 Task: Search one way flight ticket for 3 adults, 3 children in premium economy from Lincoln: Lincoln Airport (was Lincoln Municipal) to Greenville: Pitt-greenville Airport on 5-2-2023. Choice of flights is United. Number of bags: 9 checked bags. Outbound departure time preference is 5:45.
Action: Mouse moved to (375, 319)
Screenshot: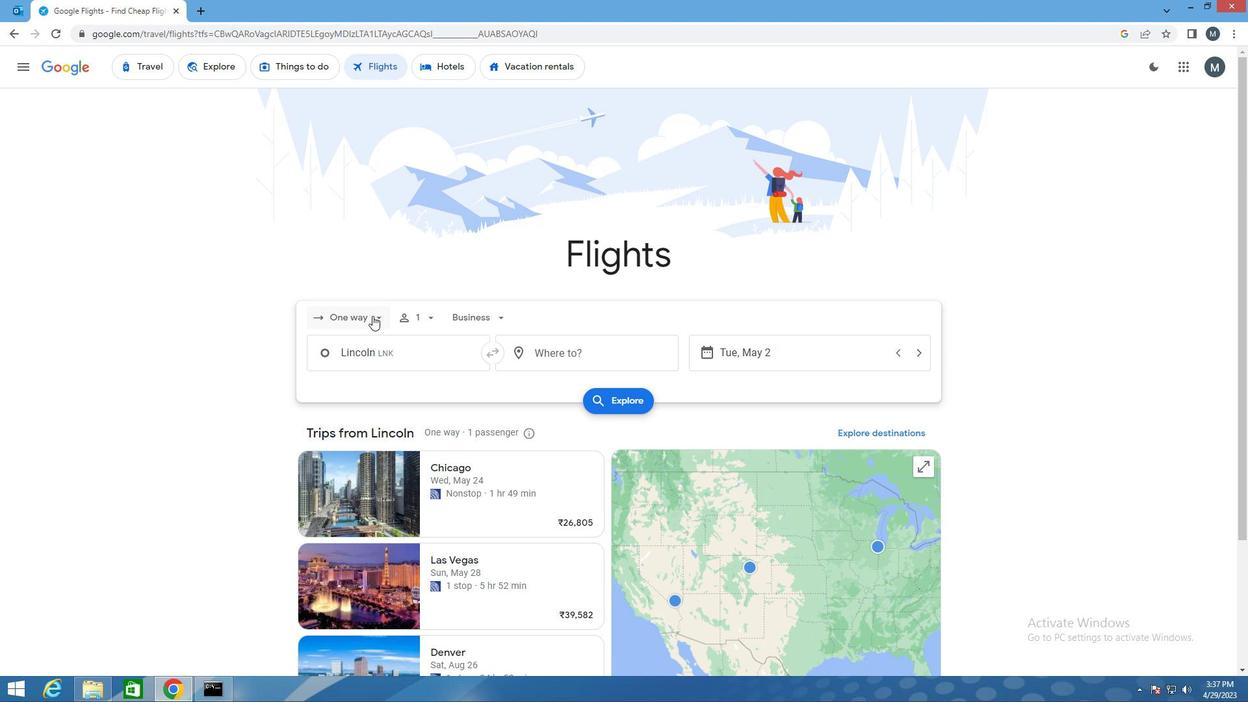 
Action: Mouse pressed left at (375, 319)
Screenshot: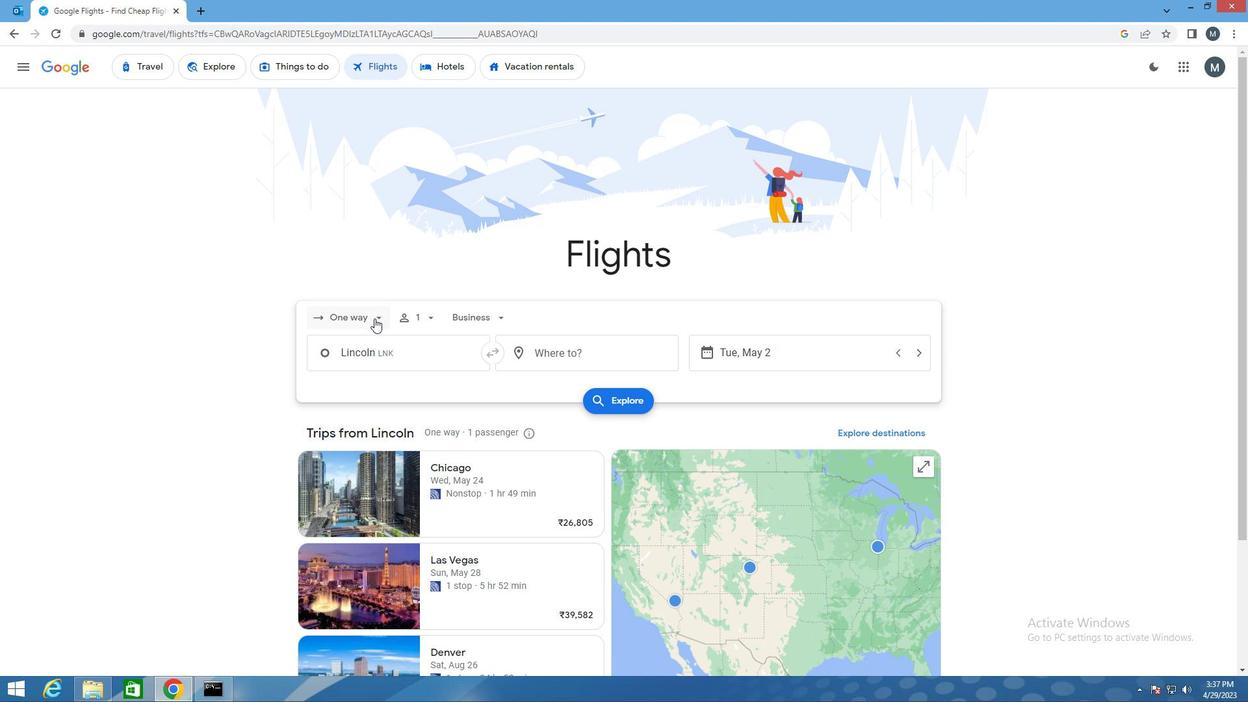 
Action: Mouse moved to (386, 375)
Screenshot: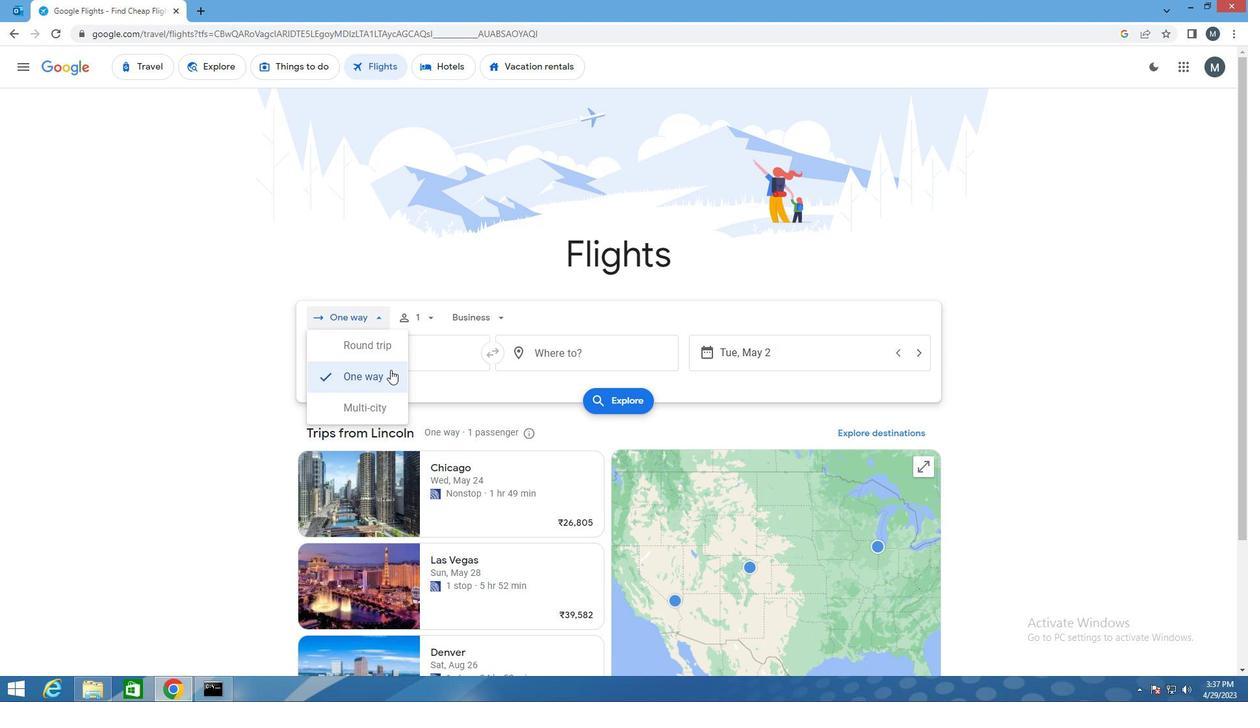 
Action: Mouse pressed left at (386, 375)
Screenshot: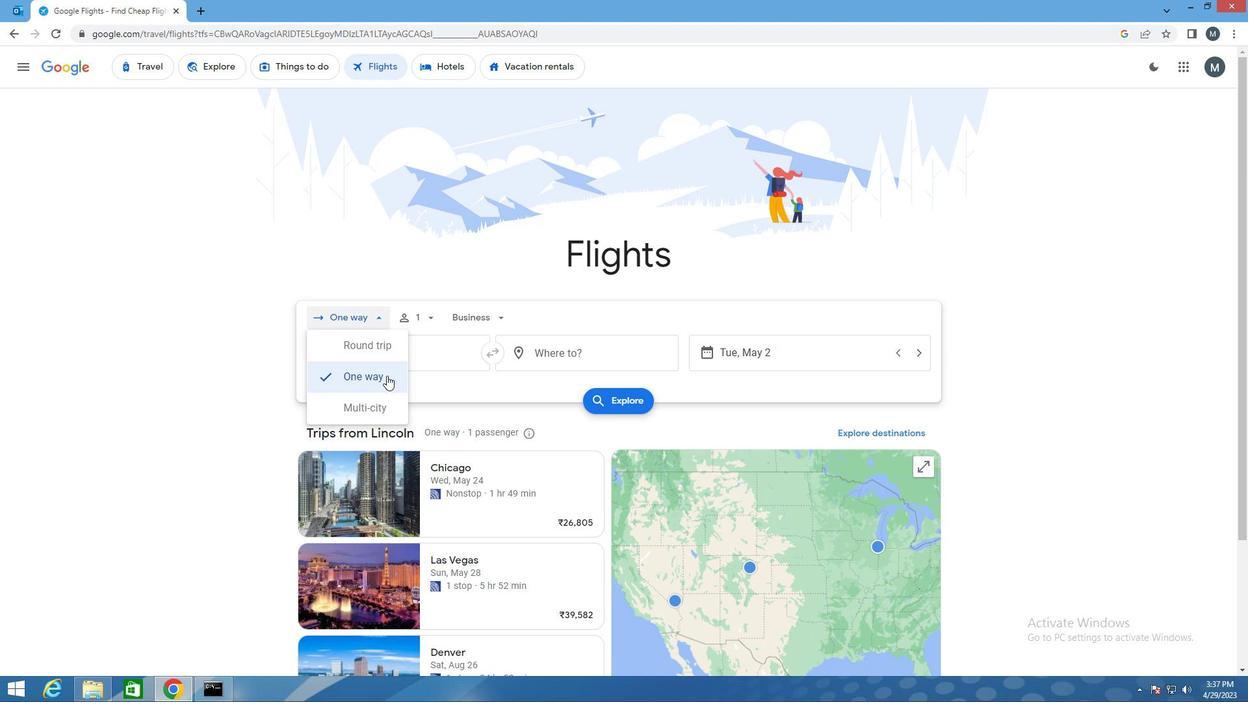 
Action: Mouse moved to (421, 318)
Screenshot: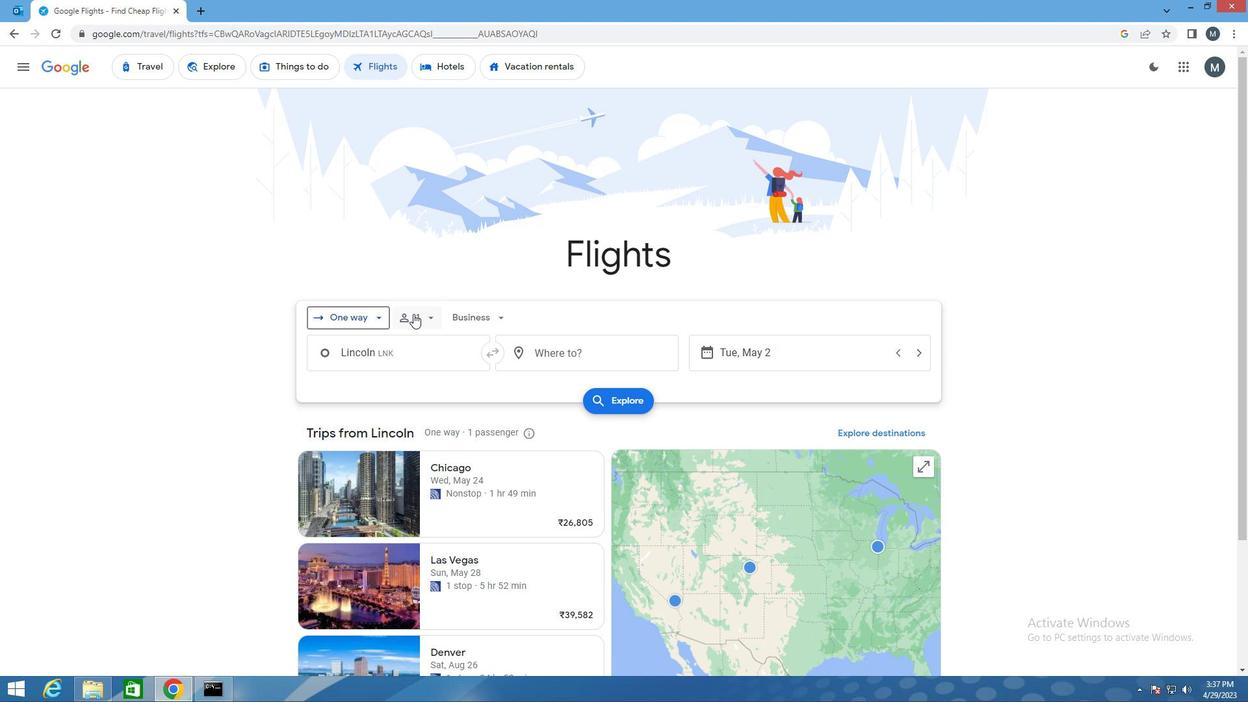 
Action: Mouse pressed left at (421, 318)
Screenshot: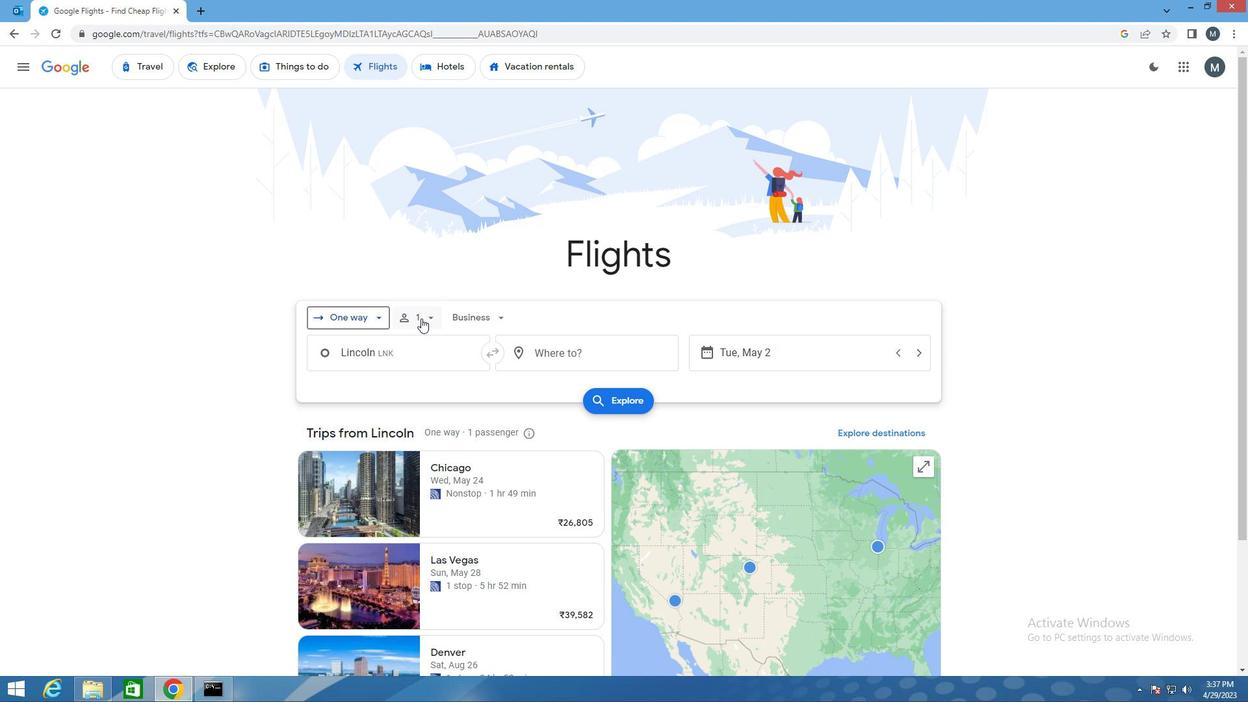 
Action: Mouse moved to (532, 353)
Screenshot: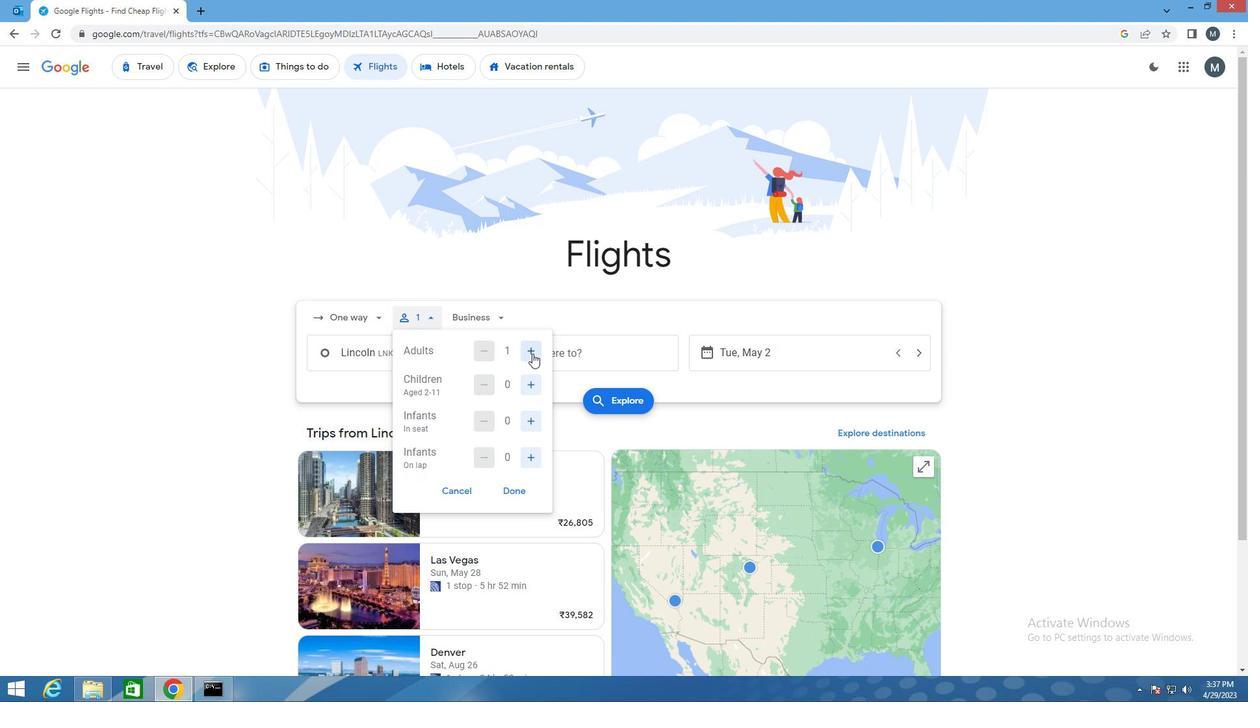 
Action: Mouse pressed left at (532, 353)
Screenshot: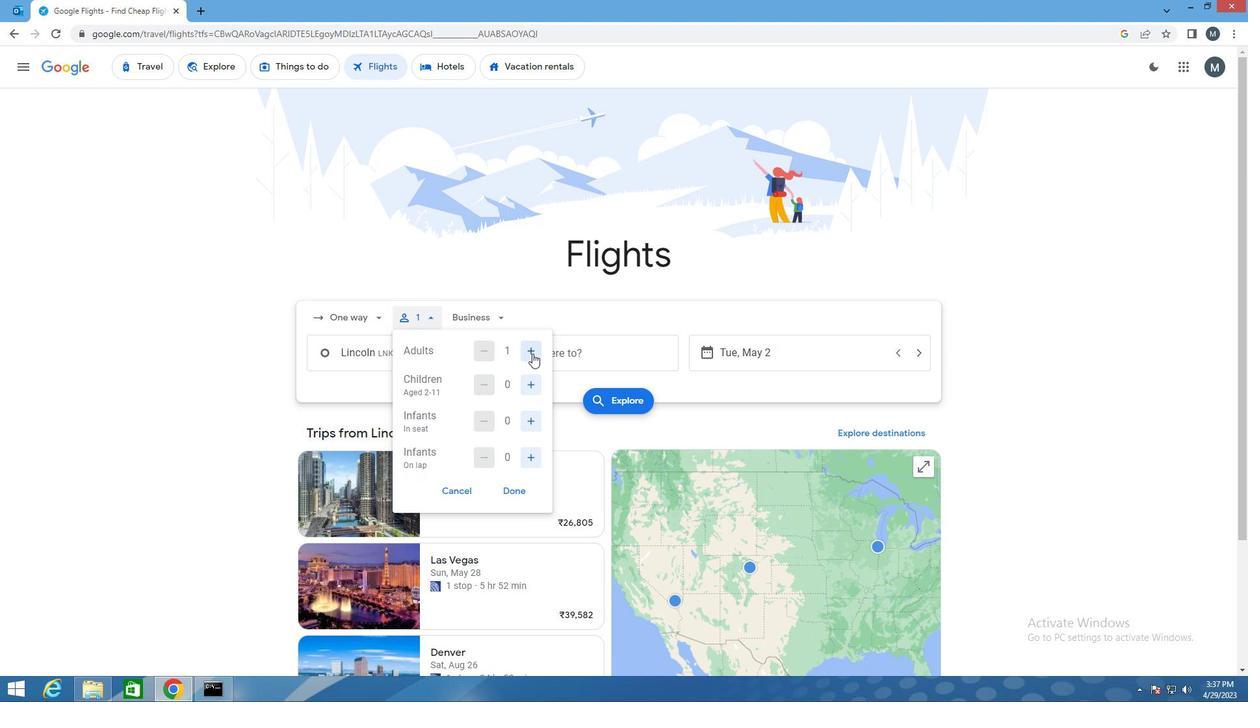 
Action: Mouse pressed left at (532, 353)
Screenshot: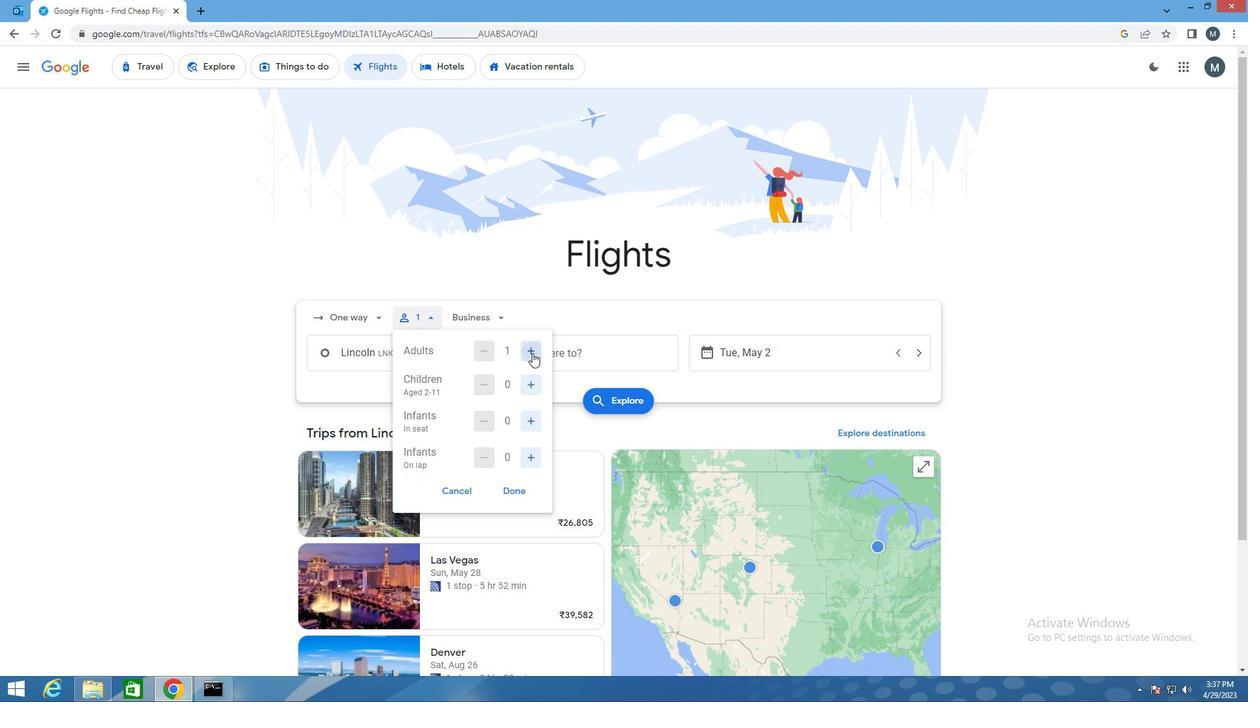 
Action: Mouse moved to (534, 384)
Screenshot: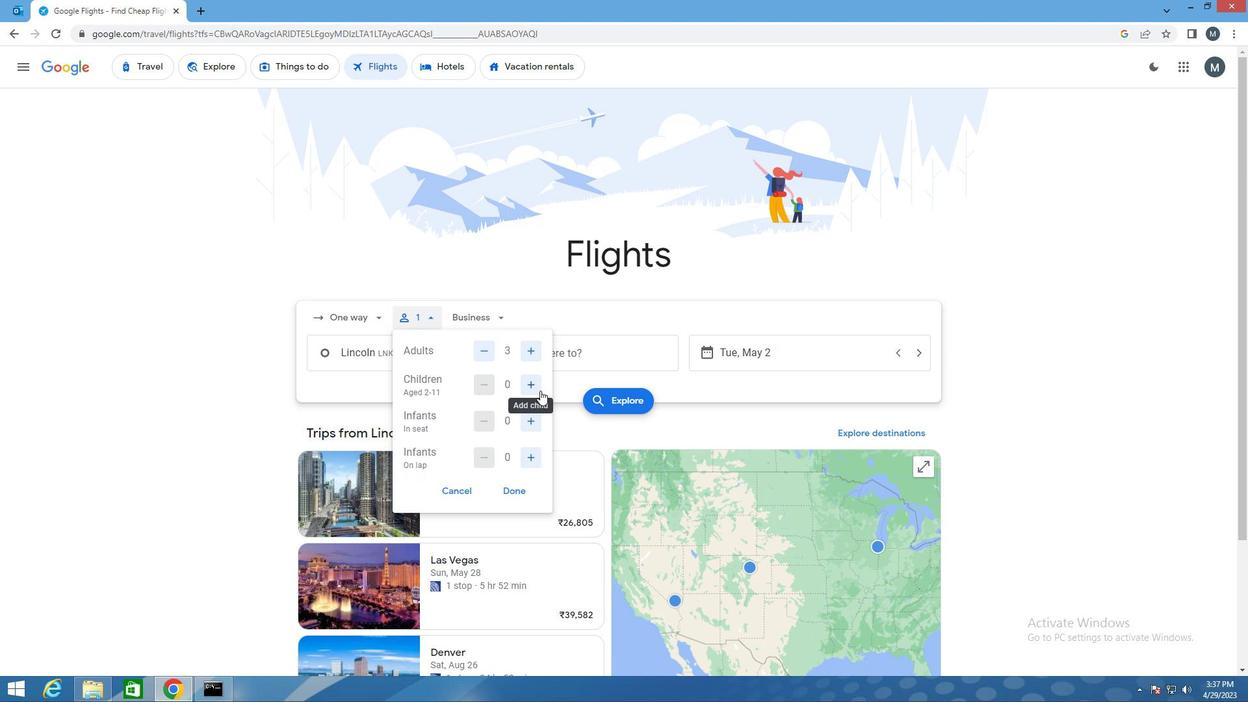 
Action: Mouse pressed left at (534, 384)
Screenshot: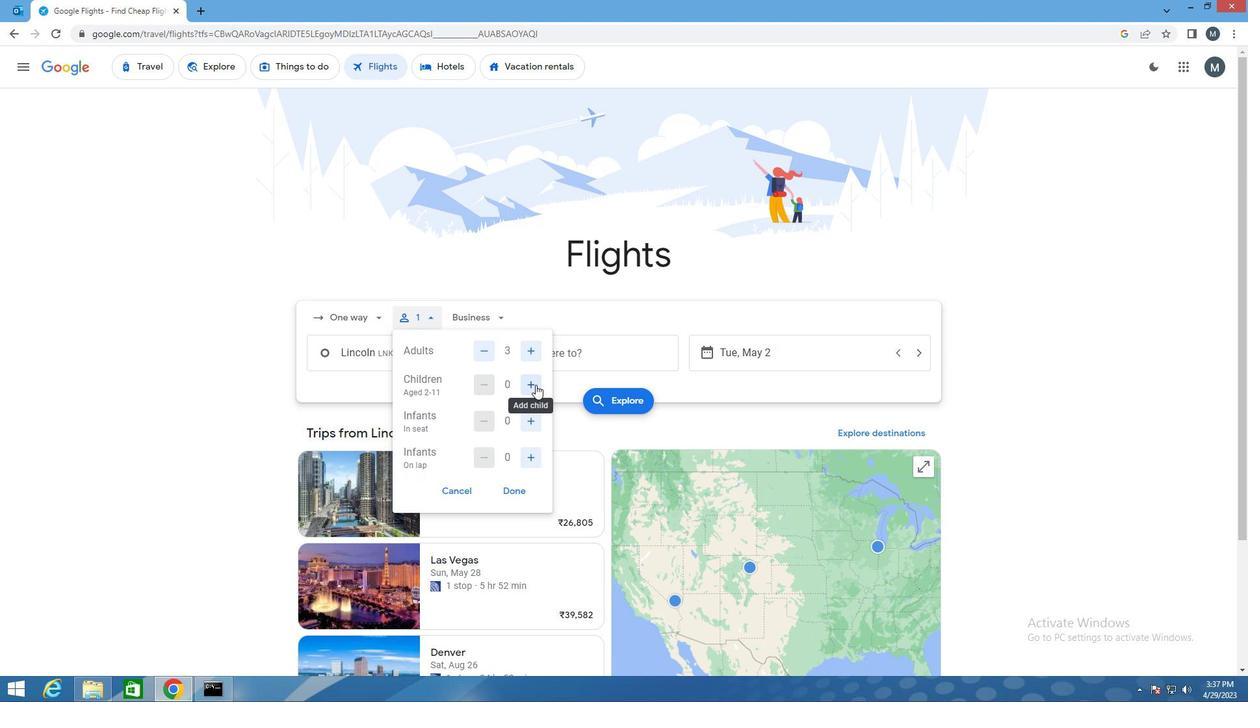 
Action: Mouse pressed left at (534, 384)
Screenshot: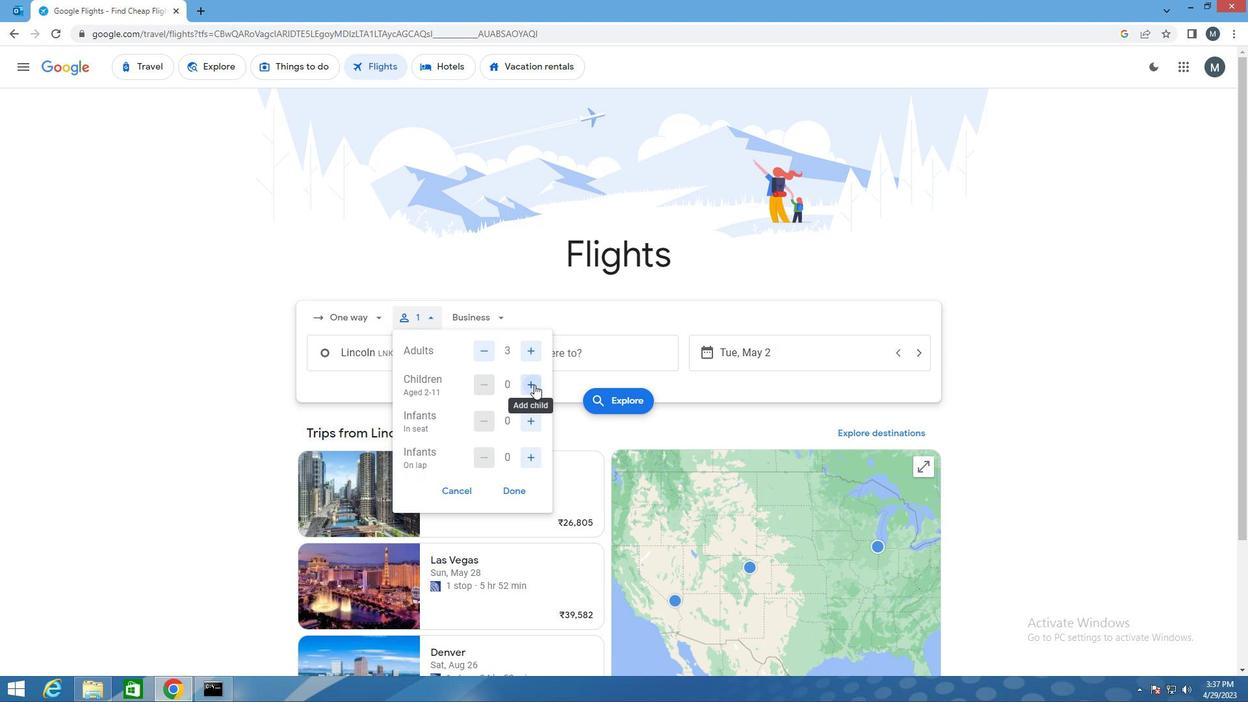 
Action: Mouse pressed left at (534, 384)
Screenshot: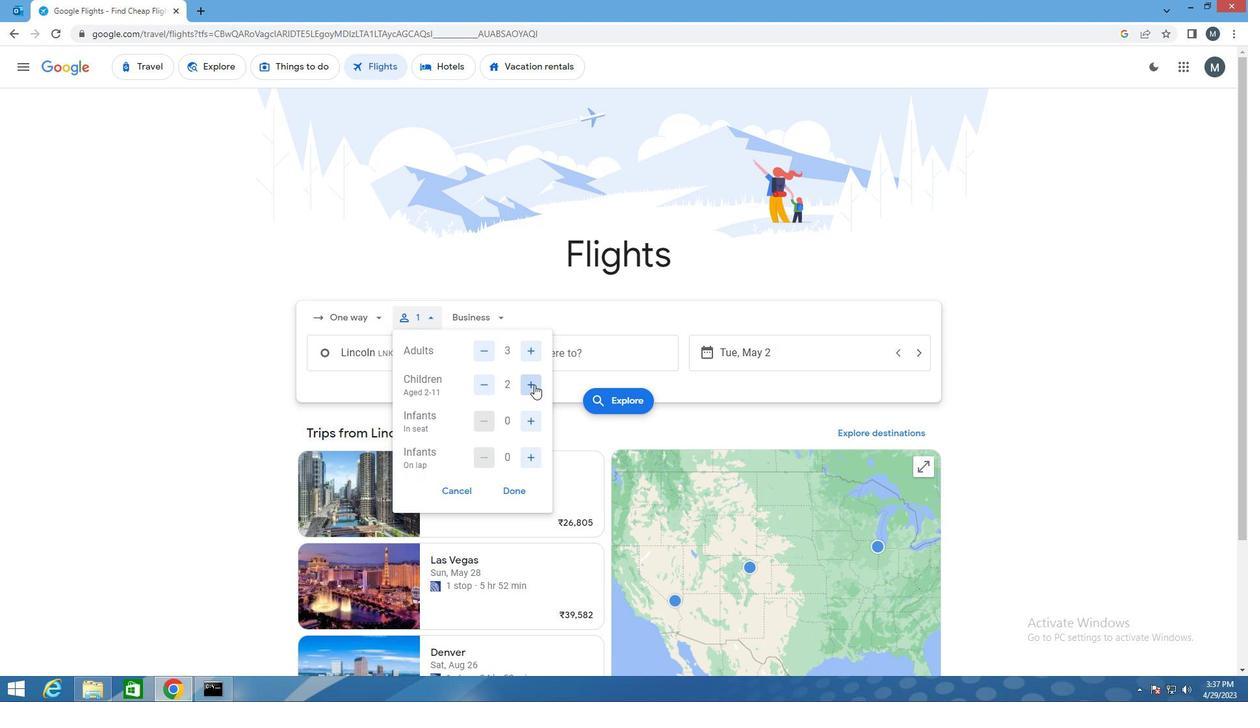 
Action: Mouse moved to (511, 485)
Screenshot: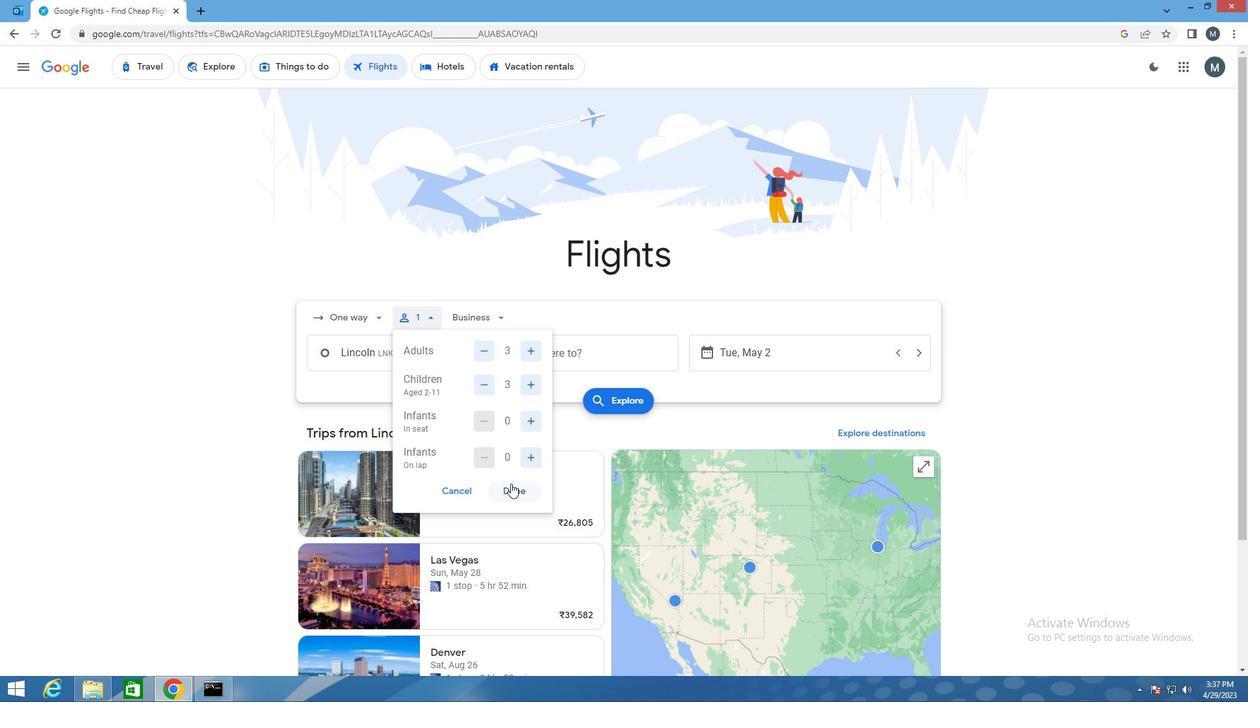 
Action: Mouse pressed left at (511, 485)
Screenshot: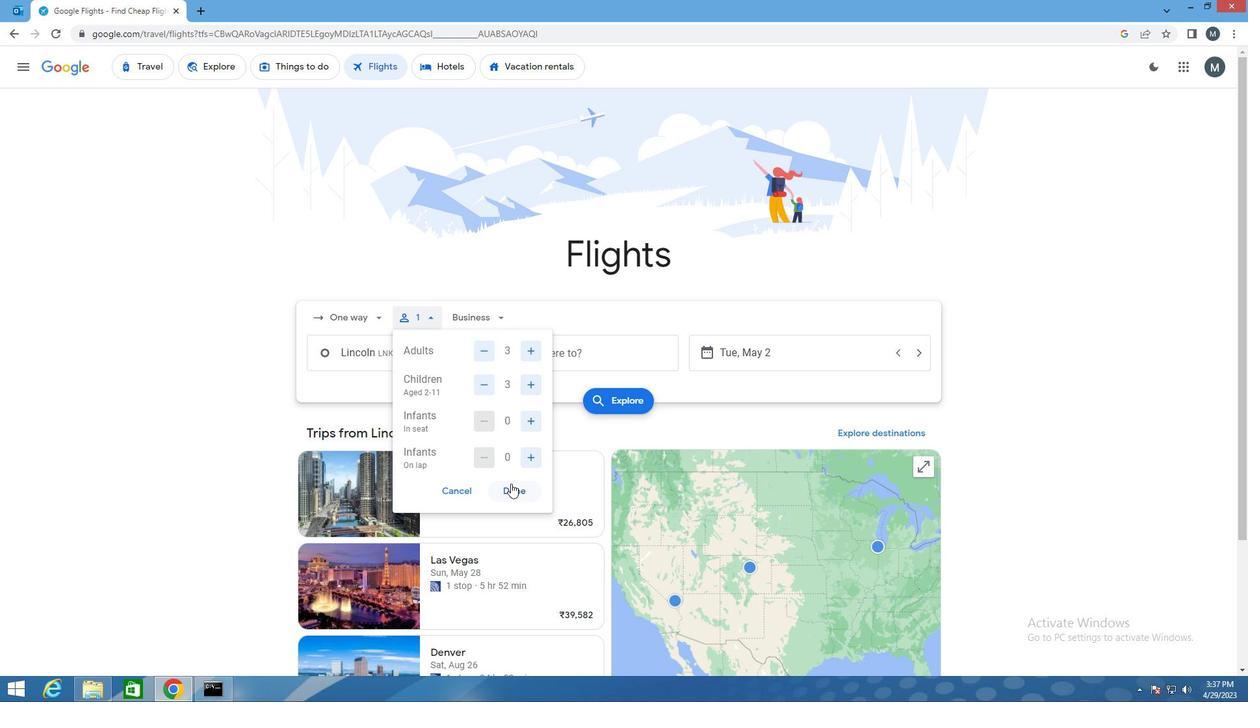 
Action: Mouse moved to (481, 310)
Screenshot: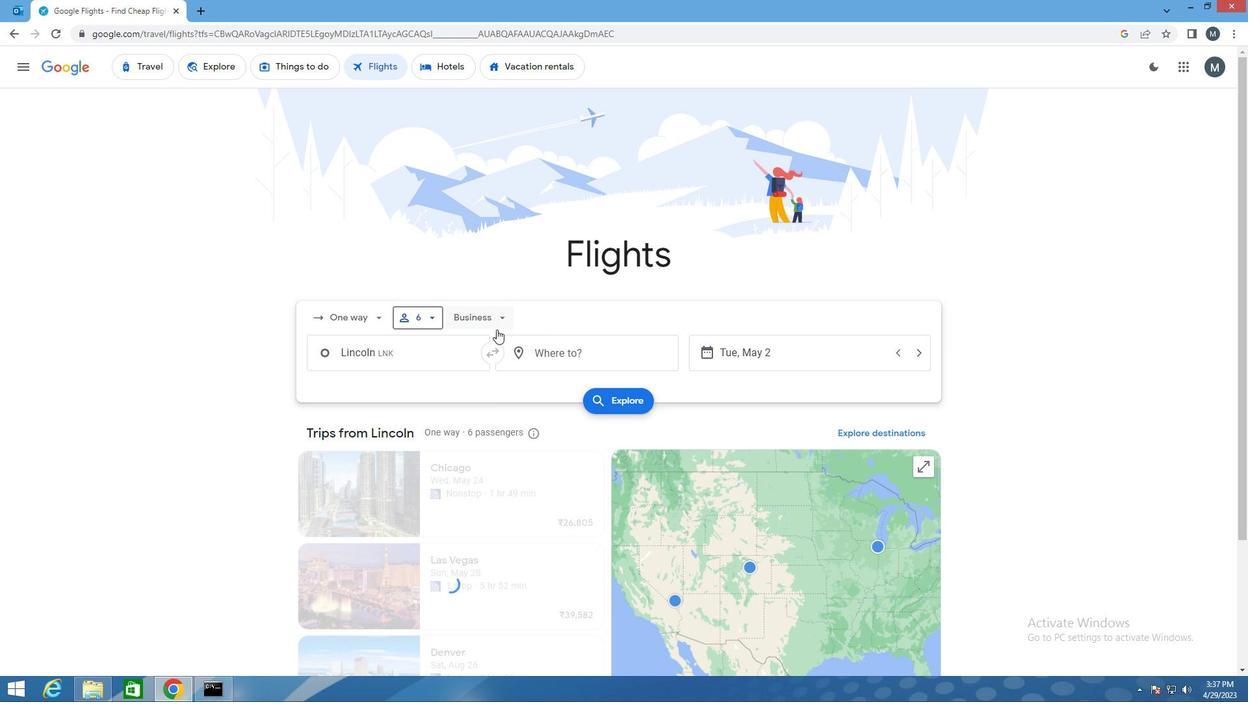 
Action: Mouse pressed left at (481, 310)
Screenshot: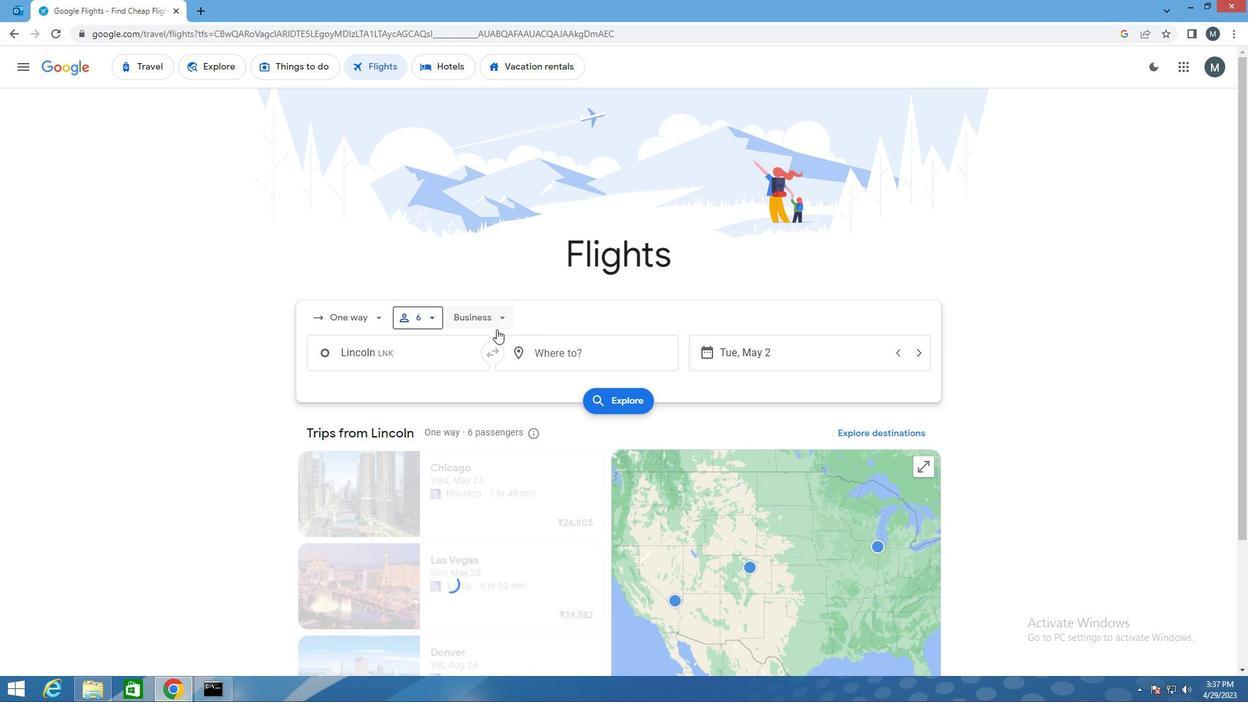
Action: Mouse moved to (504, 383)
Screenshot: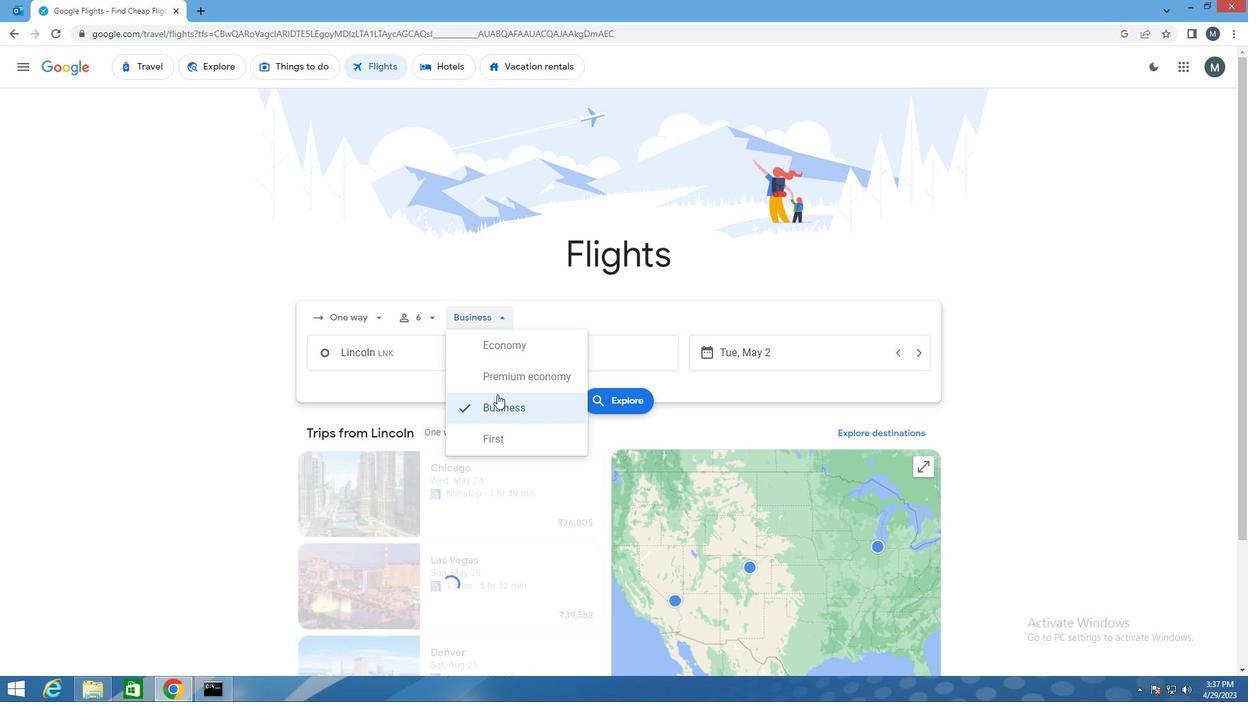 
Action: Mouse pressed left at (504, 383)
Screenshot: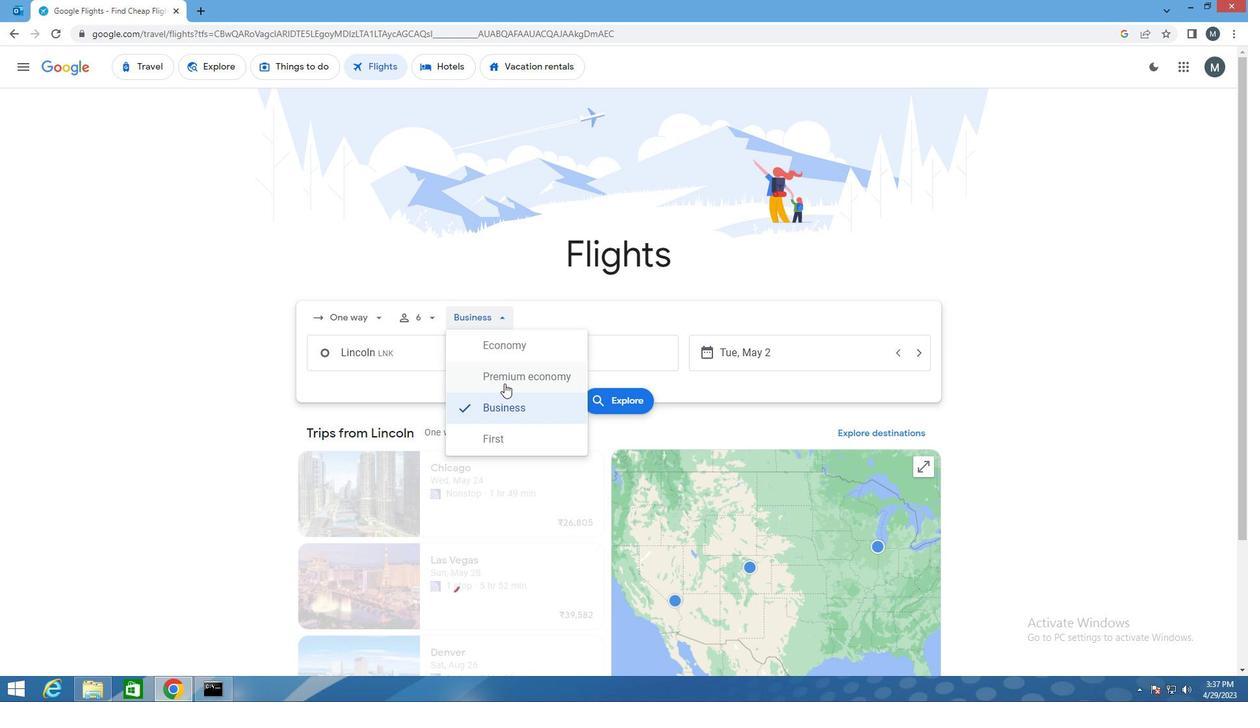
Action: Mouse moved to (403, 353)
Screenshot: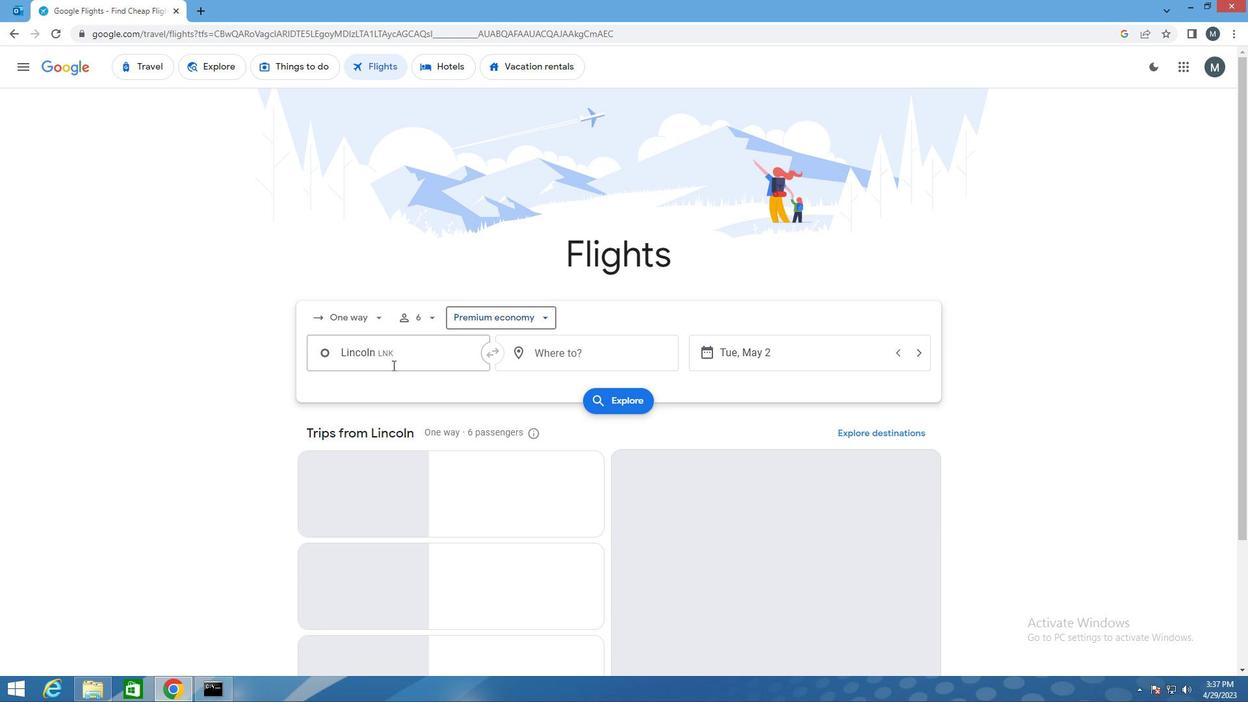 
Action: Mouse pressed left at (403, 353)
Screenshot: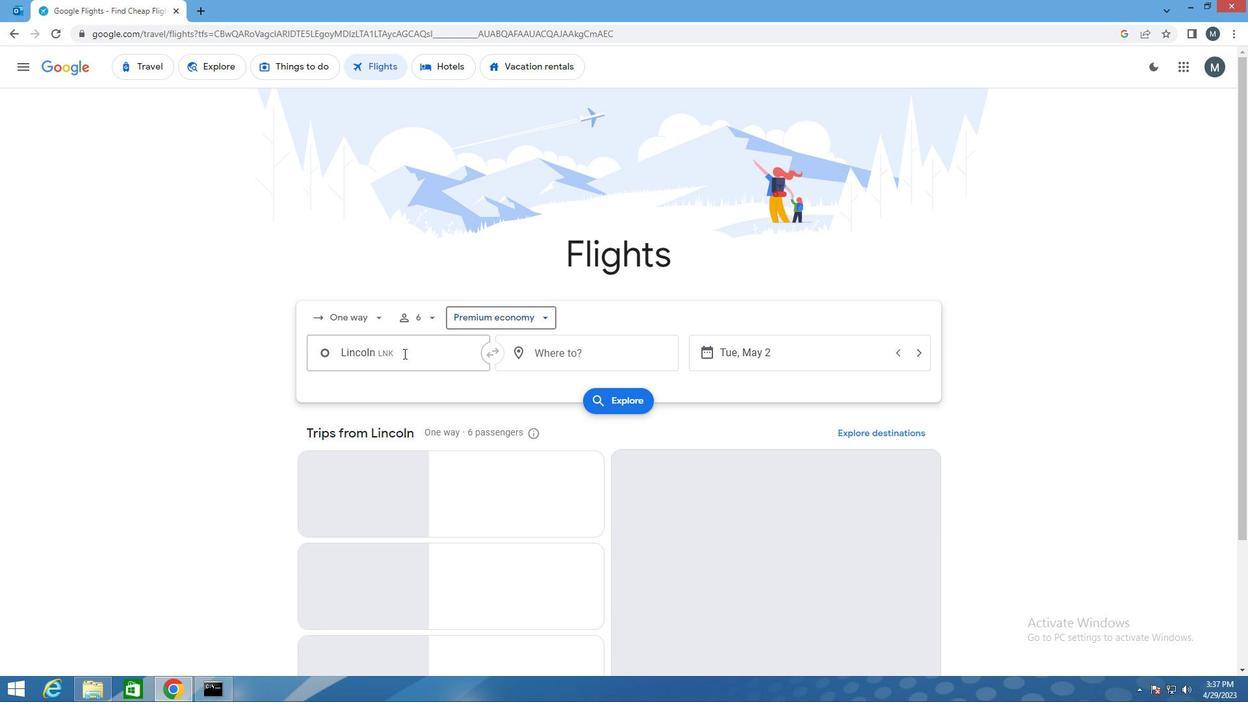 
Action: Key pressed lnk
Screenshot: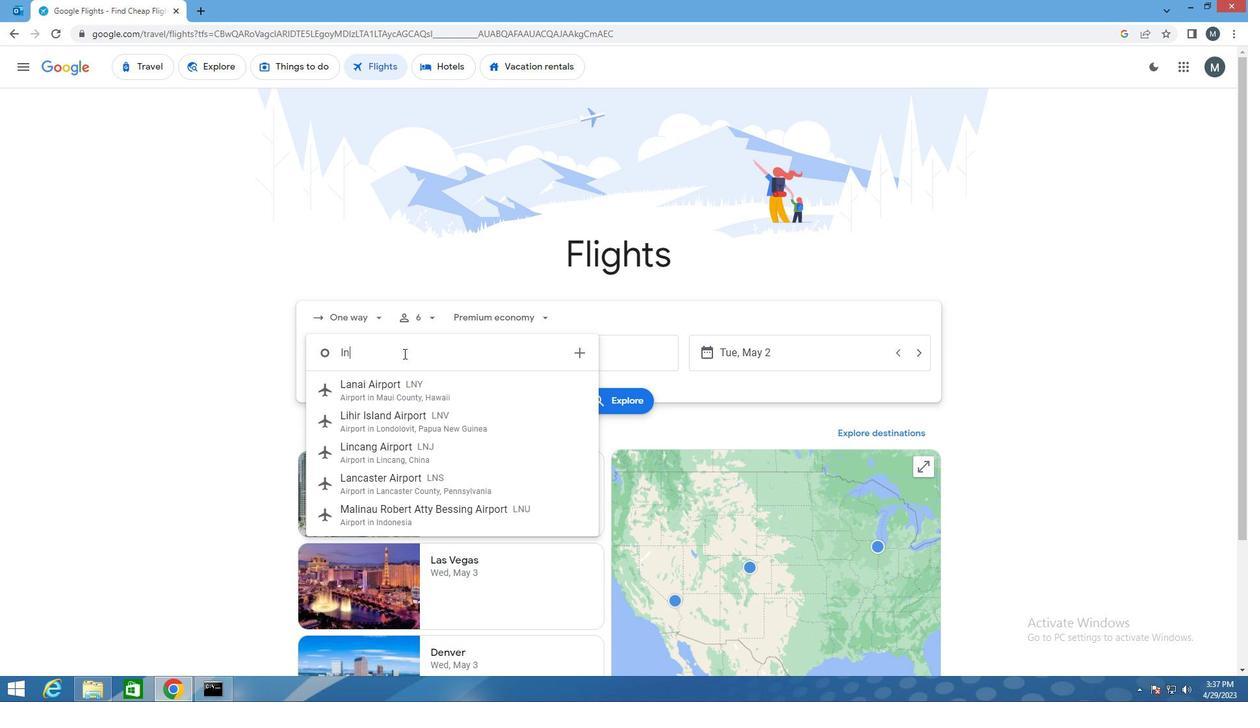 
Action: Mouse moved to (417, 388)
Screenshot: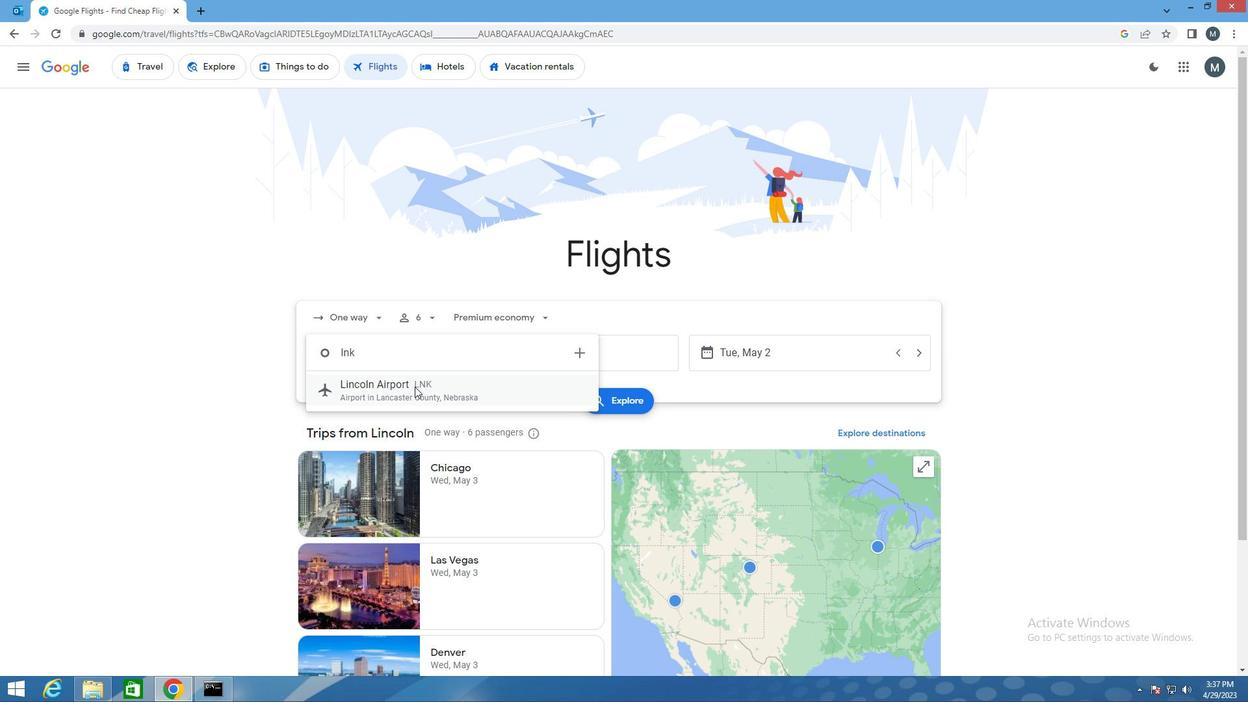 
Action: Mouse pressed left at (417, 388)
Screenshot: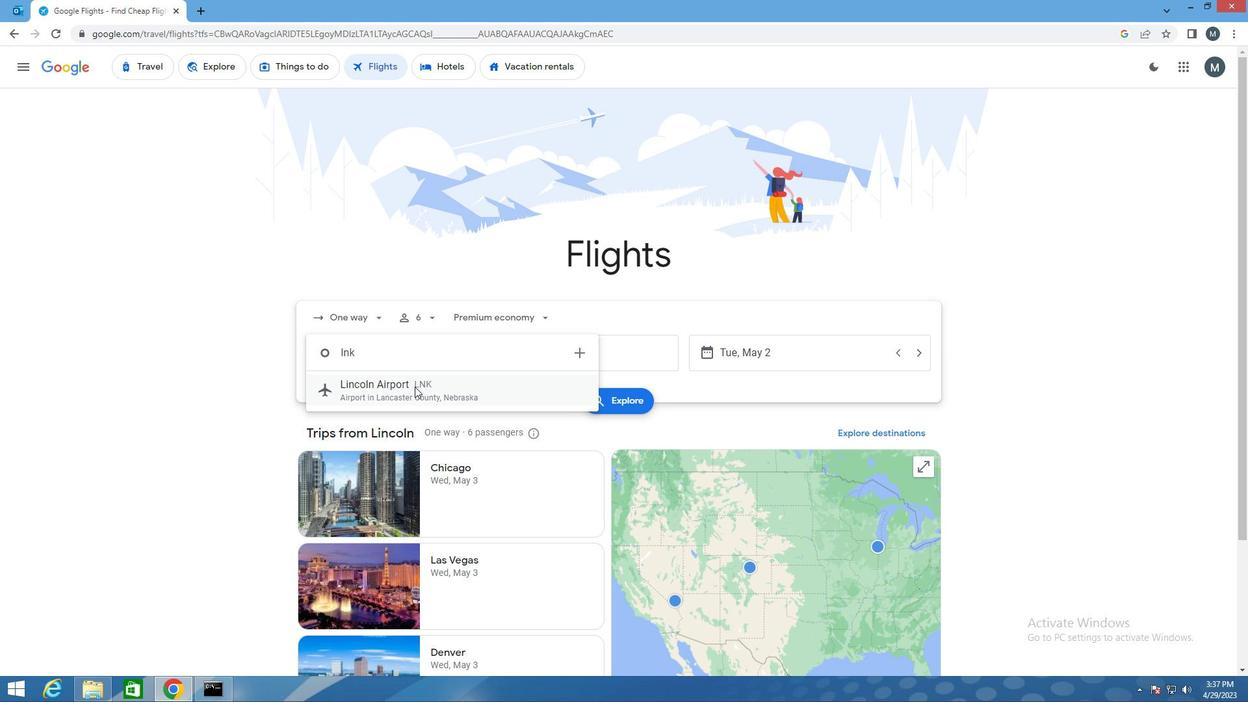 
Action: Mouse moved to (527, 354)
Screenshot: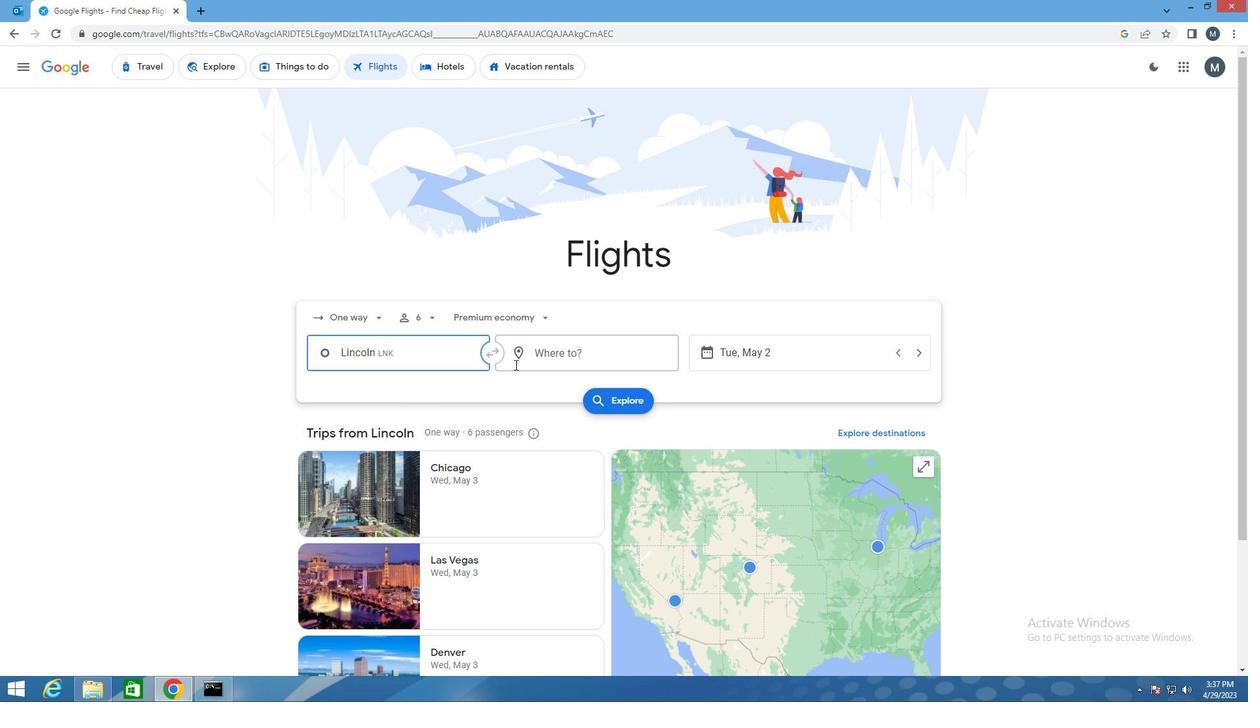 
Action: Mouse pressed left at (527, 354)
Screenshot: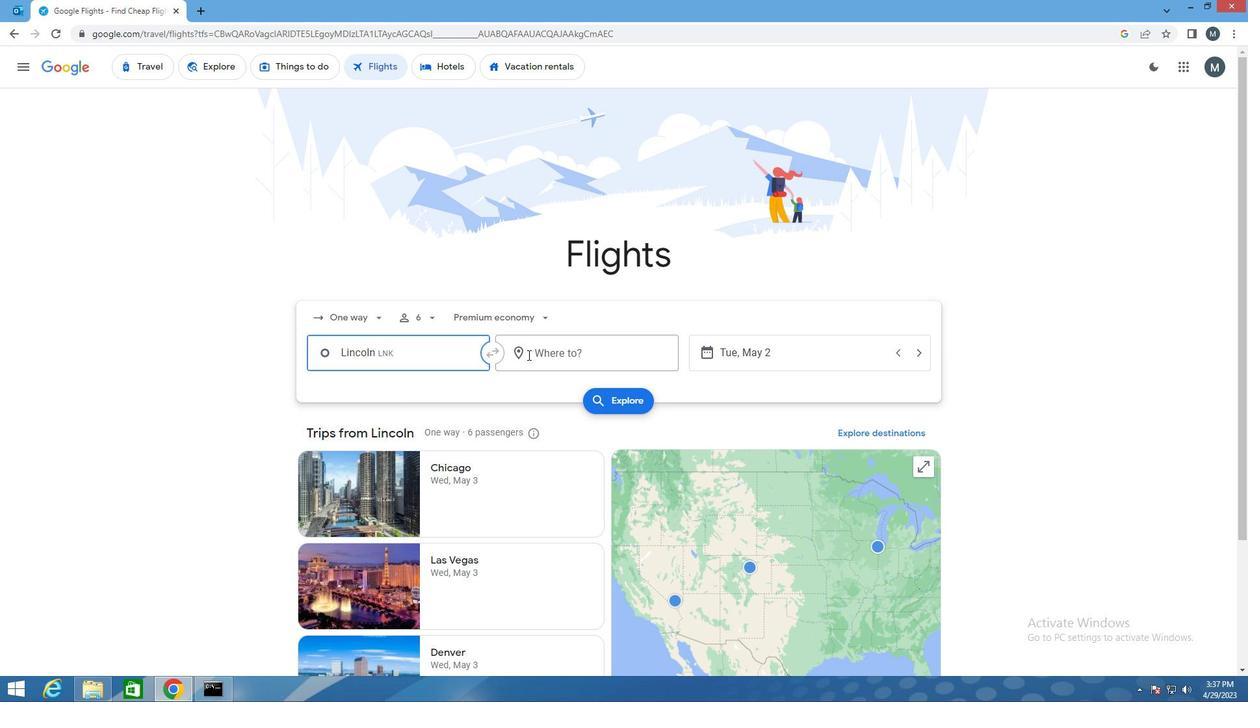 
Action: Key pressed pg
Screenshot: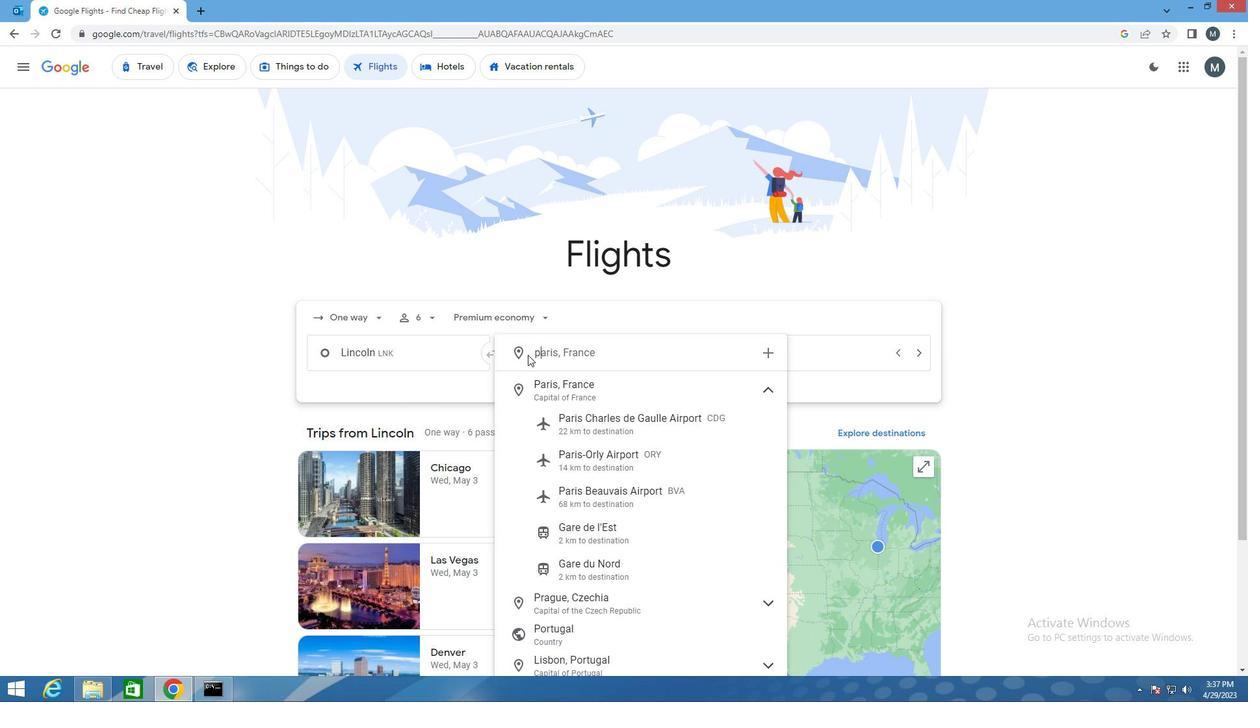 
Action: Mouse moved to (527, 354)
Screenshot: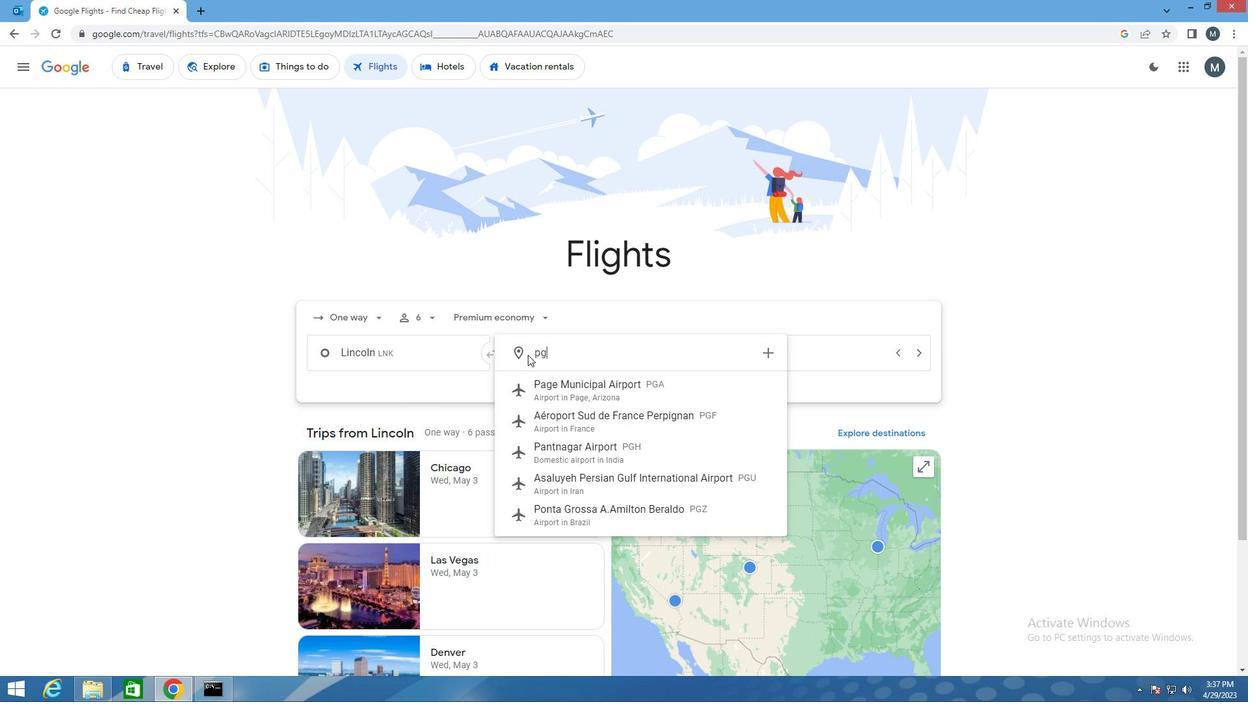
Action: Key pressed v
Screenshot: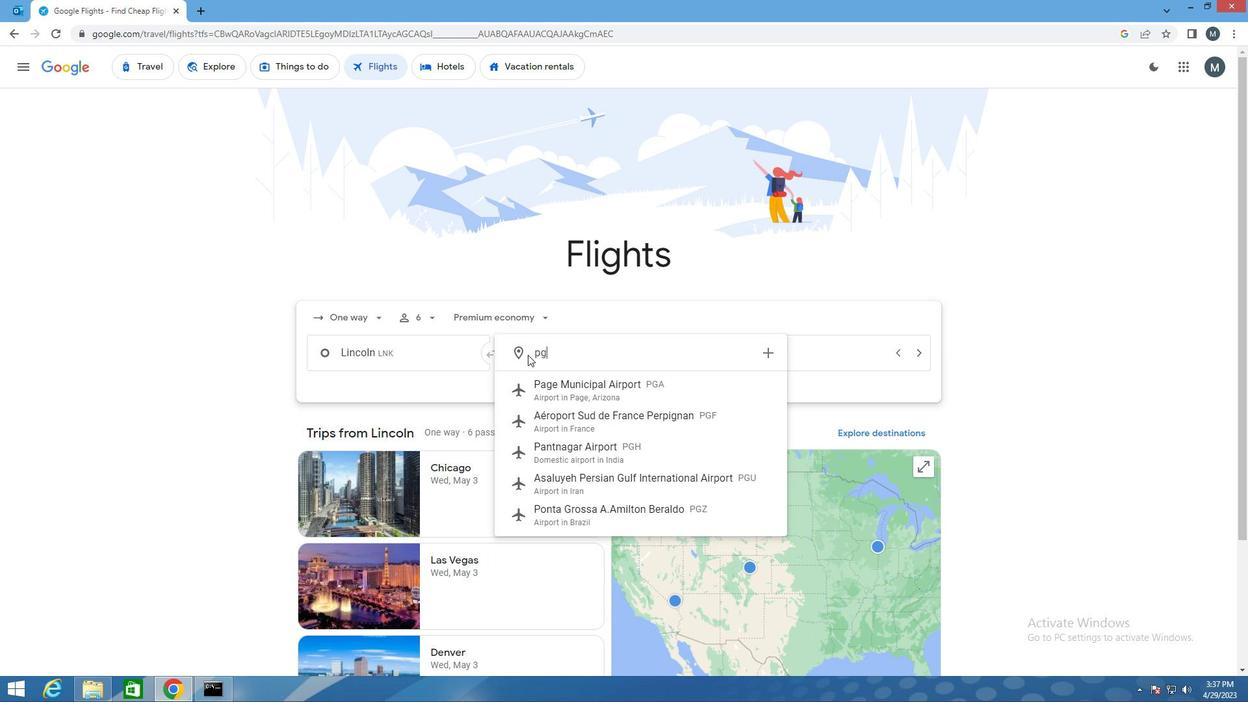 
Action: Mouse moved to (564, 390)
Screenshot: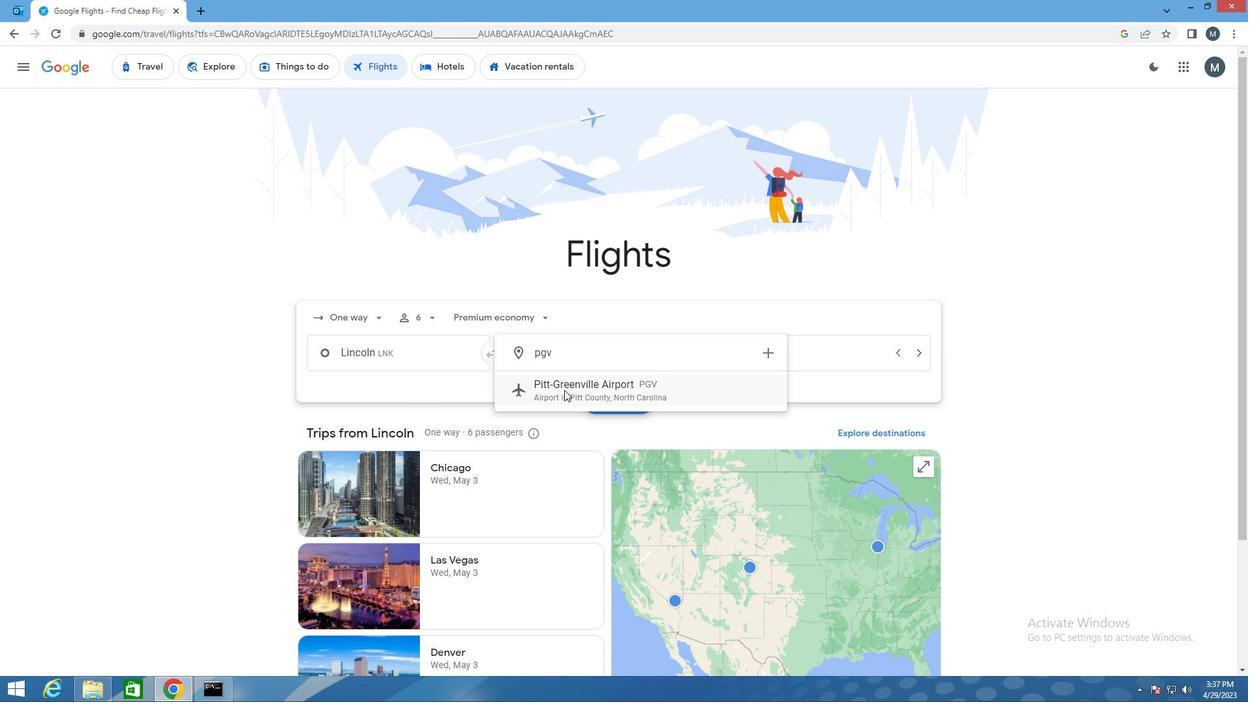 
Action: Mouse pressed left at (564, 390)
Screenshot: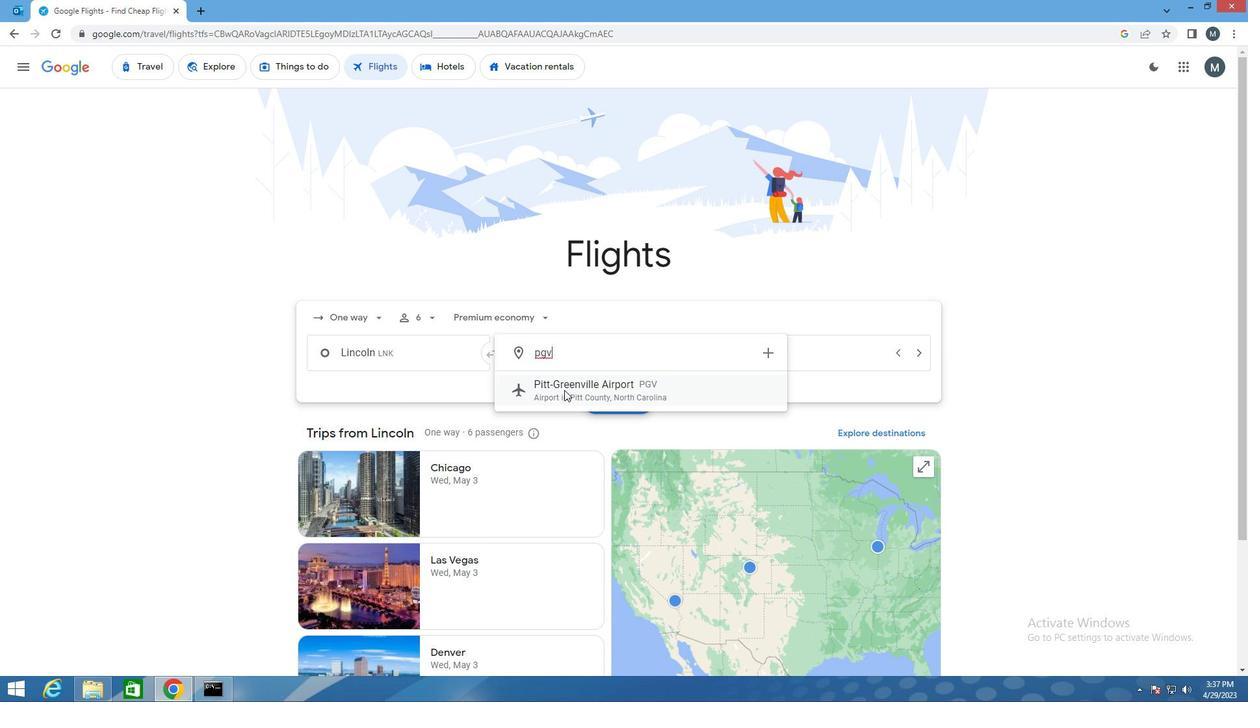 
Action: Mouse moved to (784, 352)
Screenshot: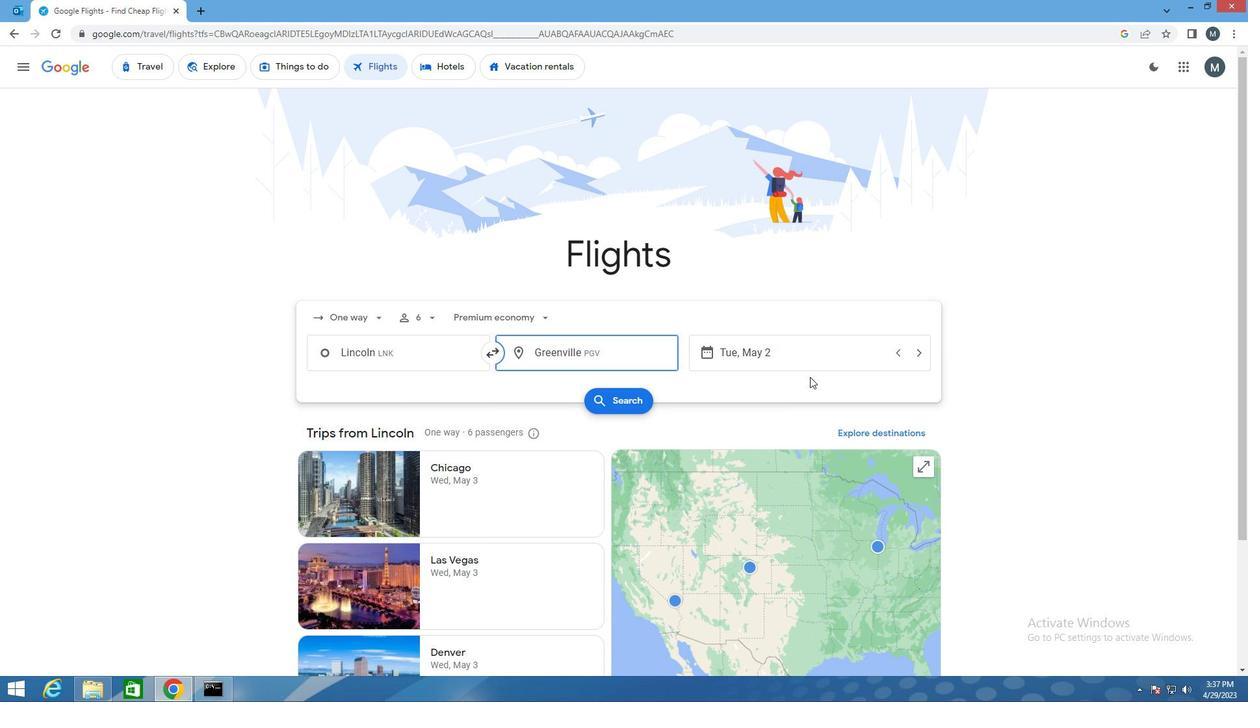 
Action: Mouse pressed left at (784, 352)
Screenshot: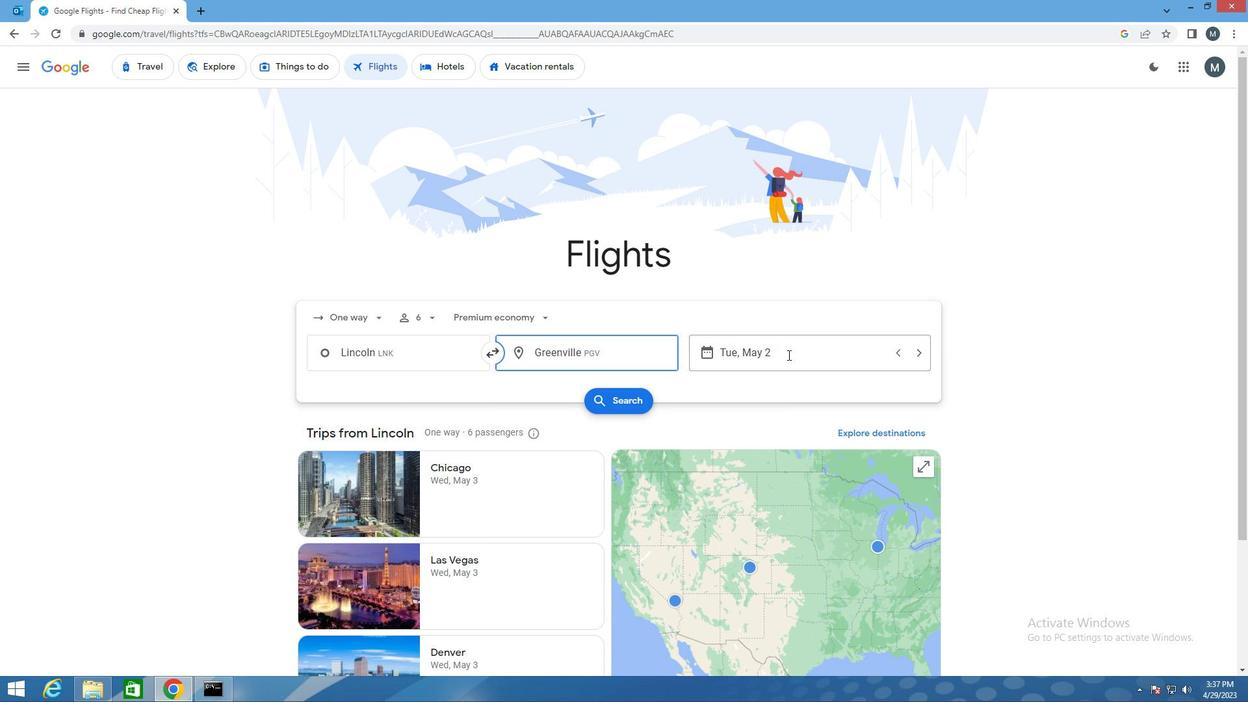 
Action: Mouse moved to (772, 433)
Screenshot: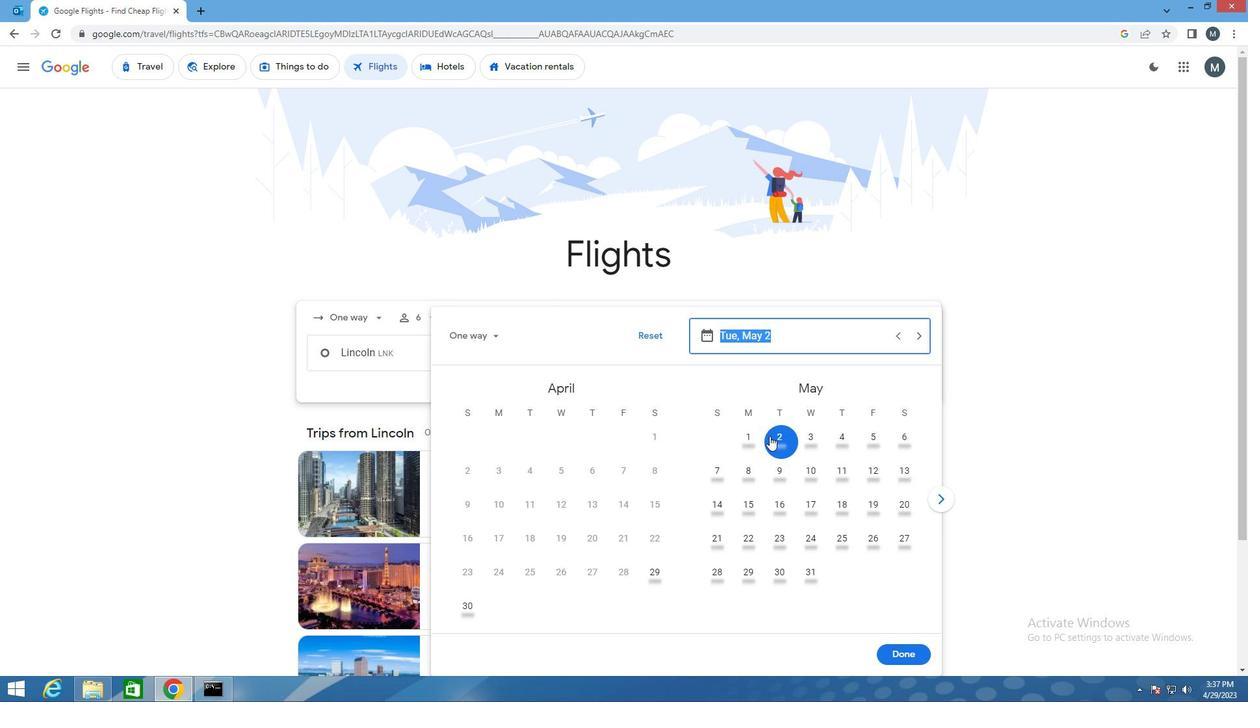 
Action: Mouse pressed left at (772, 433)
Screenshot: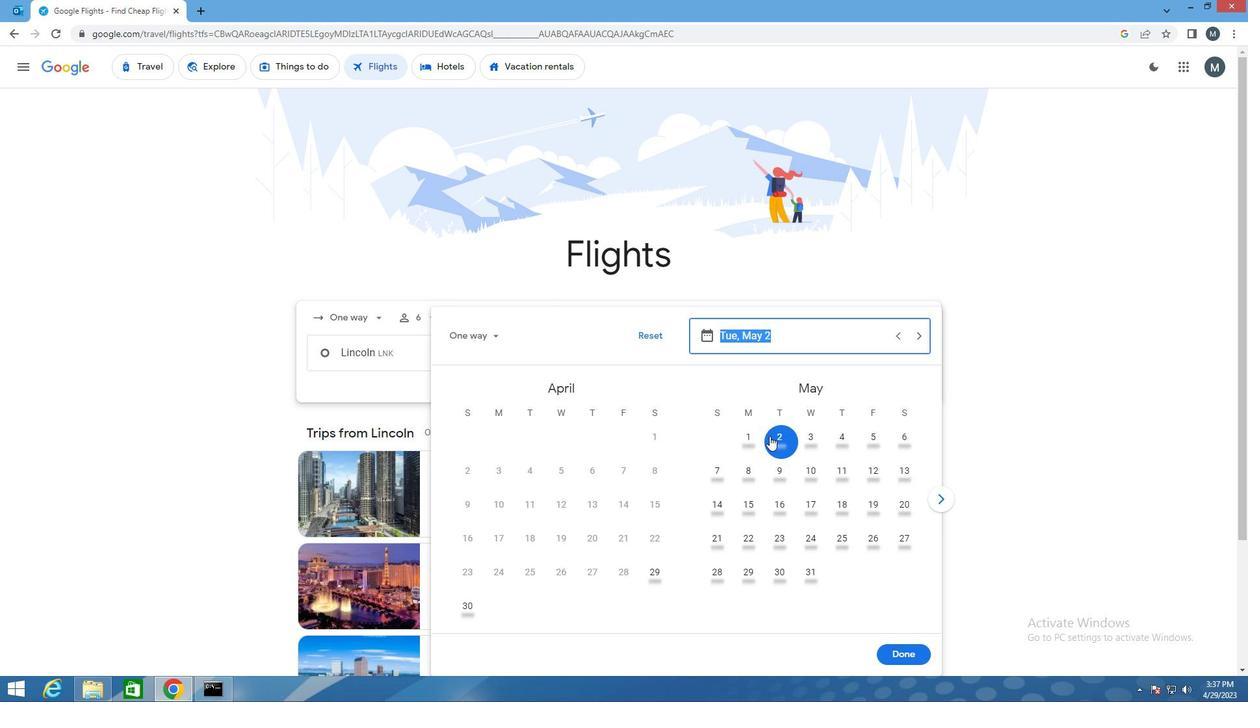 
Action: Mouse moved to (897, 649)
Screenshot: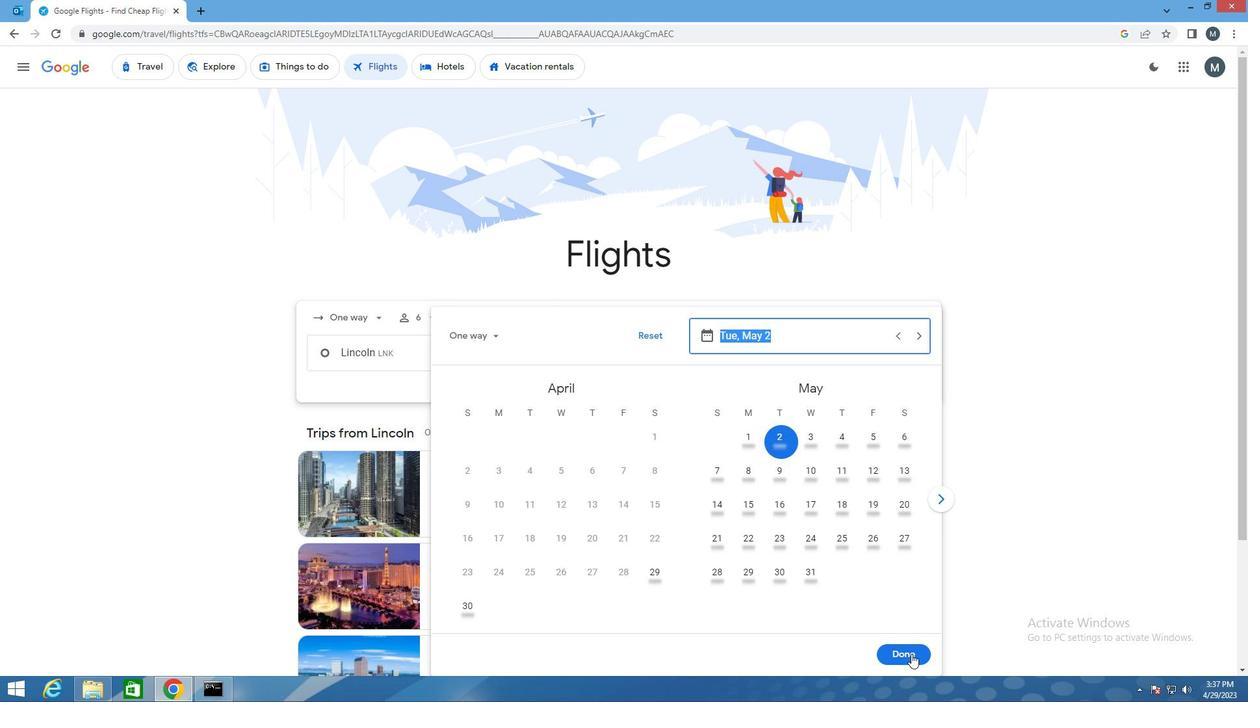 
Action: Mouse pressed left at (897, 649)
Screenshot: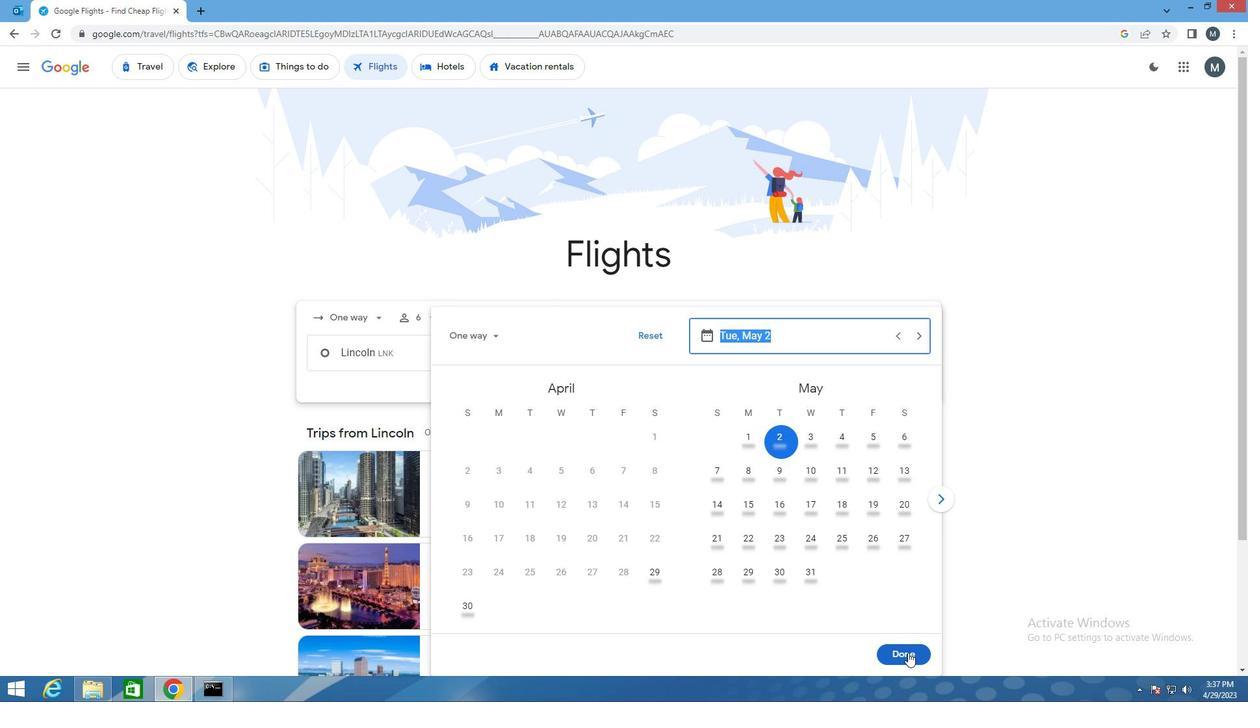 
Action: Mouse moved to (609, 401)
Screenshot: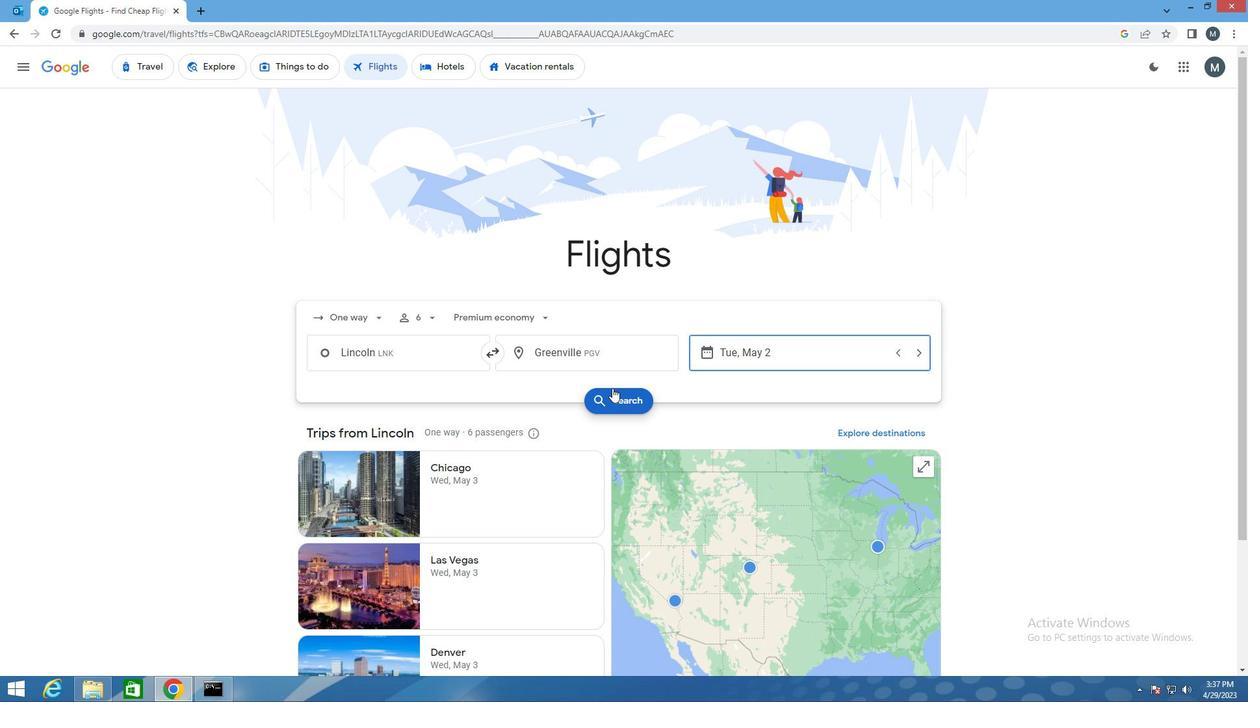 
Action: Mouse pressed left at (609, 401)
Screenshot: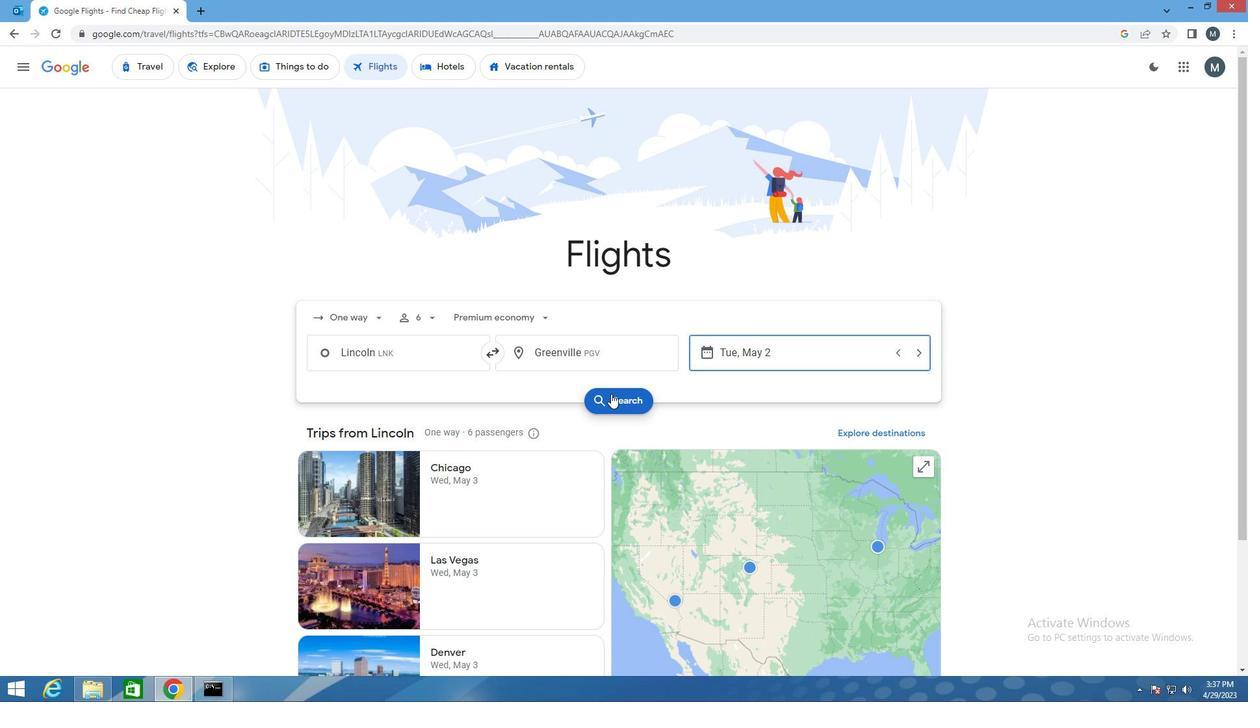 
Action: Mouse moved to (320, 189)
Screenshot: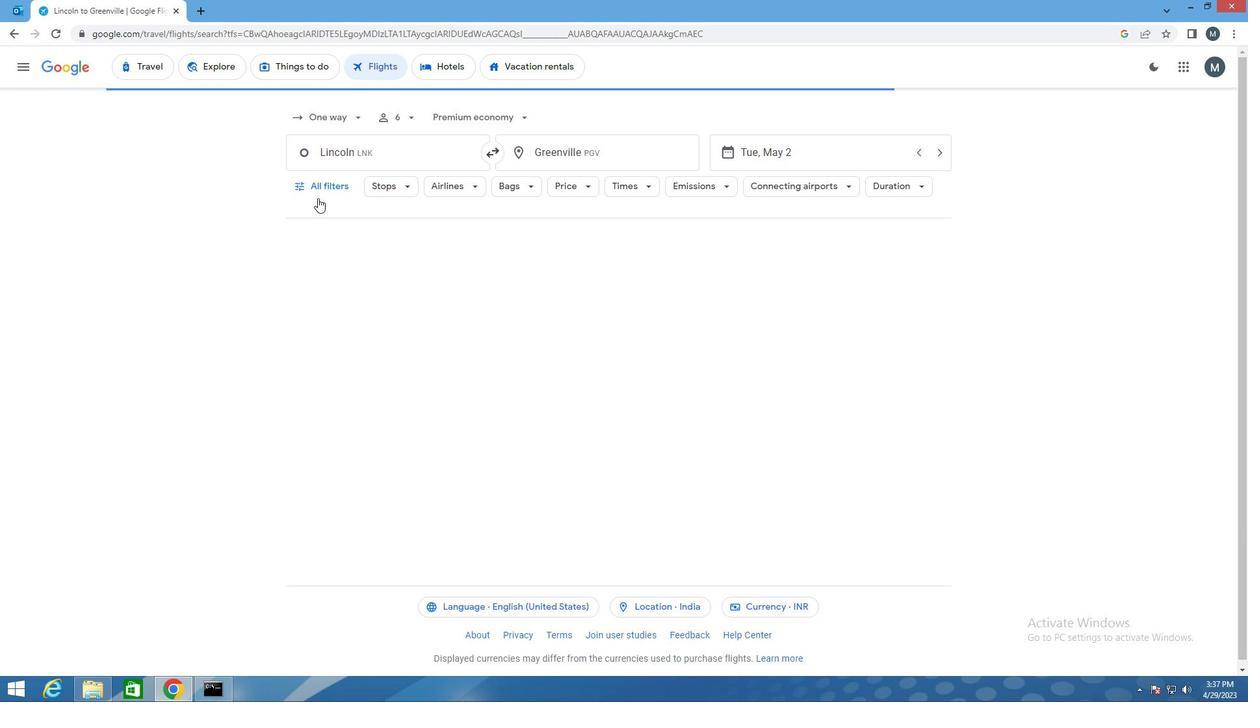 
Action: Mouse pressed left at (320, 189)
Screenshot: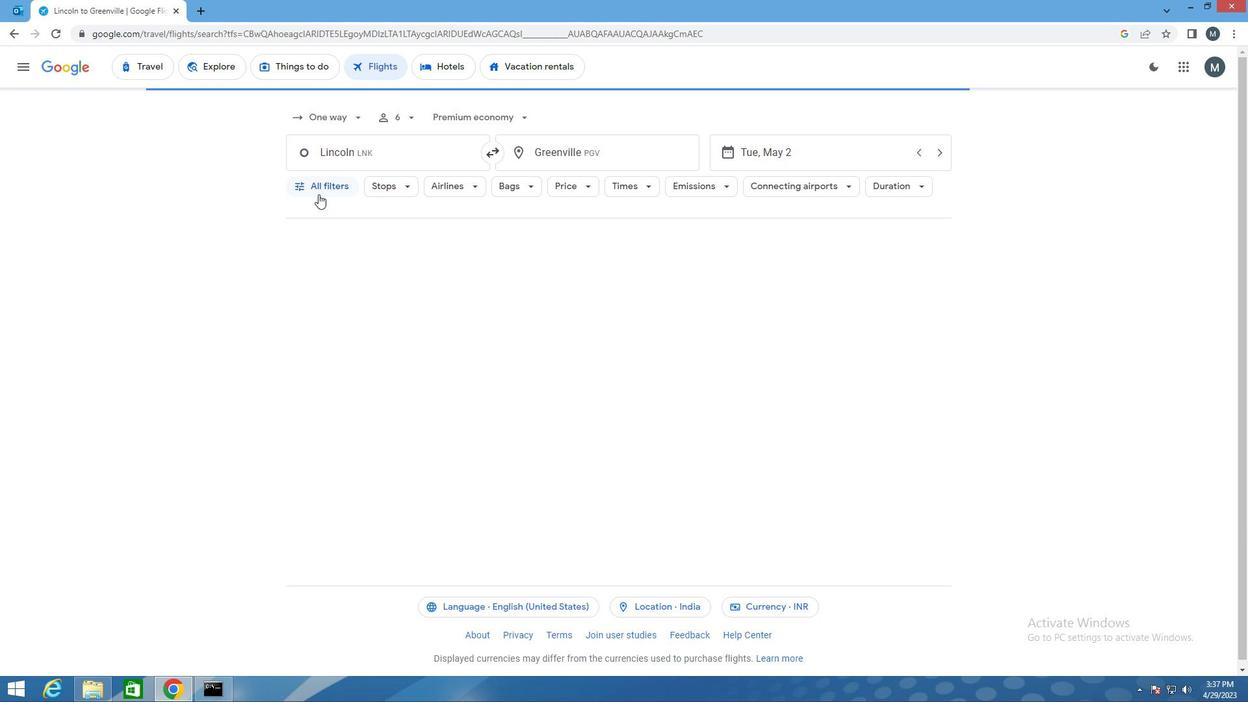 
Action: Mouse moved to (371, 388)
Screenshot: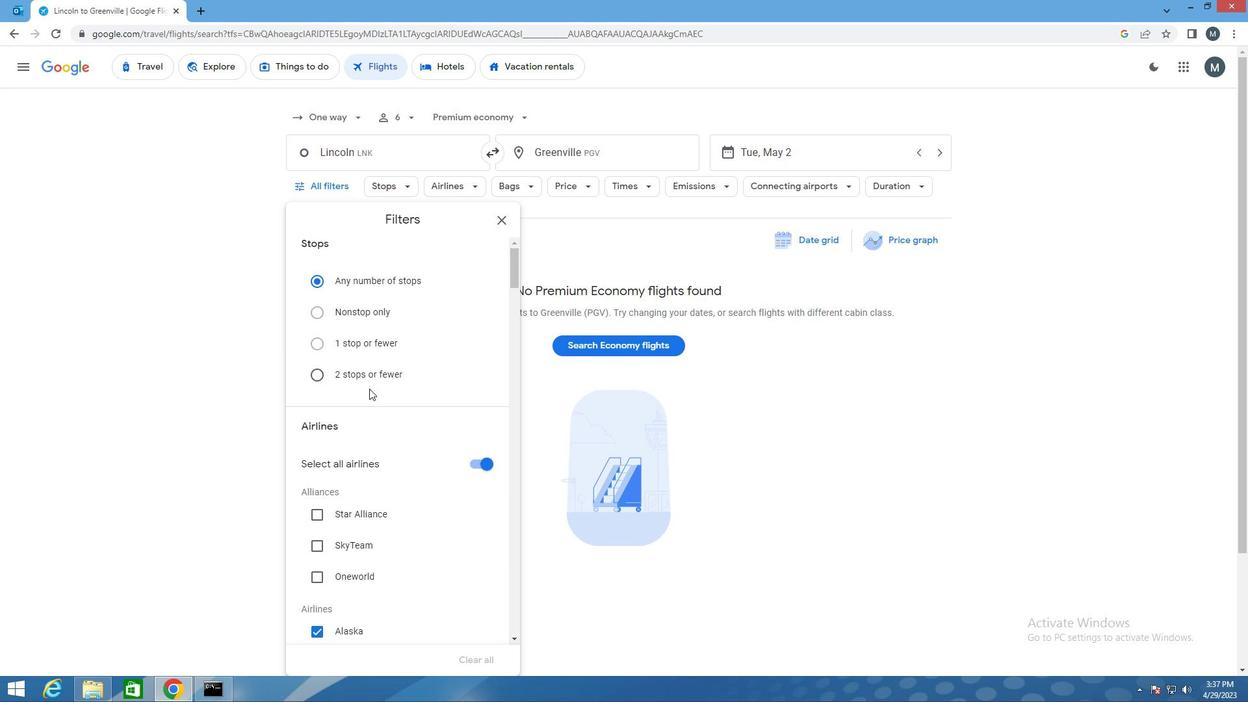 
Action: Mouse scrolled (371, 387) with delta (0, 0)
Screenshot: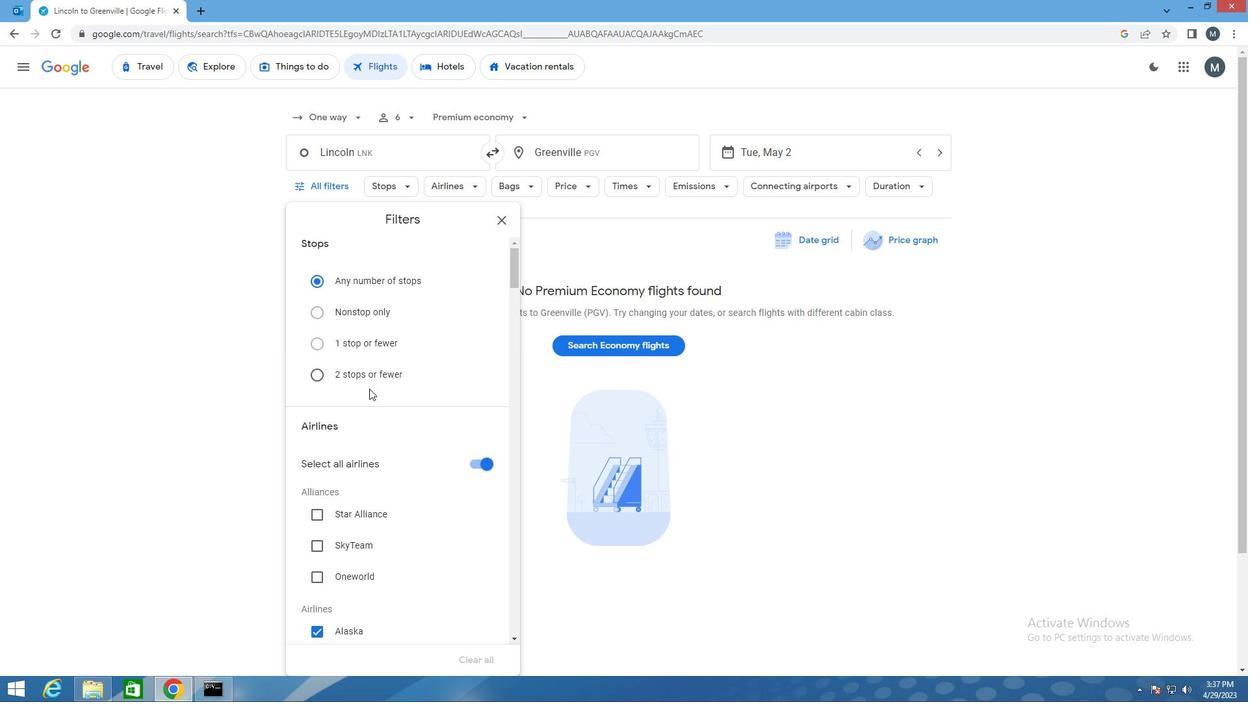 
Action: Mouse moved to (468, 397)
Screenshot: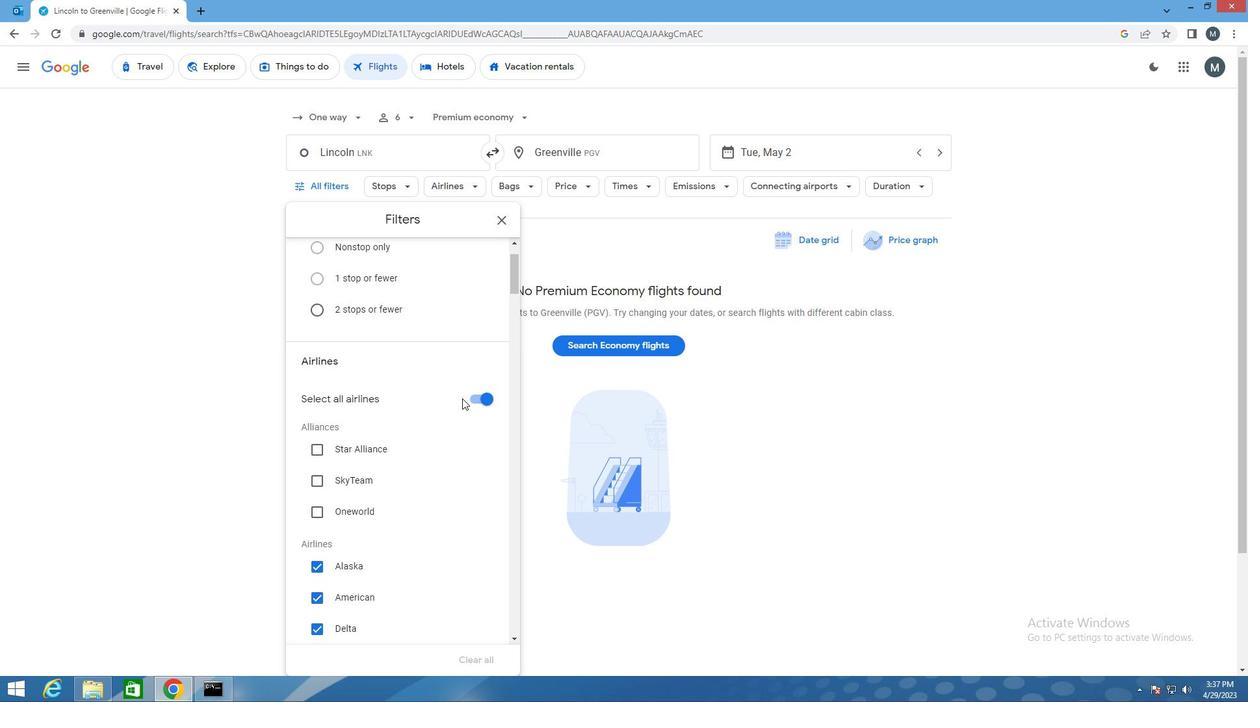
Action: Mouse pressed left at (468, 397)
Screenshot: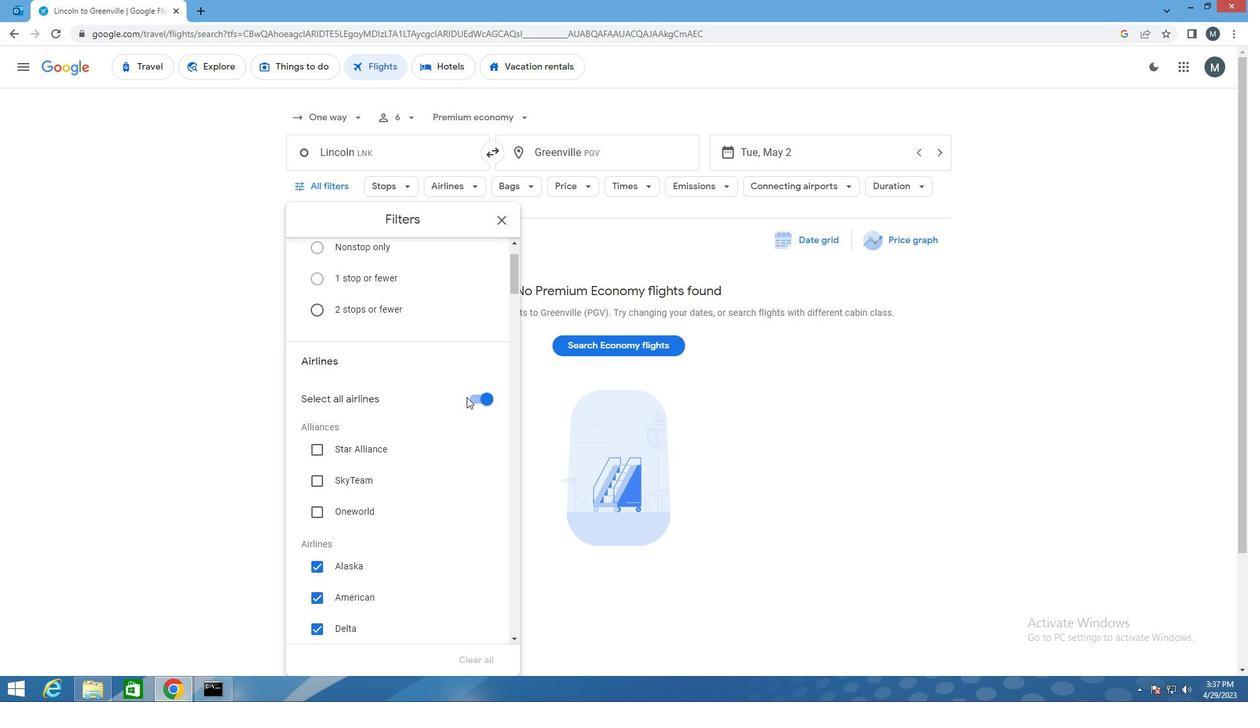 
Action: Mouse moved to (475, 397)
Screenshot: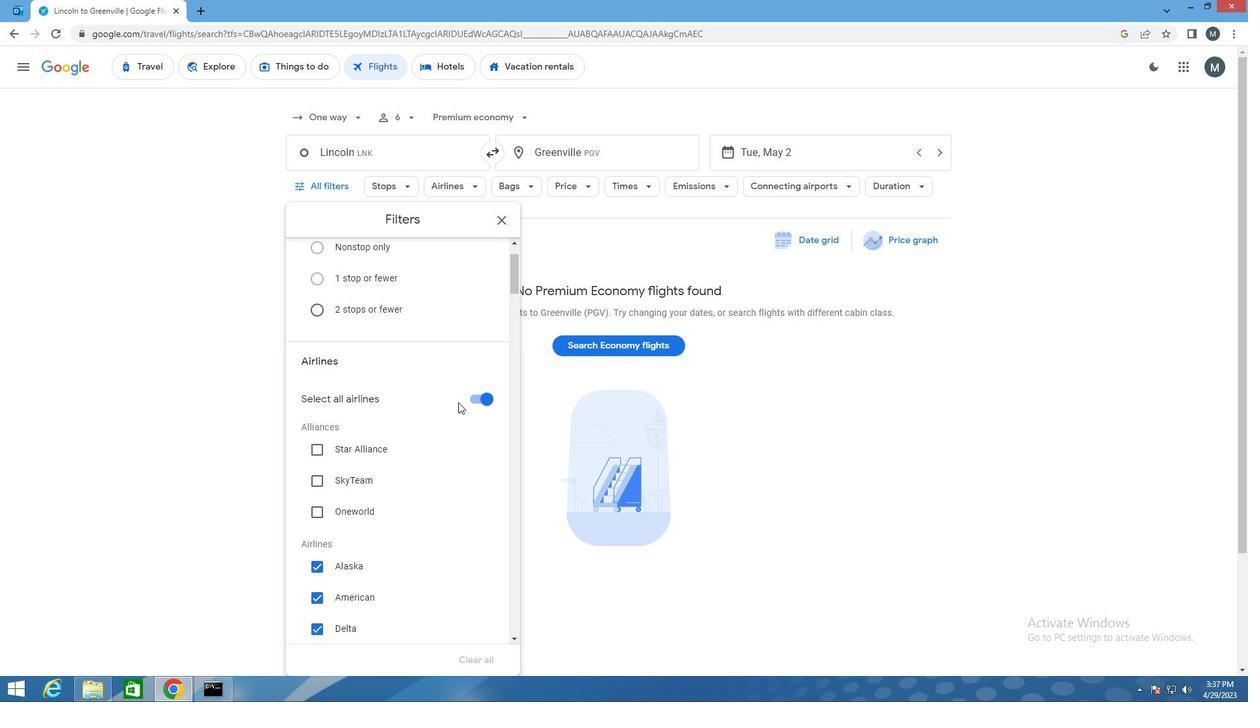 
Action: Mouse pressed left at (475, 397)
Screenshot: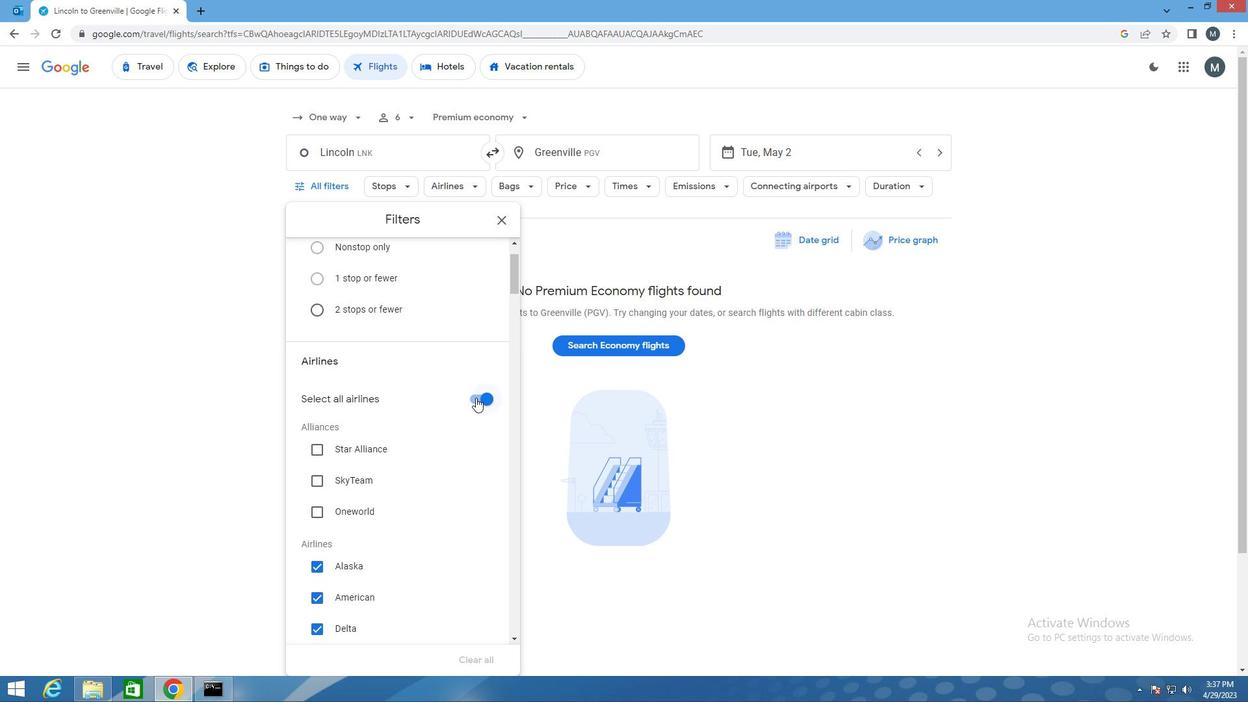 
Action: Mouse moved to (409, 401)
Screenshot: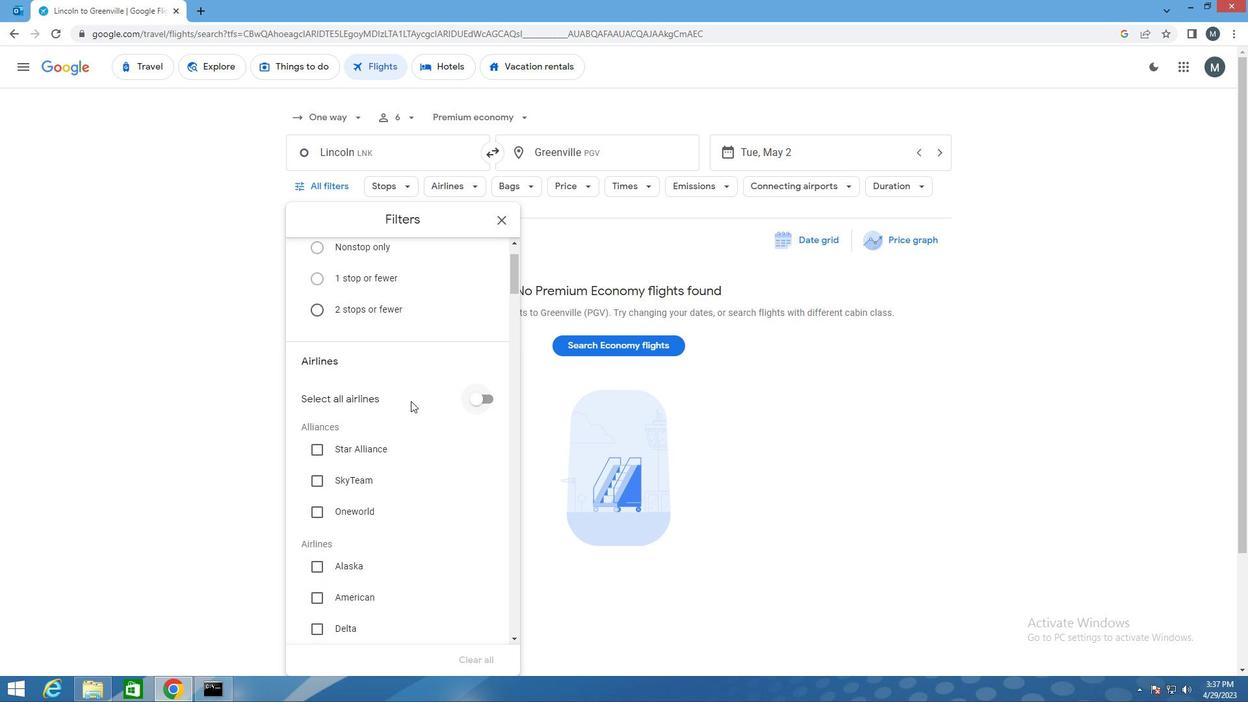 
Action: Mouse scrolled (409, 400) with delta (0, 0)
Screenshot: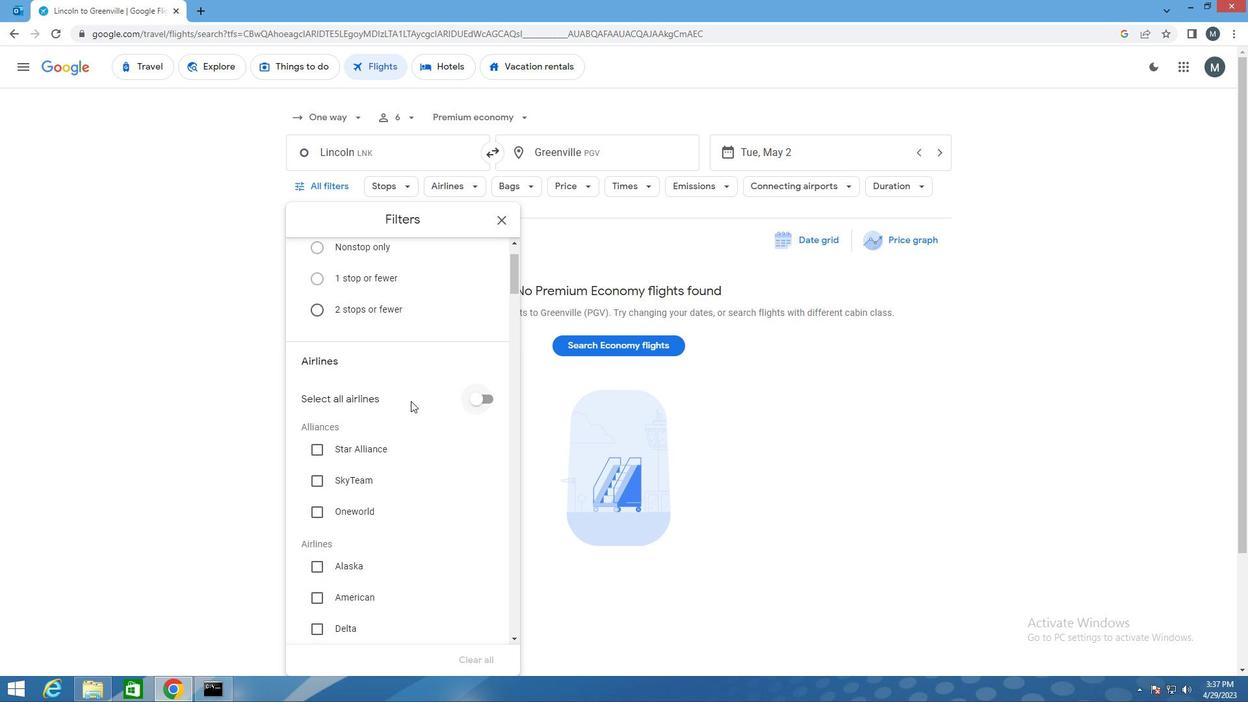 
Action: Mouse moved to (388, 407)
Screenshot: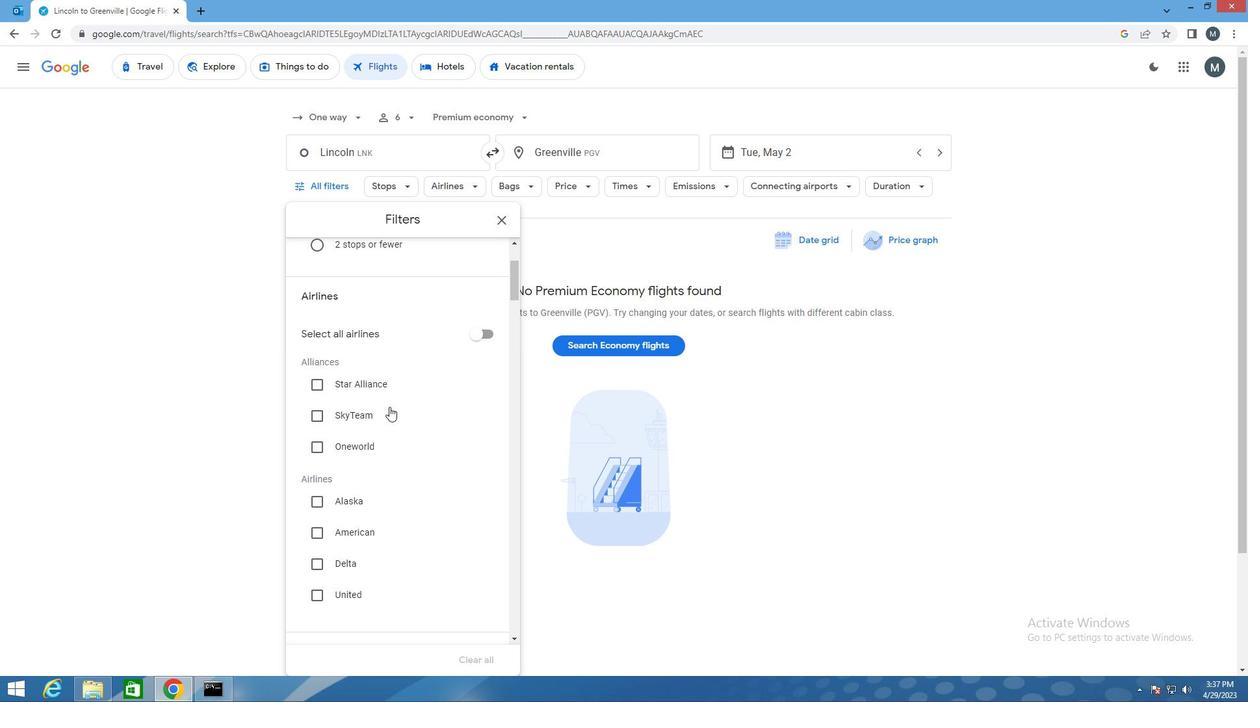 
Action: Mouse scrolled (388, 406) with delta (0, 0)
Screenshot: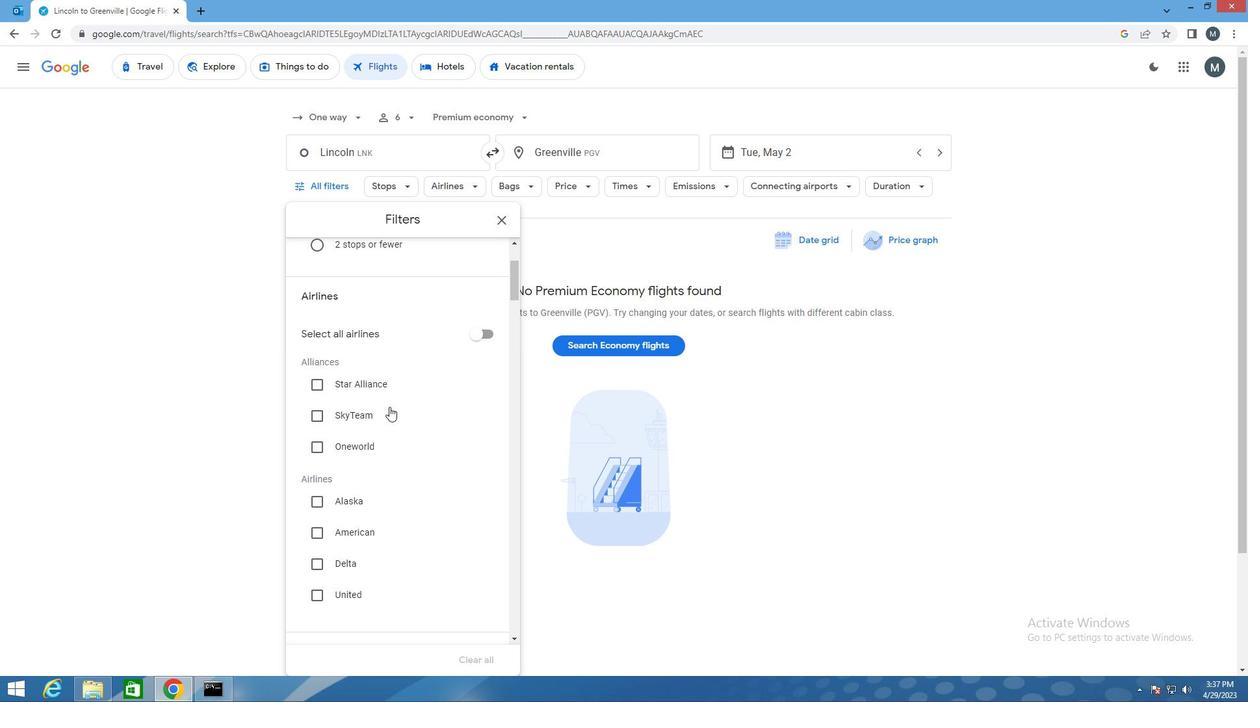 
Action: Mouse moved to (312, 525)
Screenshot: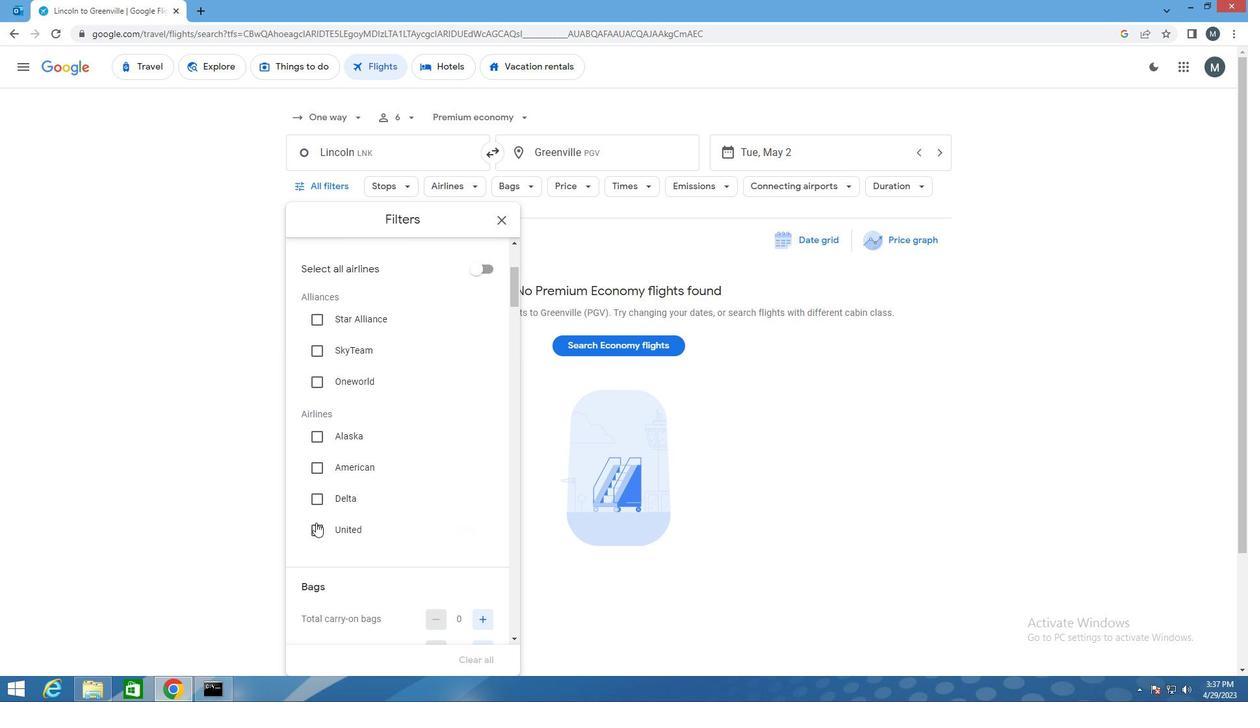 
Action: Mouse pressed left at (312, 525)
Screenshot: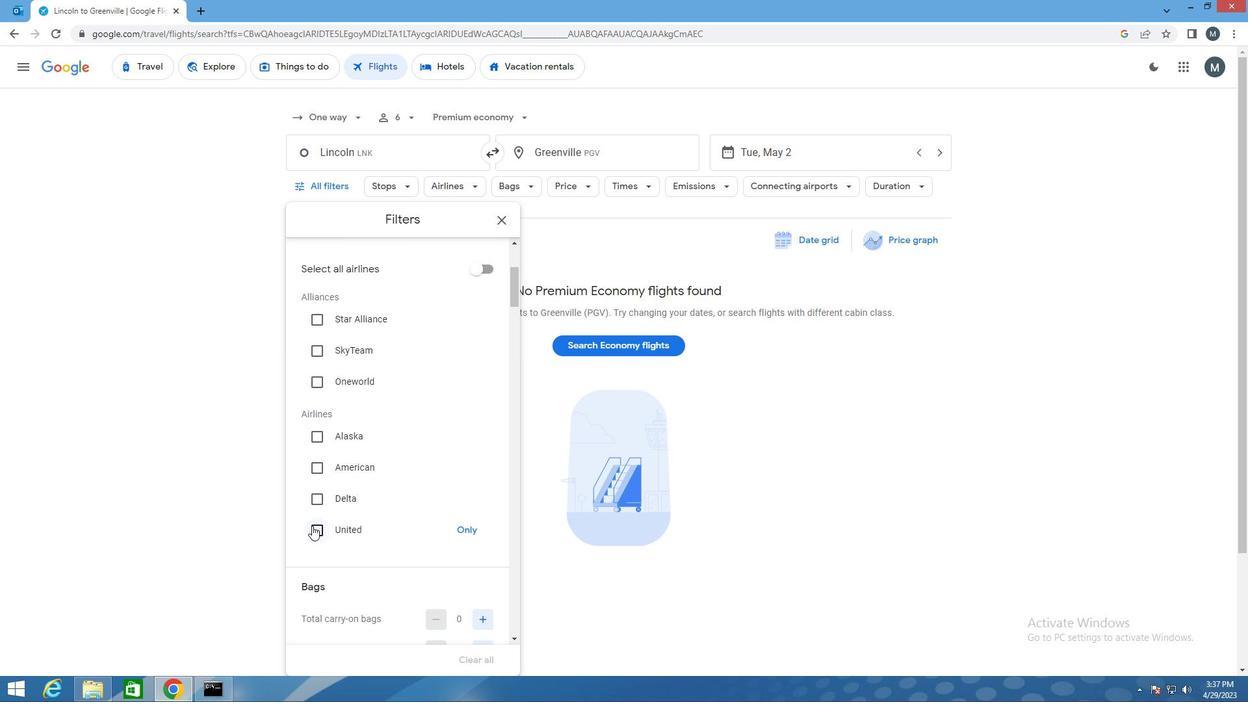 
Action: Mouse moved to (397, 481)
Screenshot: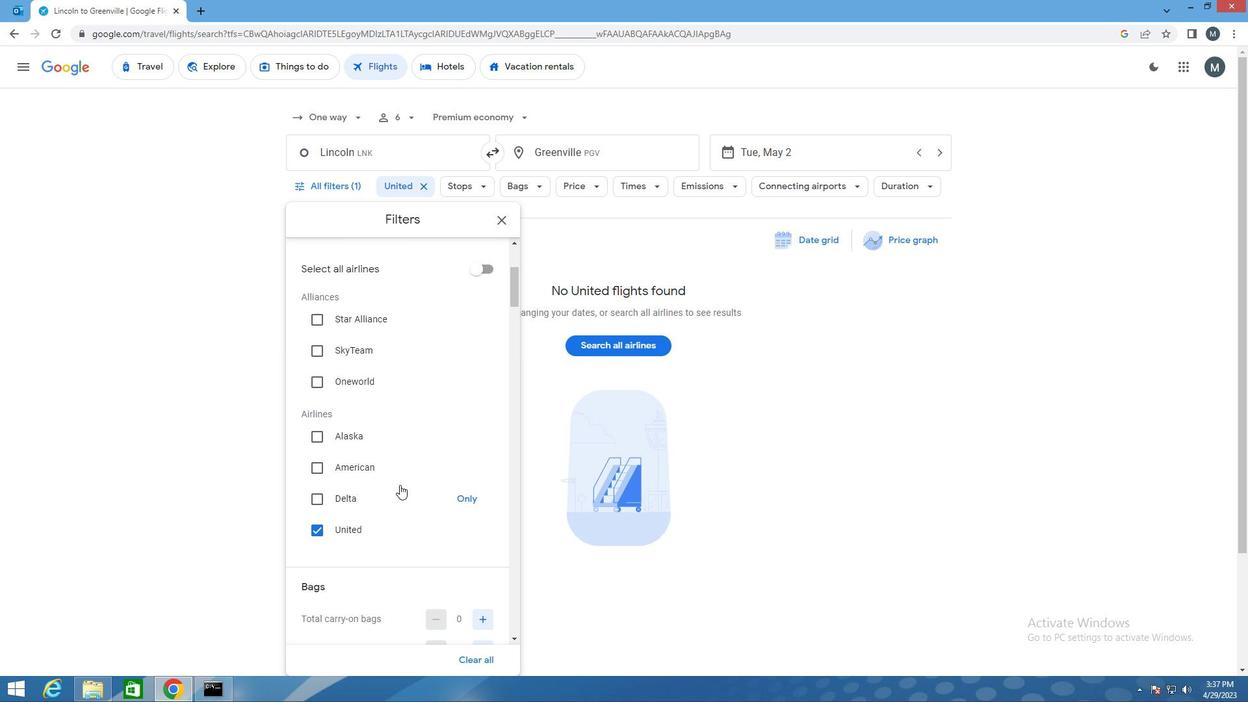 
Action: Mouse scrolled (397, 480) with delta (0, 0)
Screenshot: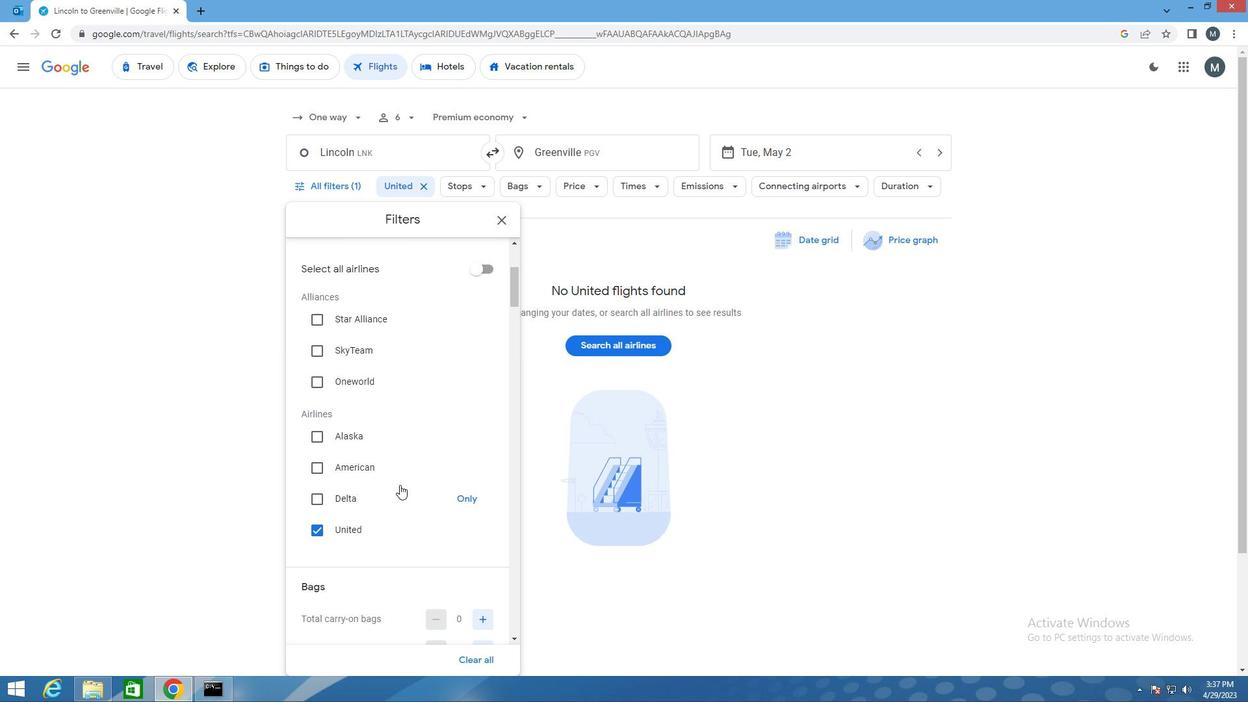 
Action: Mouse scrolled (397, 480) with delta (0, 0)
Screenshot: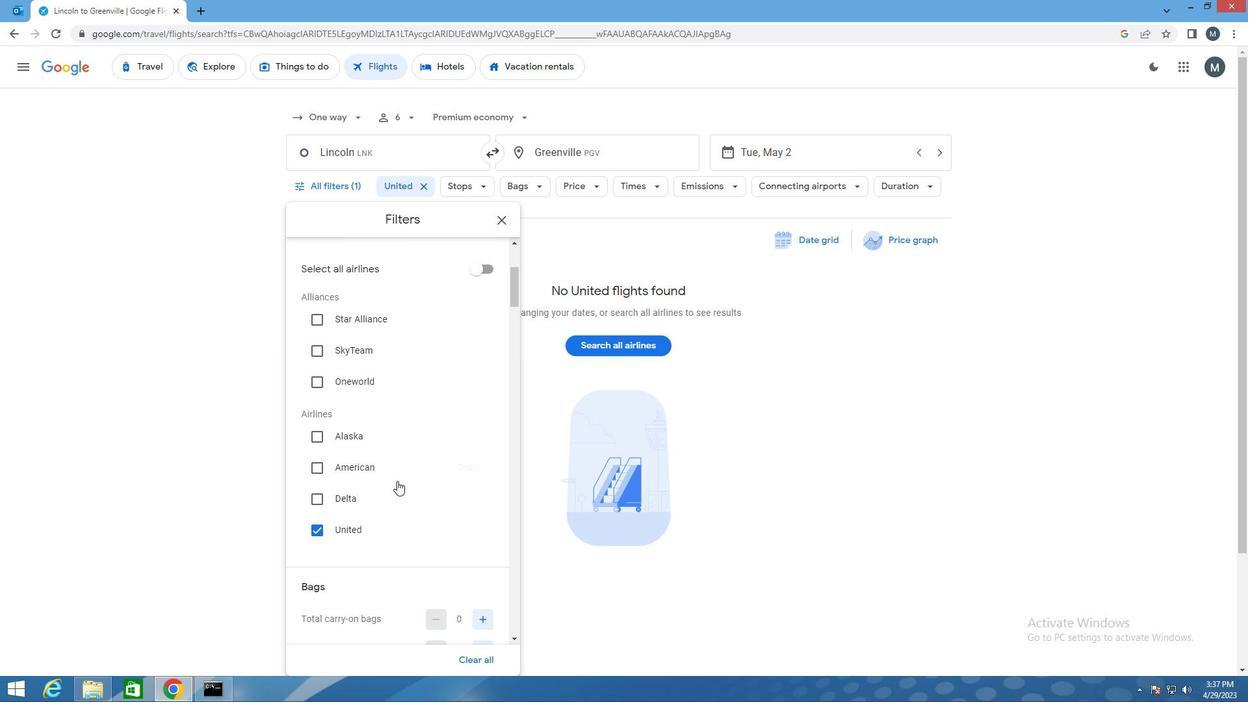 
Action: Mouse moved to (482, 518)
Screenshot: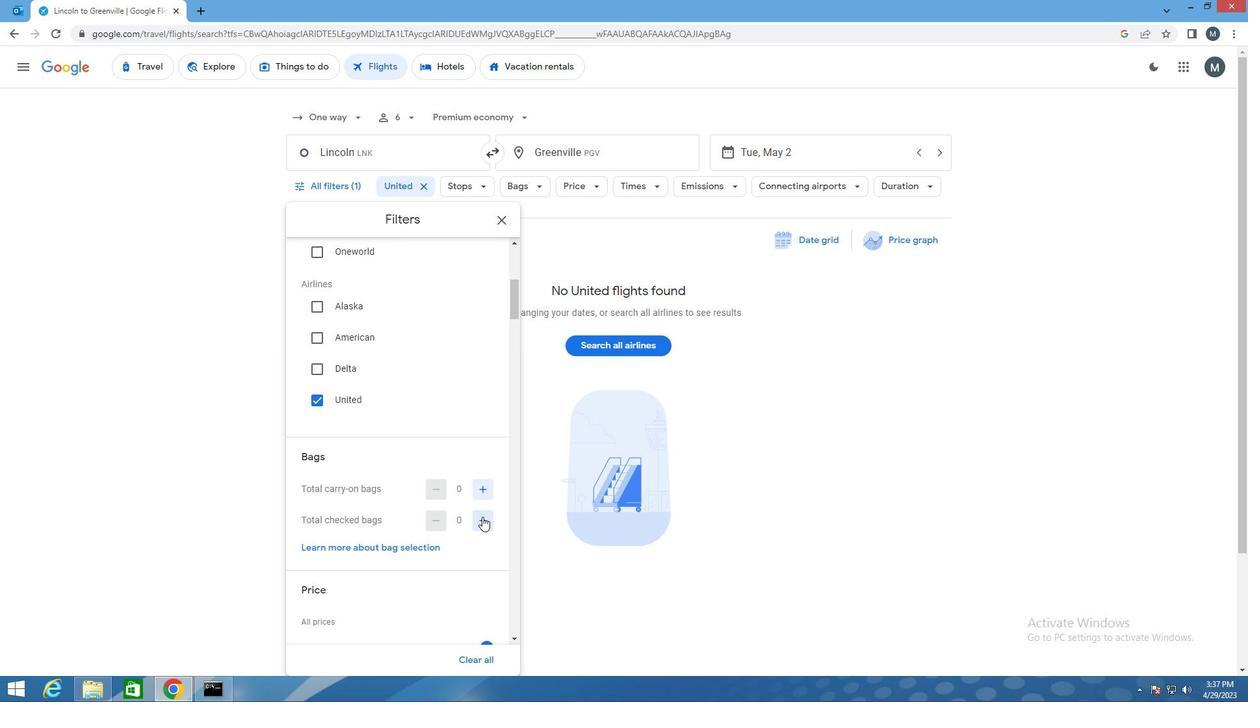 
Action: Mouse pressed left at (482, 518)
Screenshot: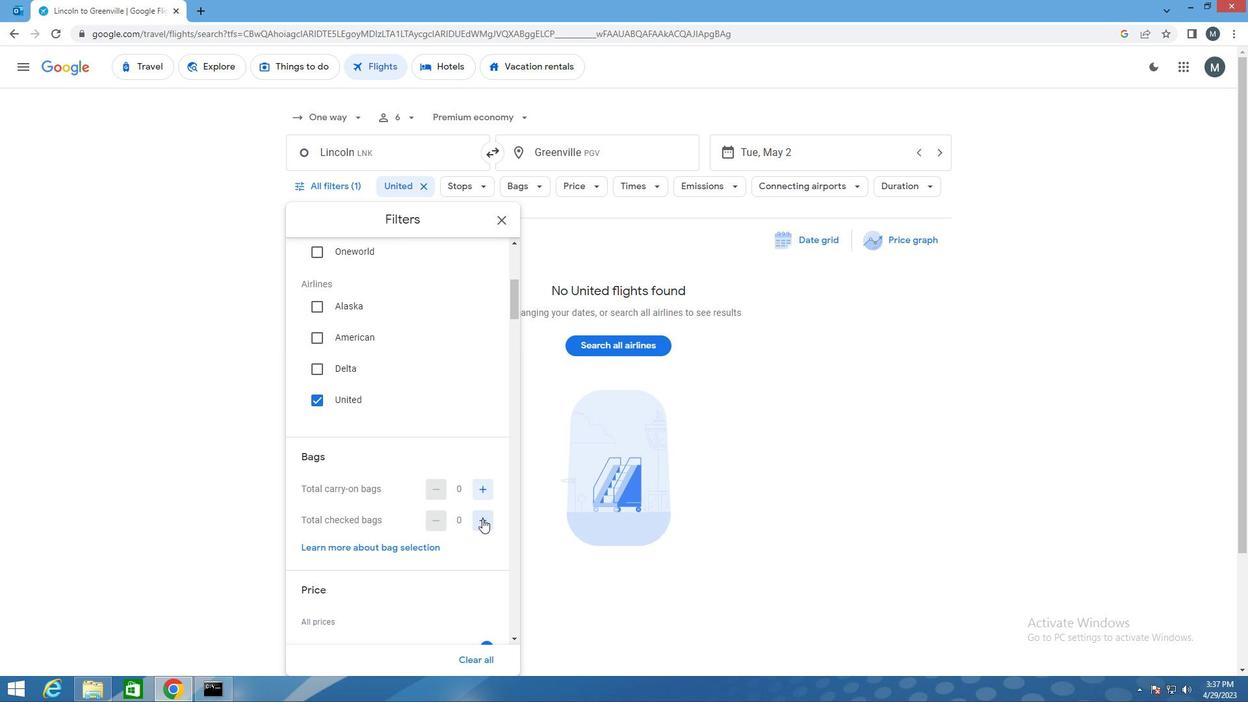 
Action: Mouse moved to (481, 519)
Screenshot: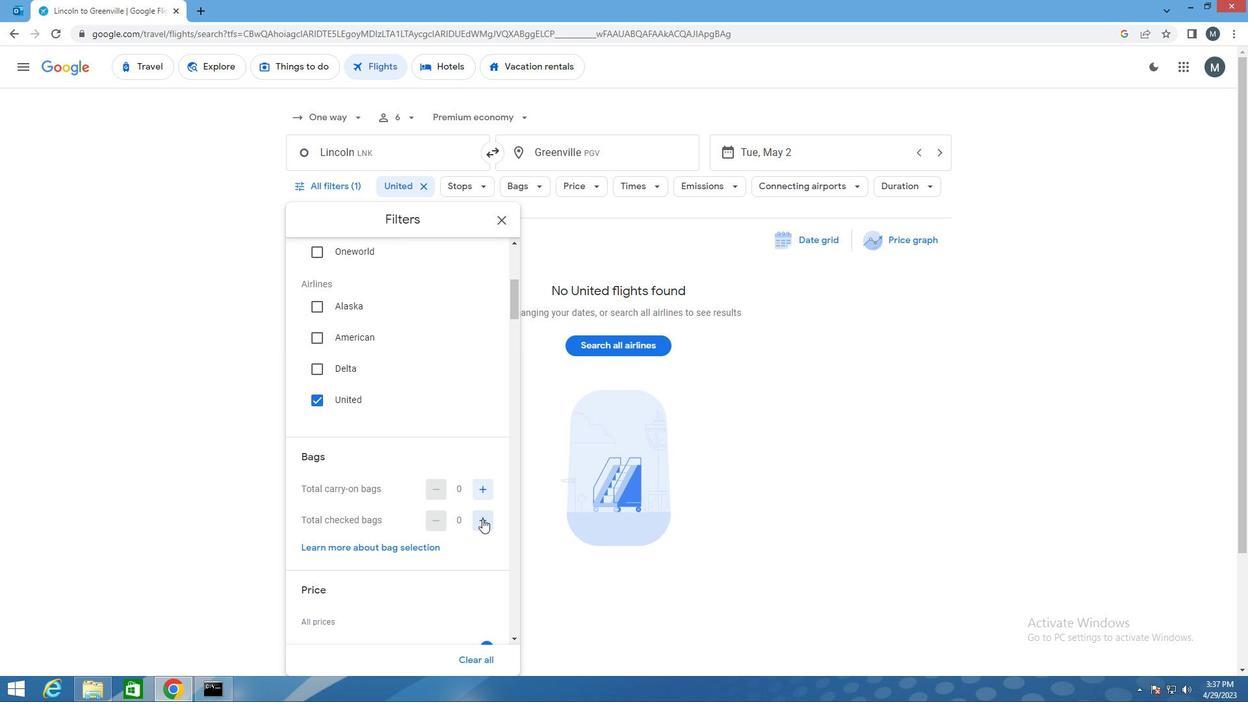 
Action: Mouse pressed left at (481, 519)
Screenshot: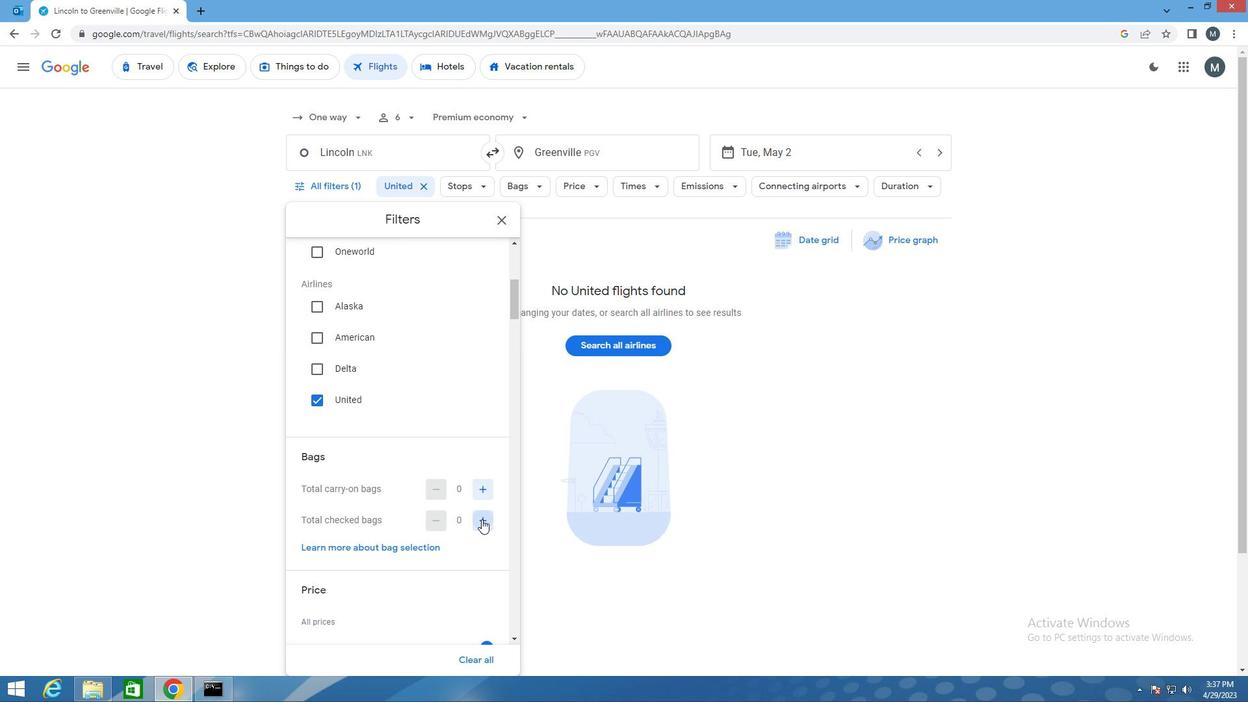 
Action: Mouse pressed left at (481, 519)
Screenshot: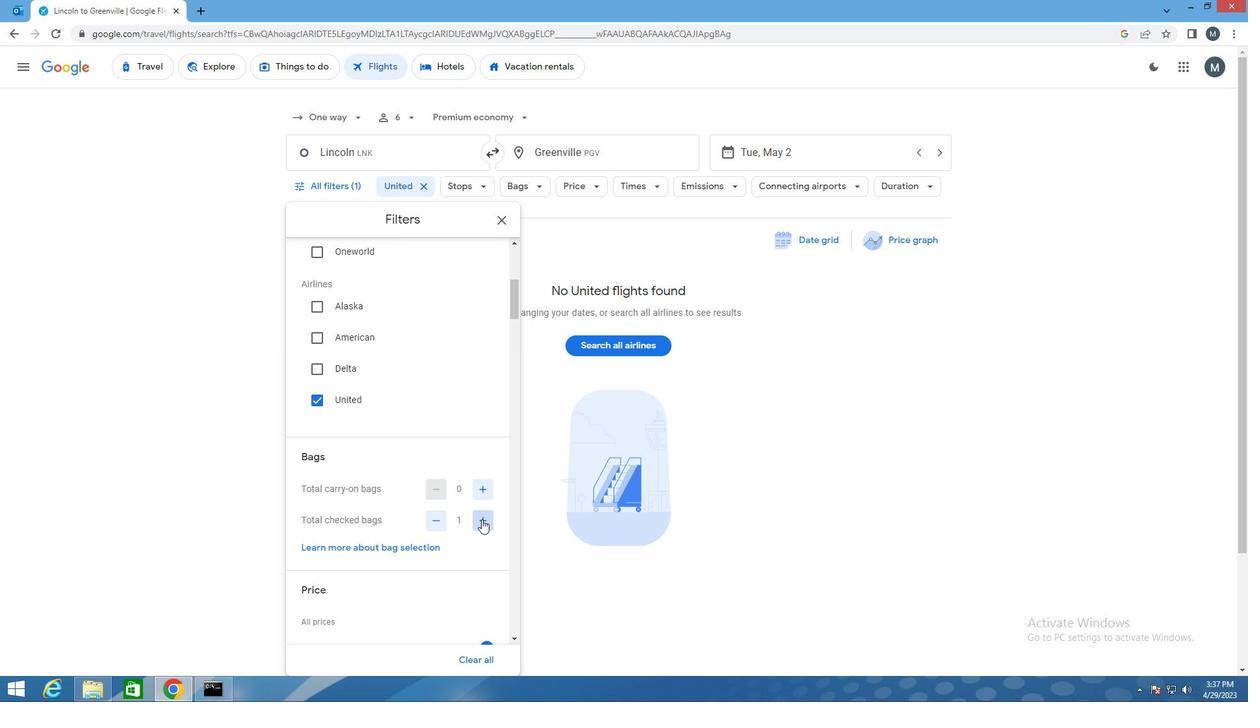
Action: Mouse pressed left at (481, 519)
Screenshot: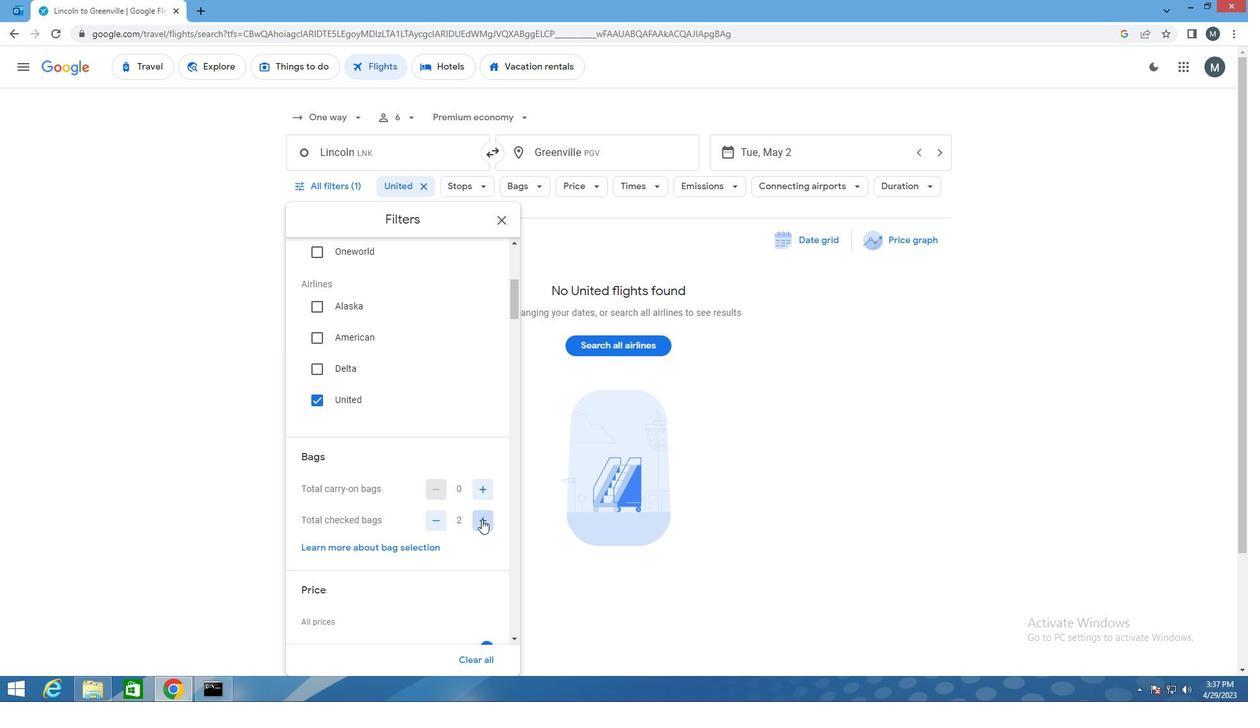 
Action: Mouse pressed left at (481, 519)
Screenshot: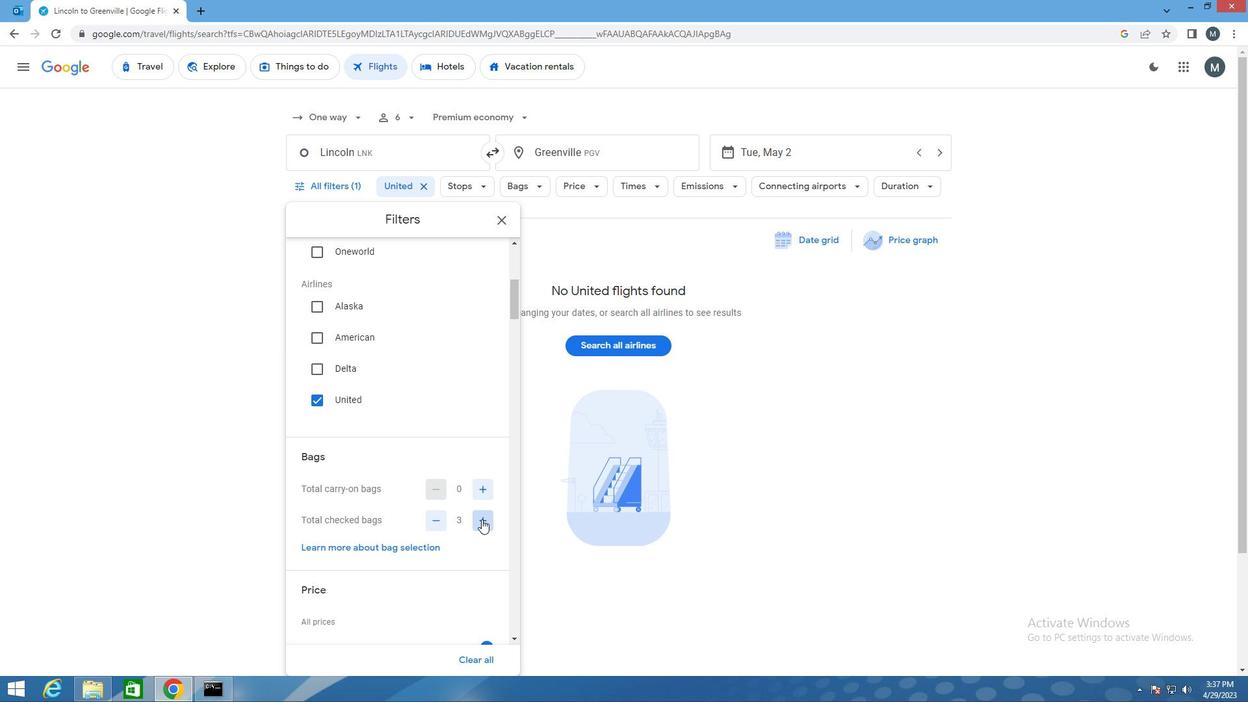 
Action: Mouse pressed left at (481, 519)
Screenshot: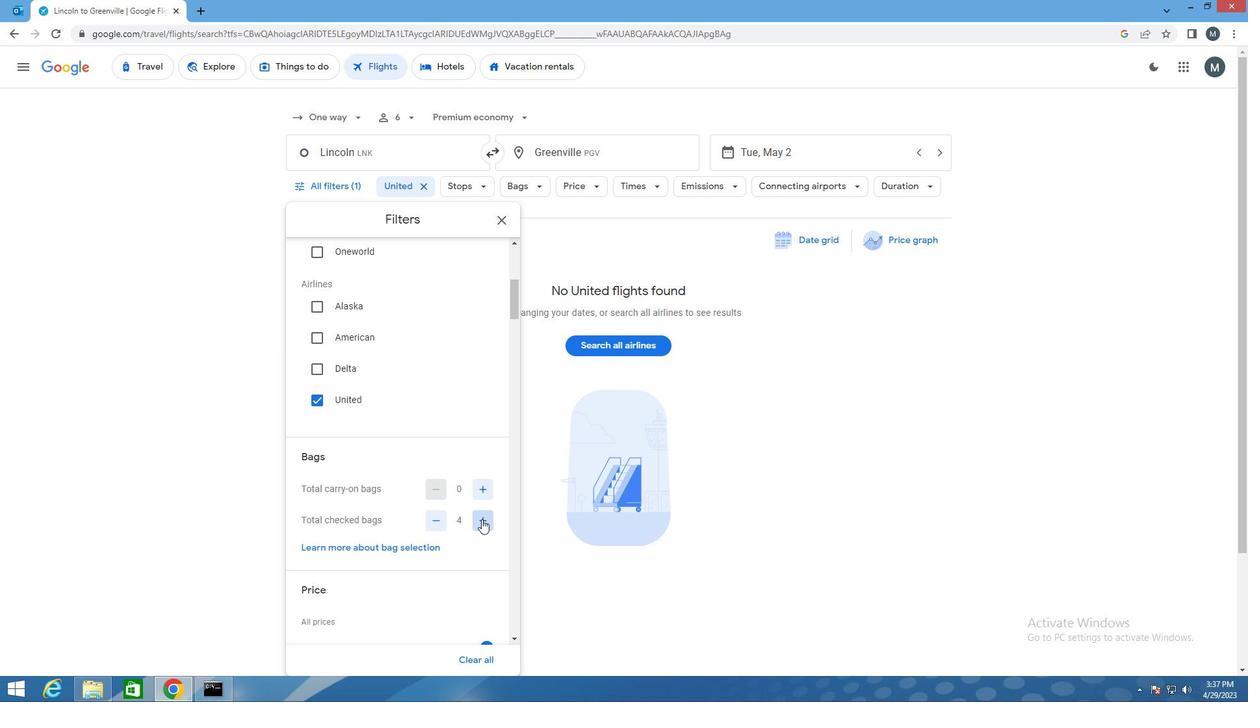 
Action: Mouse pressed left at (481, 519)
Screenshot: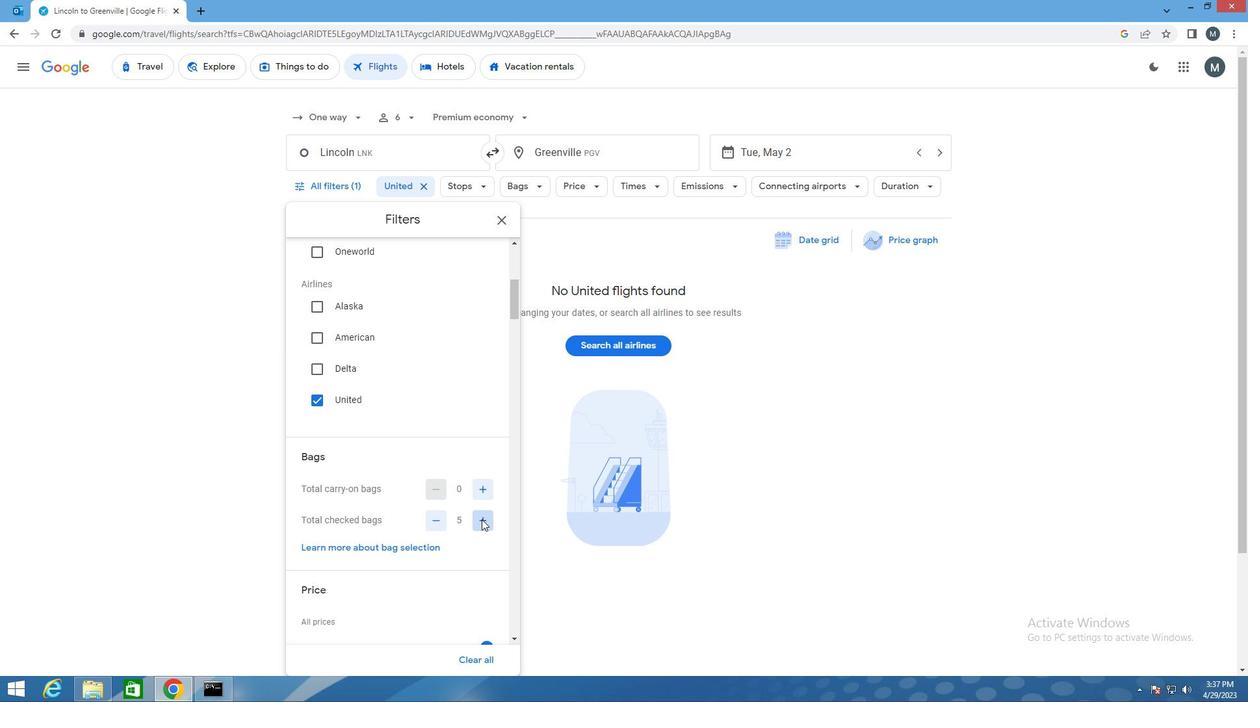 
Action: Mouse pressed left at (481, 519)
Screenshot: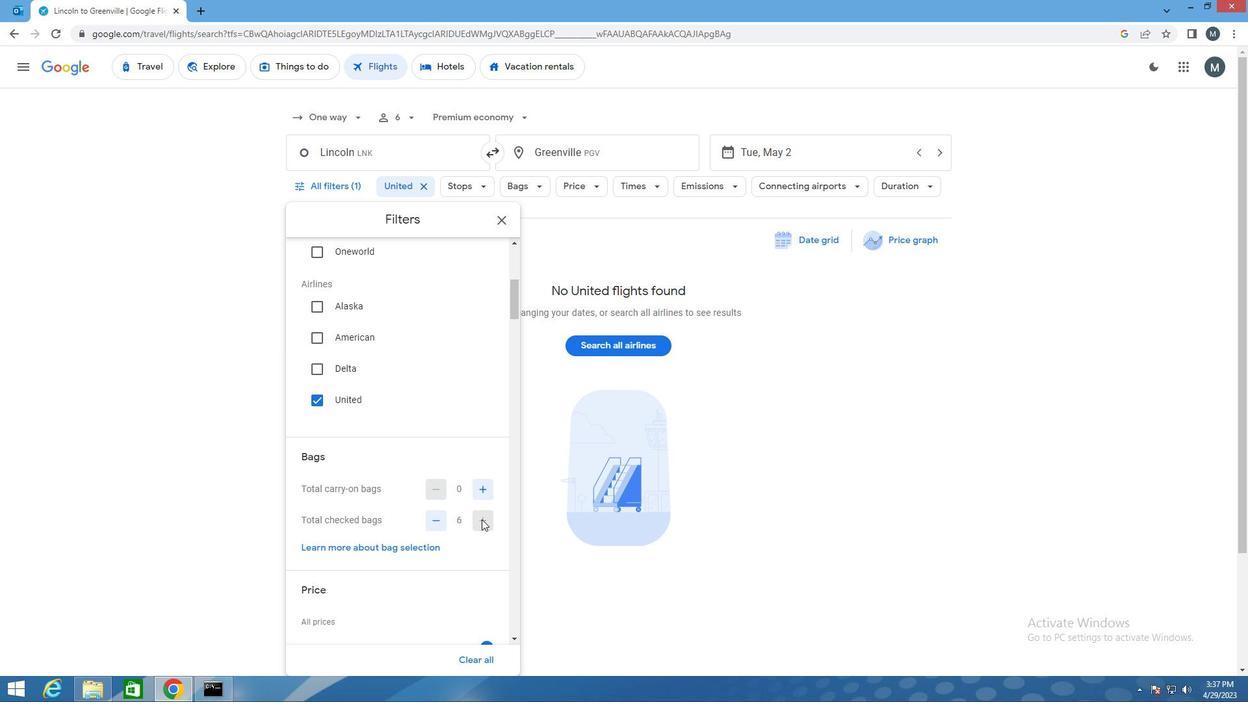 
Action: Mouse moved to (373, 496)
Screenshot: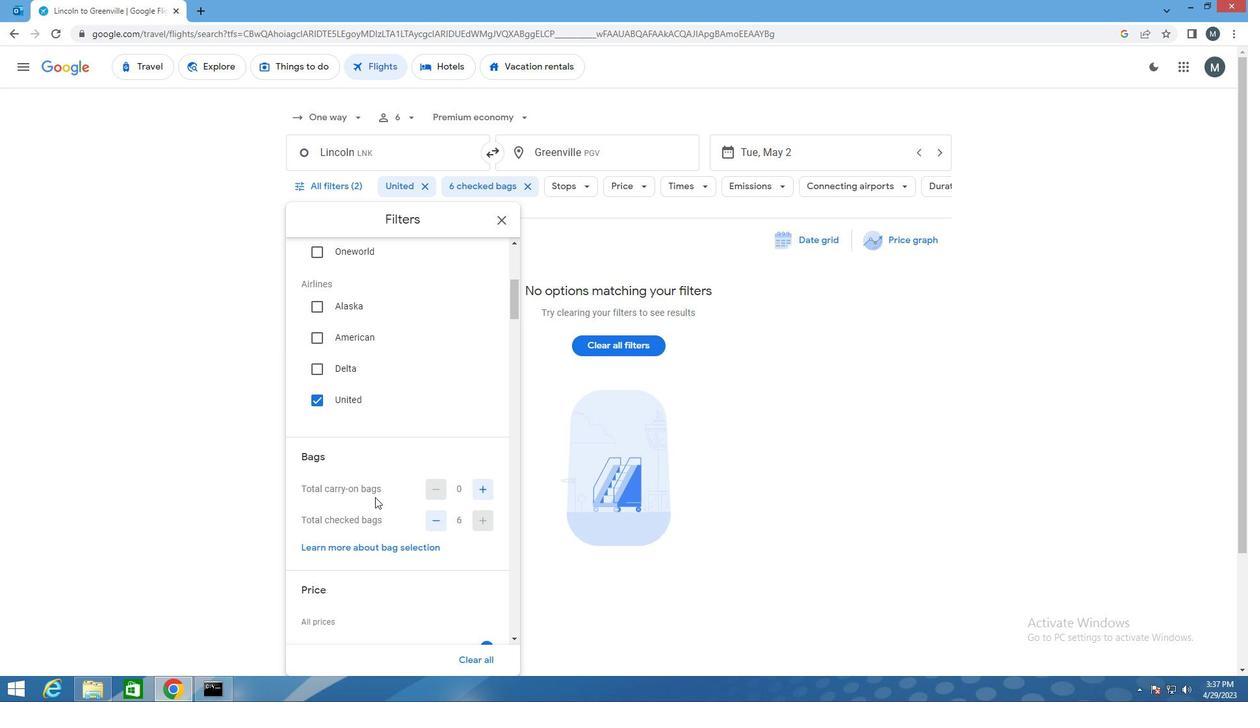 
Action: Mouse scrolled (373, 496) with delta (0, 0)
Screenshot: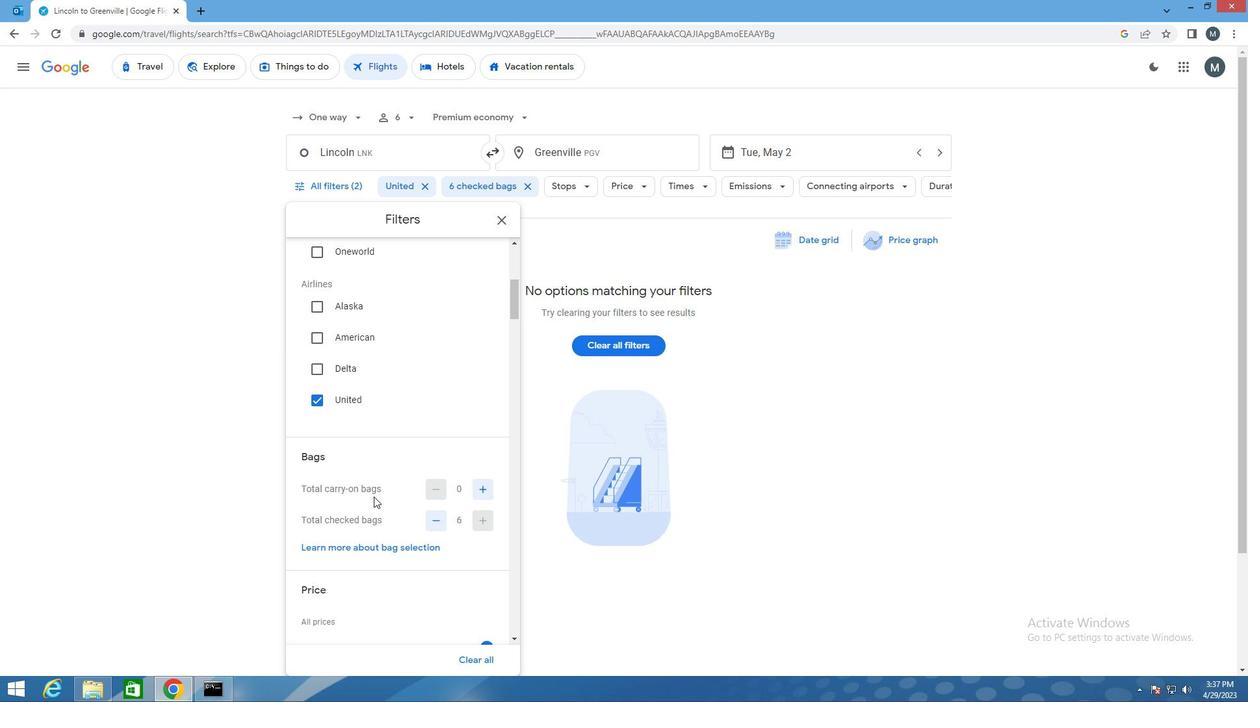 
Action: Mouse moved to (373, 496)
Screenshot: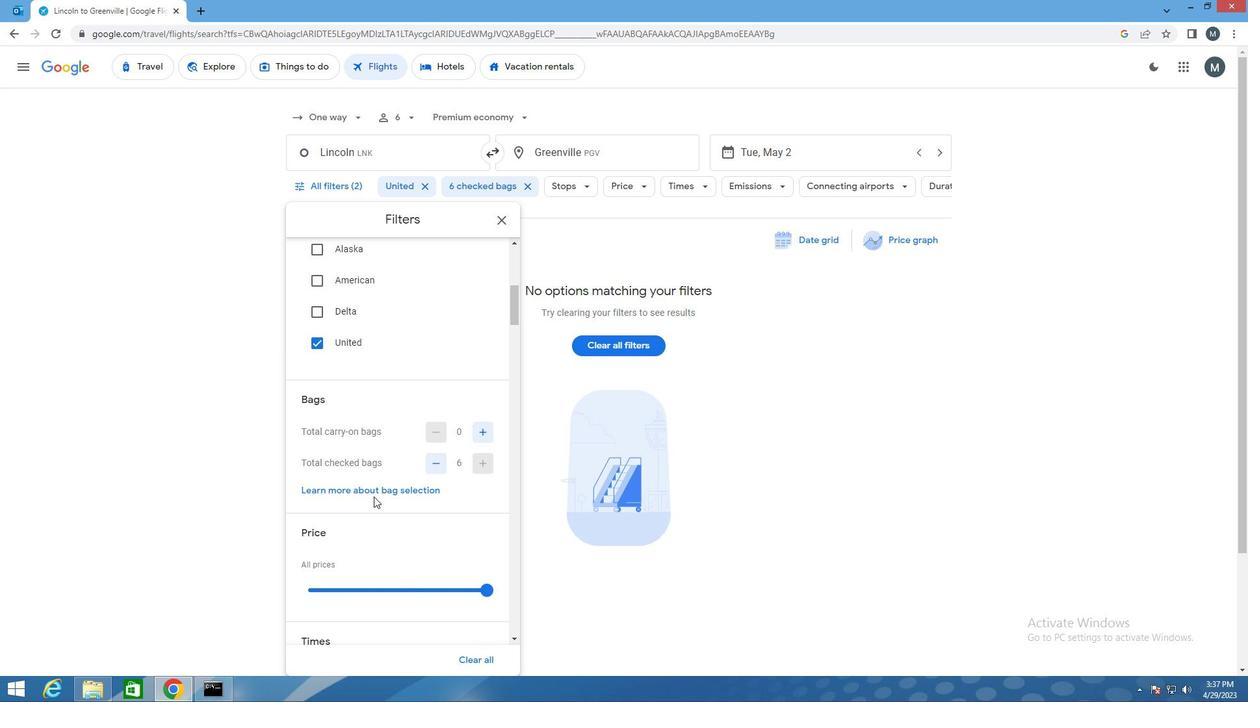 
Action: Mouse scrolled (373, 496) with delta (0, 0)
Screenshot: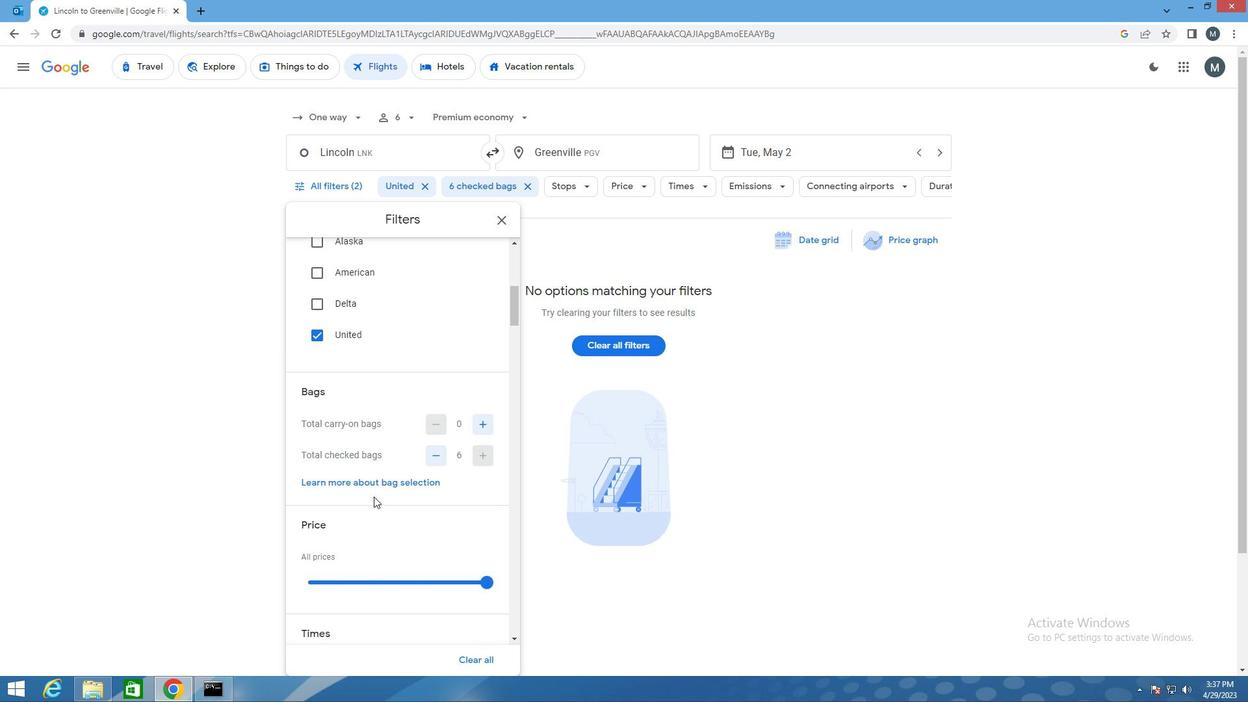 
Action: Mouse moved to (354, 495)
Screenshot: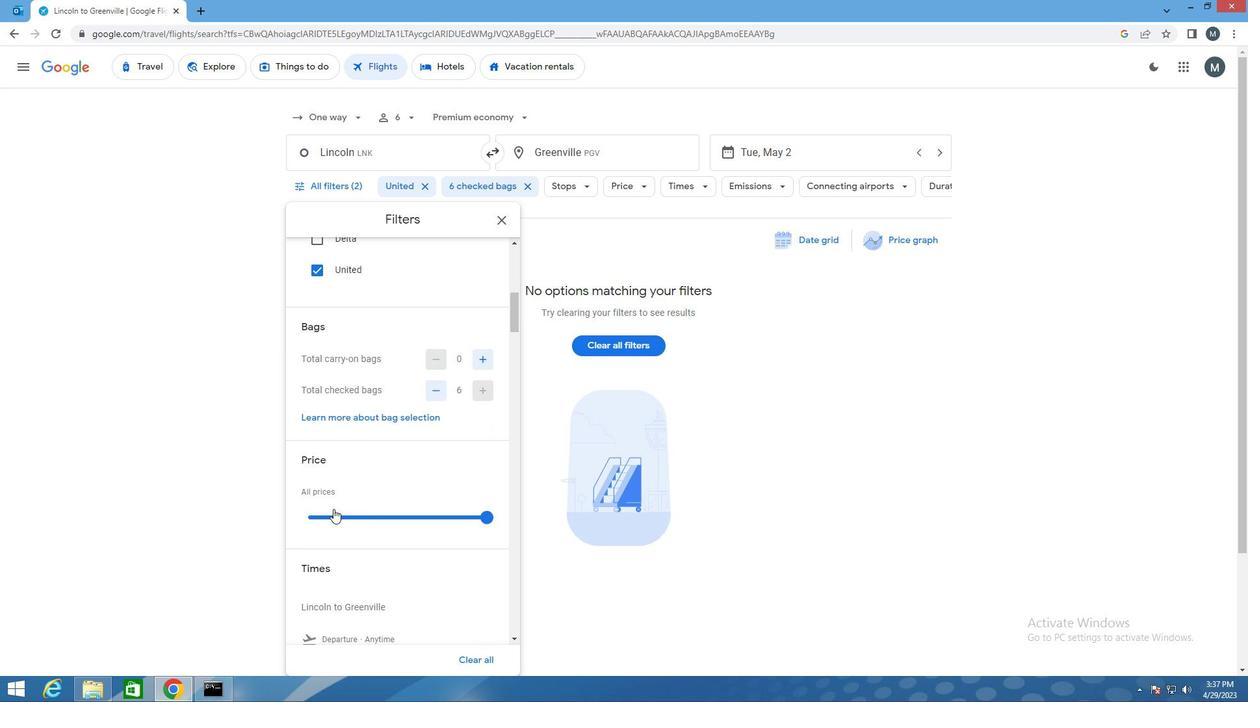 
Action: Mouse scrolled (354, 494) with delta (0, 0)
Screenshot: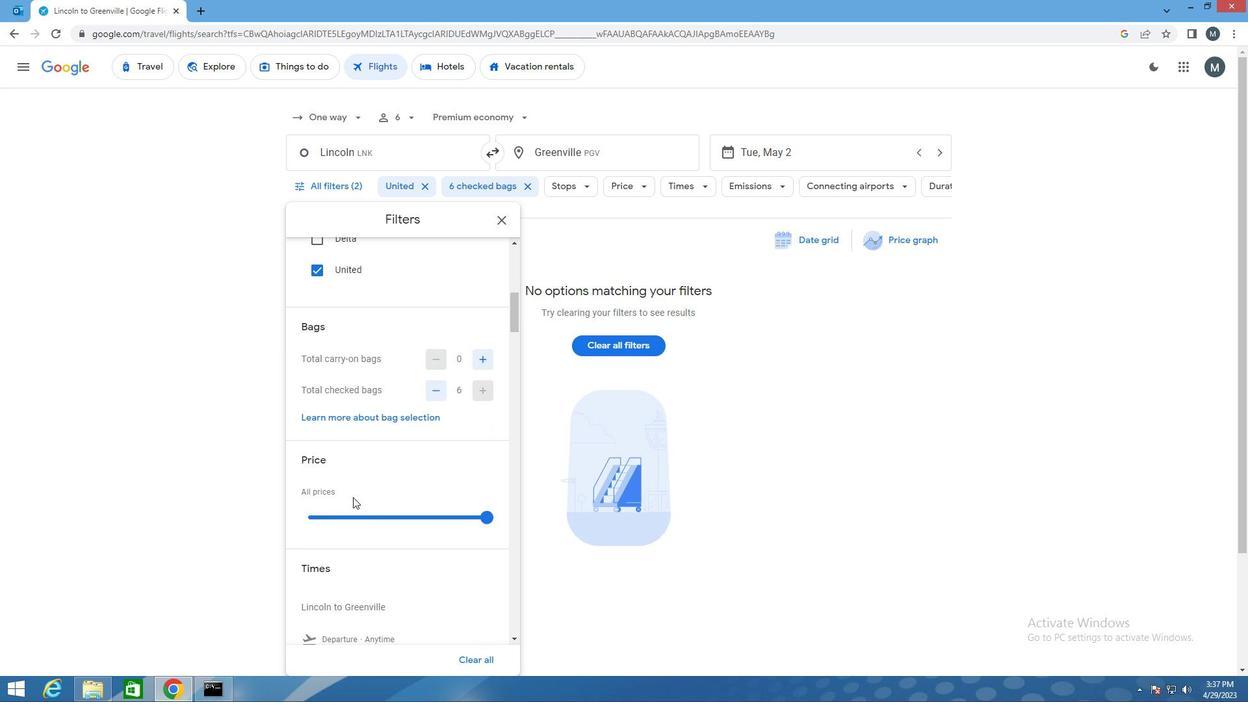 
Action: Mouse scrolled (354, 494) with delta (0, 0)
Screenshot: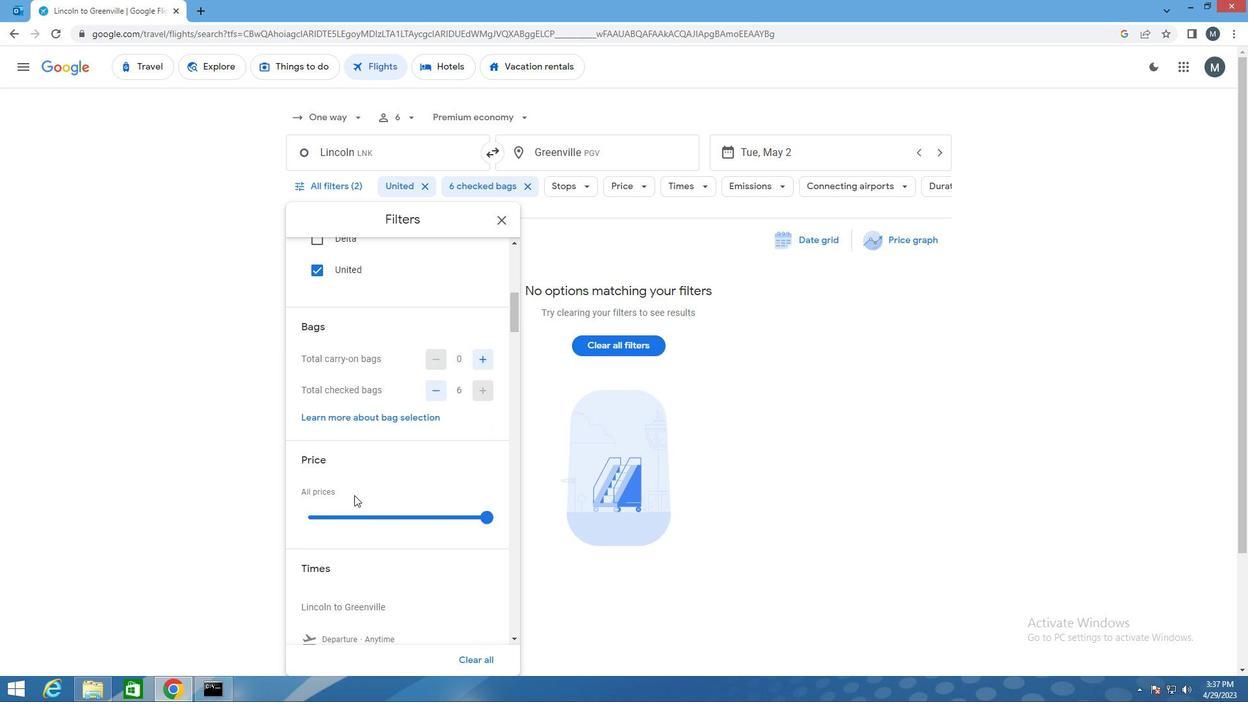 
Action: Mouse moved to (353, 498)
Screenshot: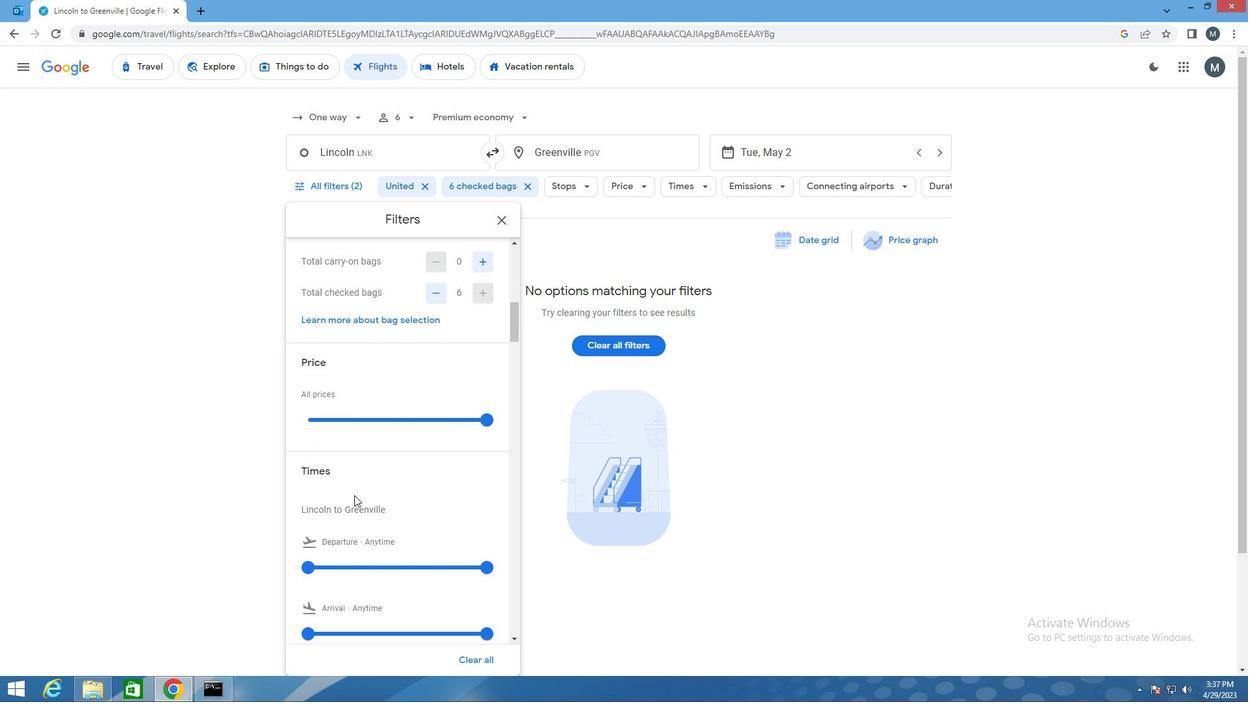 
Action: Mouse scrolled (353, 497) with delta (0, 0)
Screenshot: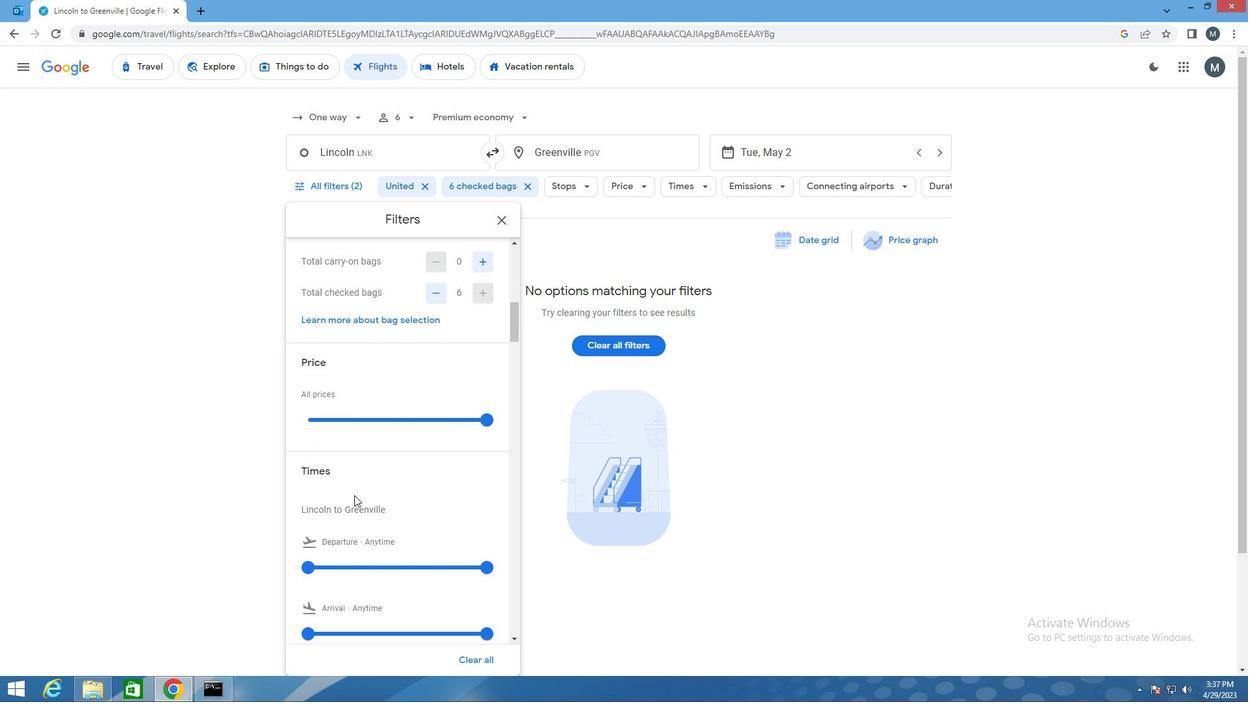 
Action: Mouse moved to (309, 468)
Screenshot: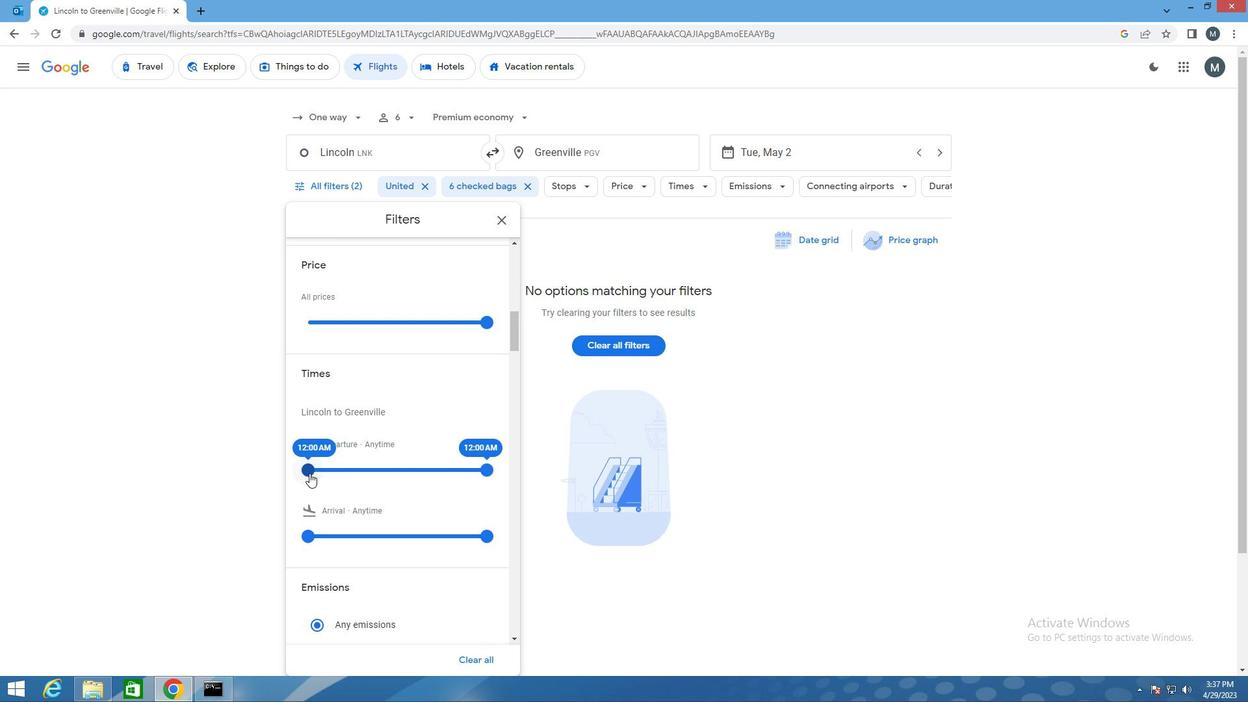 
Action: Mouse pressed left at (309, 468)
Screenshot: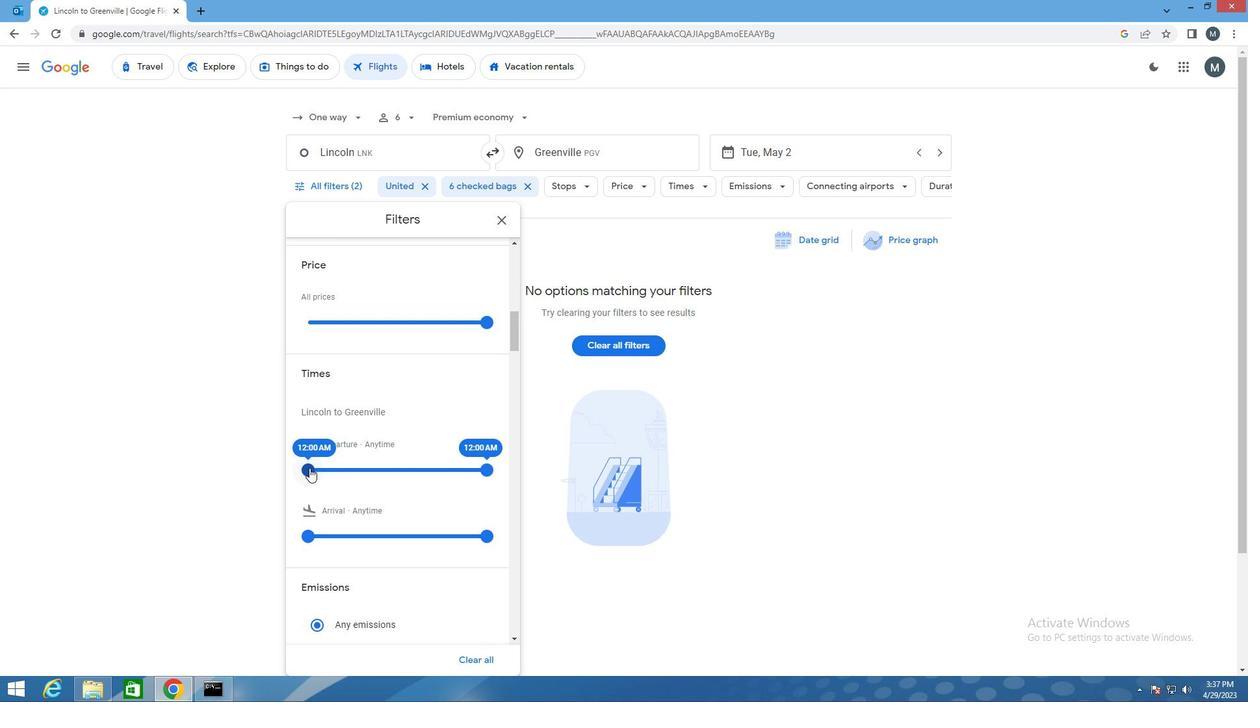 
Action: Mouse moved to (479, 468)
Screenshot: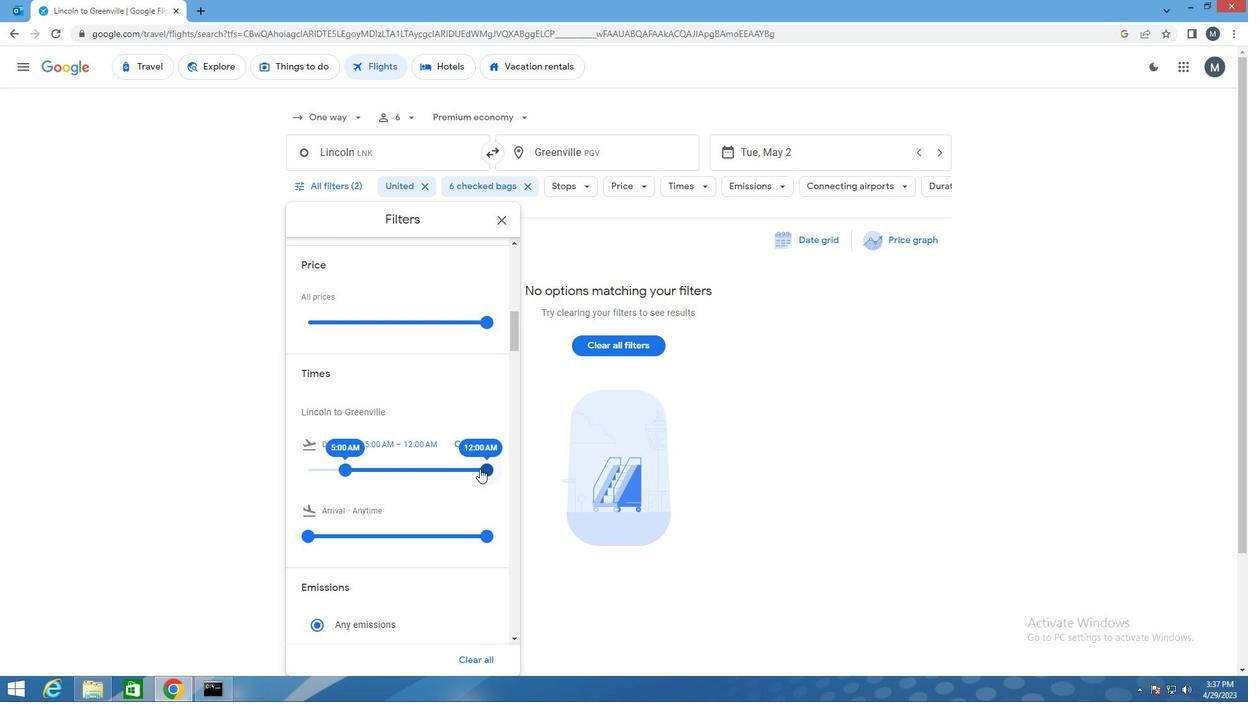 
Action: Mouse pressed left at (479, 468)
Screenshot: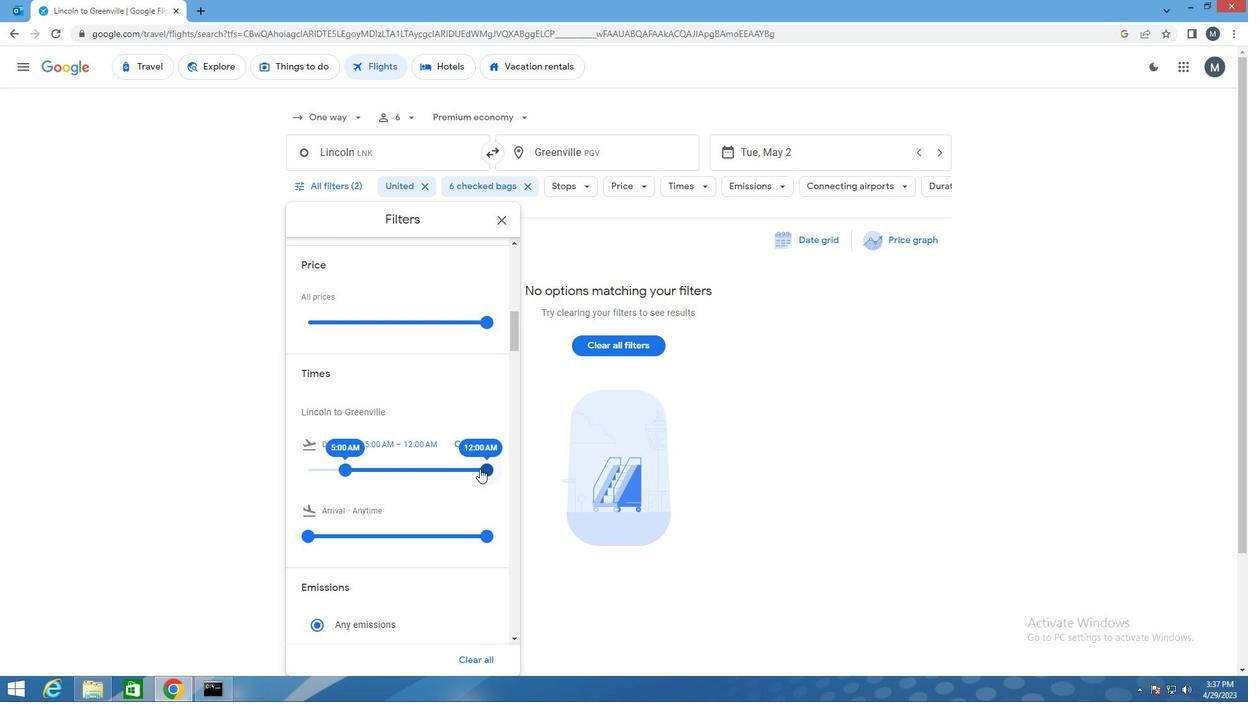 
Action: Mouse moved to (352, 464)
Screenshot: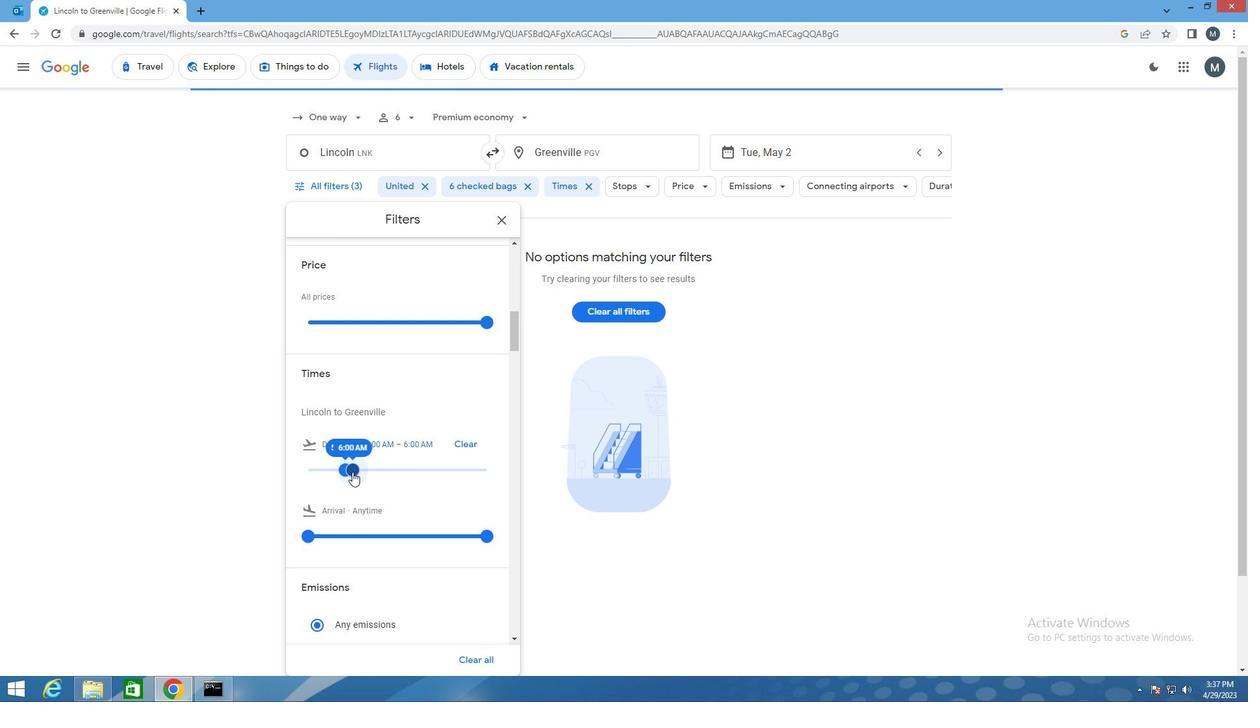 
Action: Mouse scrolled (352, 463) with delta (0, 0)
Screenshot: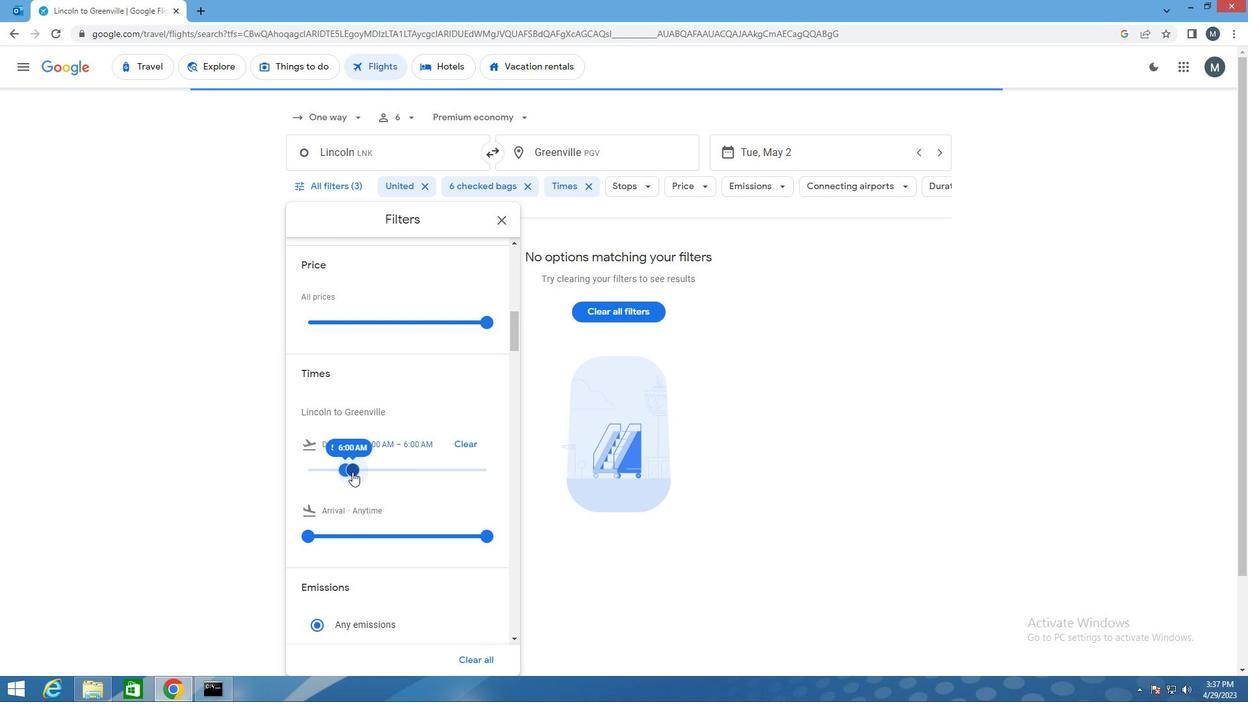 
Action: Mouse scrolled (352, 463) with delta (0, 0)
Screenshot: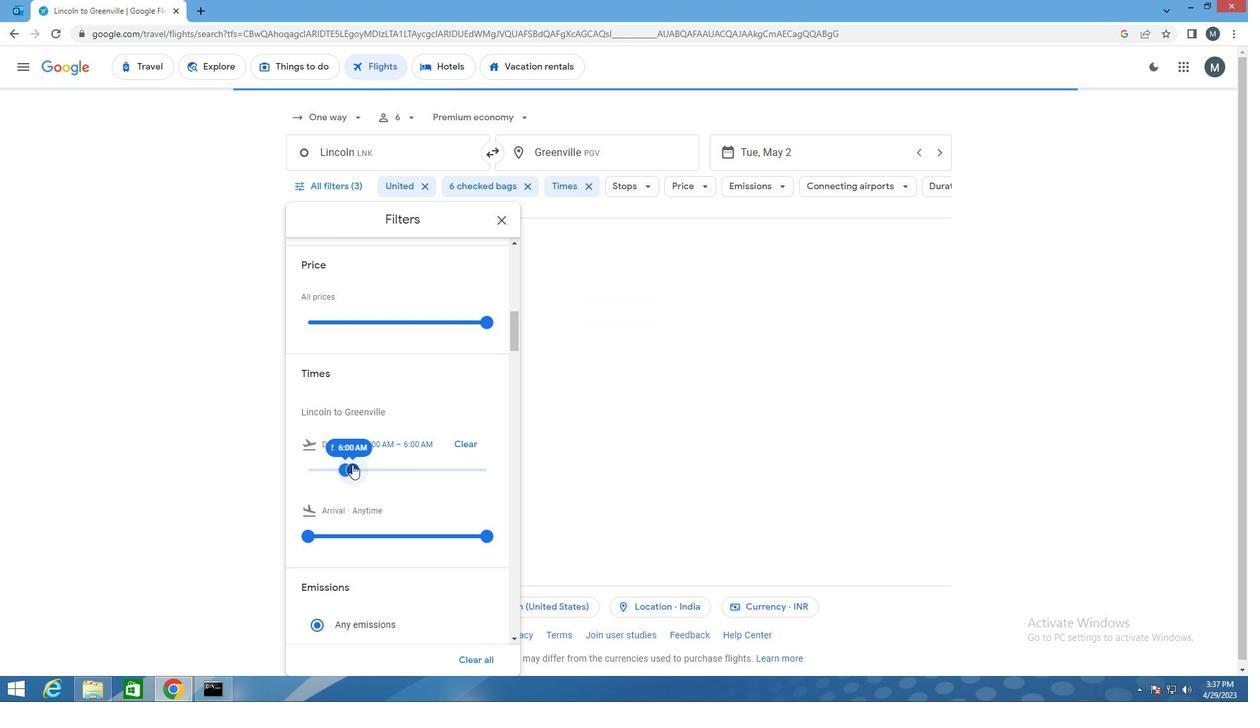 
Action: Mouse scrolled (352, 463) with delta (0, 0)
Screenshot: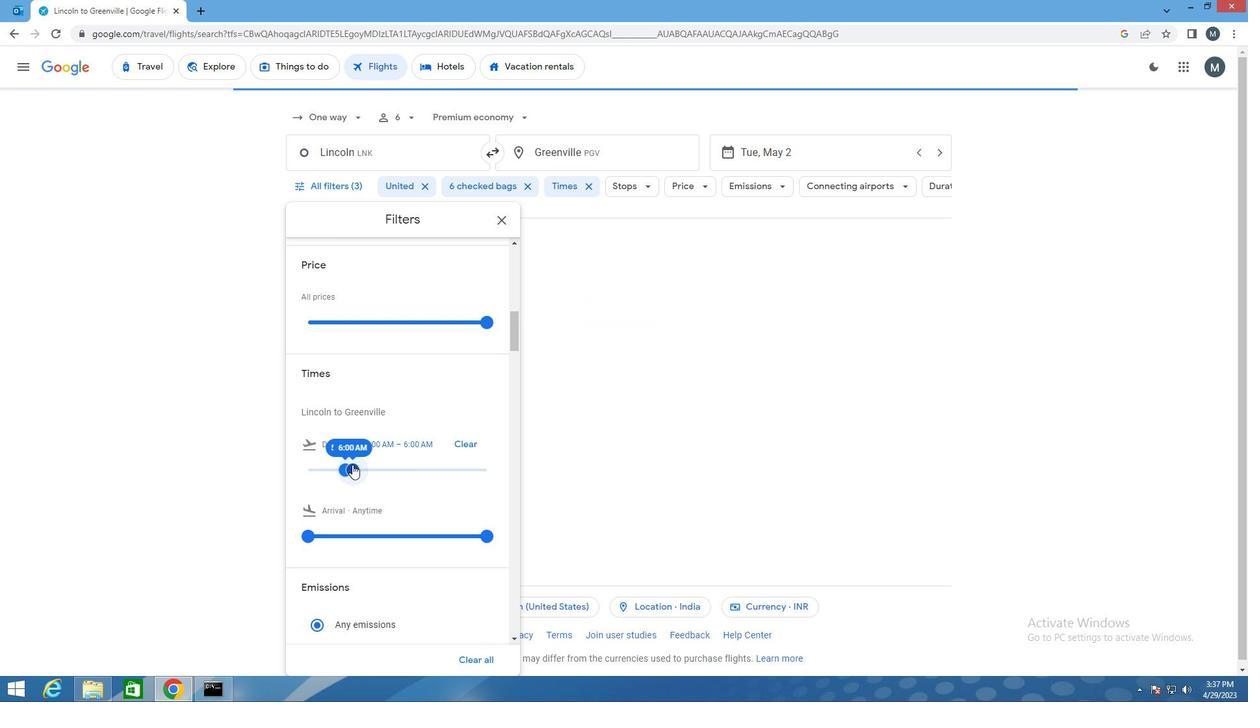 
Action: Mouse moved to (352, 461)
Screenshot: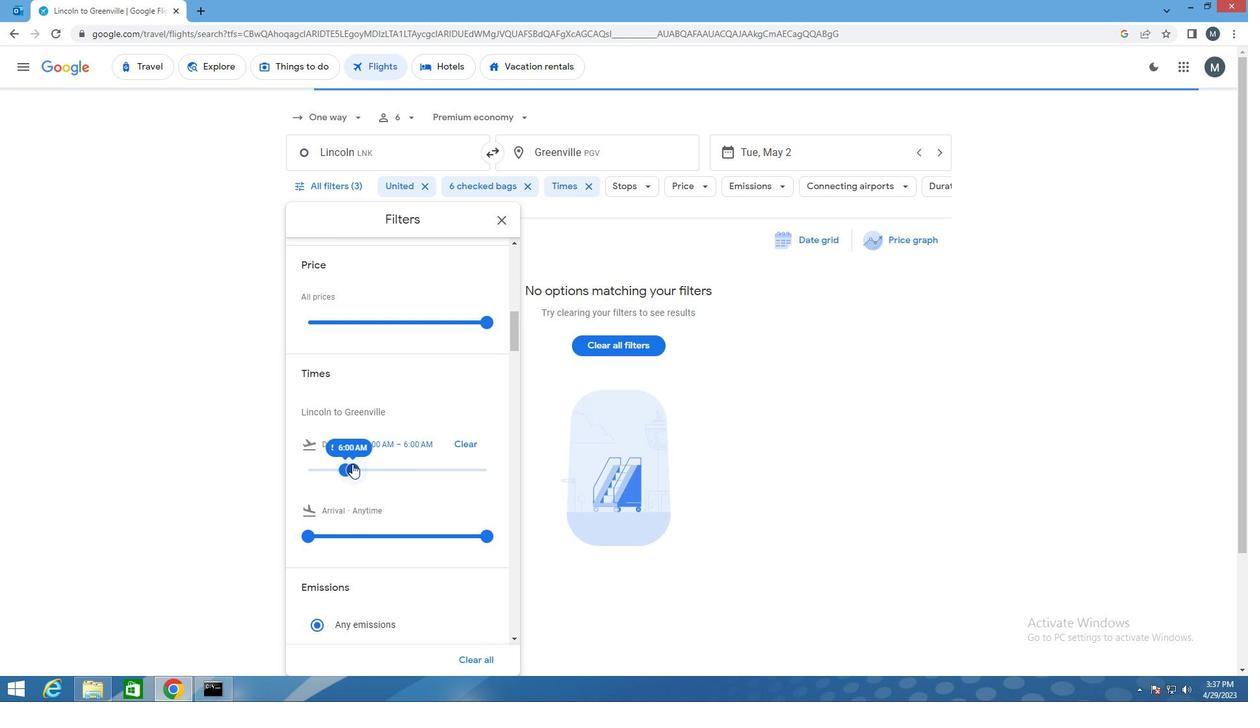 
Action: Mouse scrolled (352, 460) with delta (0, 0)
Screenshot: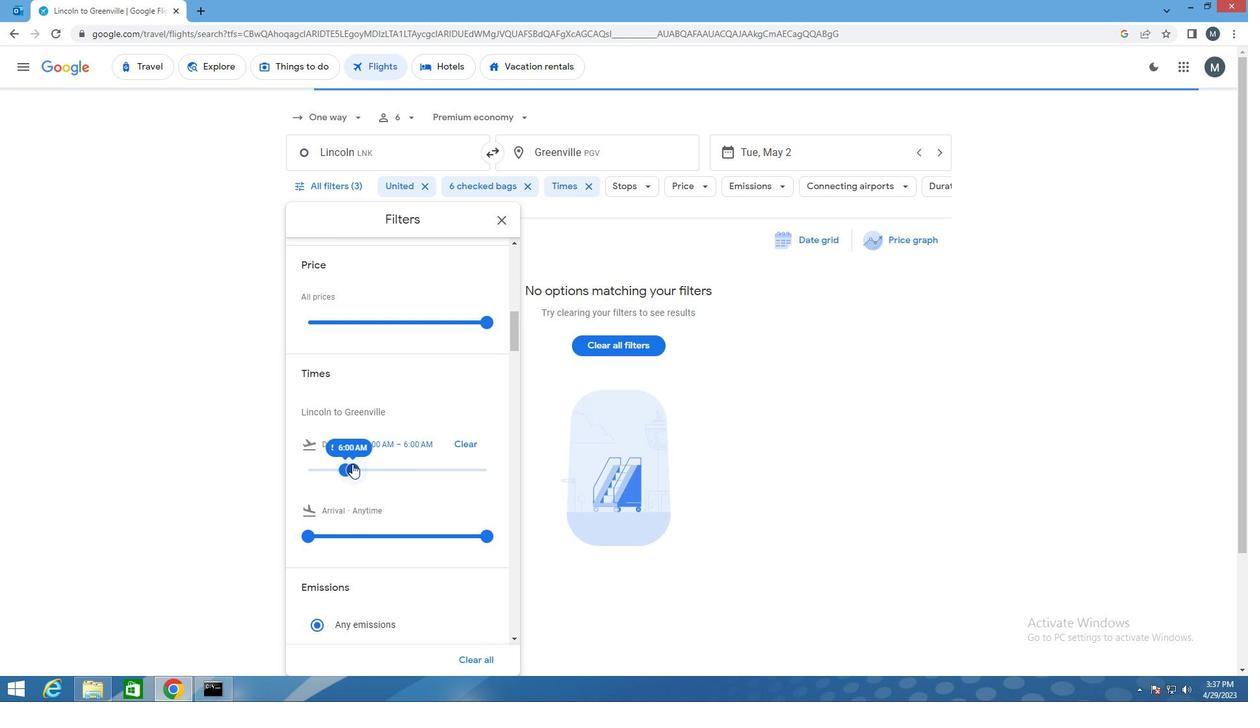 
Action: Mouse moved to (499, 210)
Screenshot: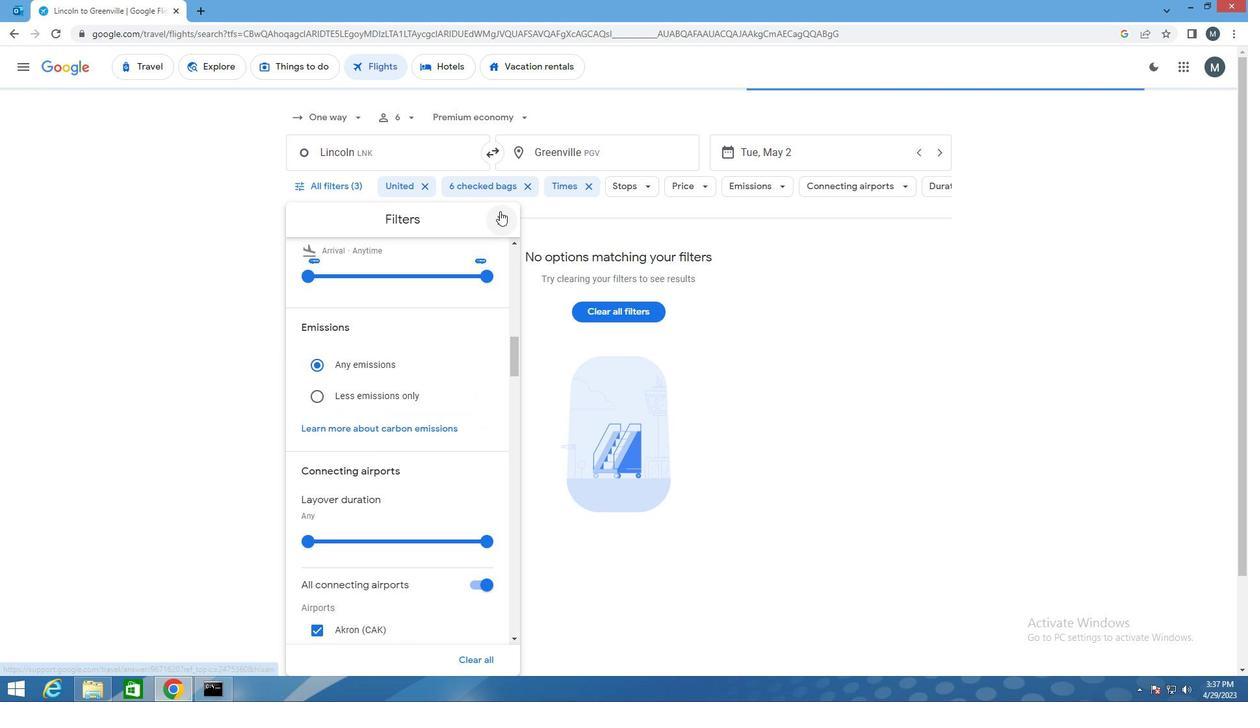 
Action: Mouse pressed left at (499, 210)
Screenshot: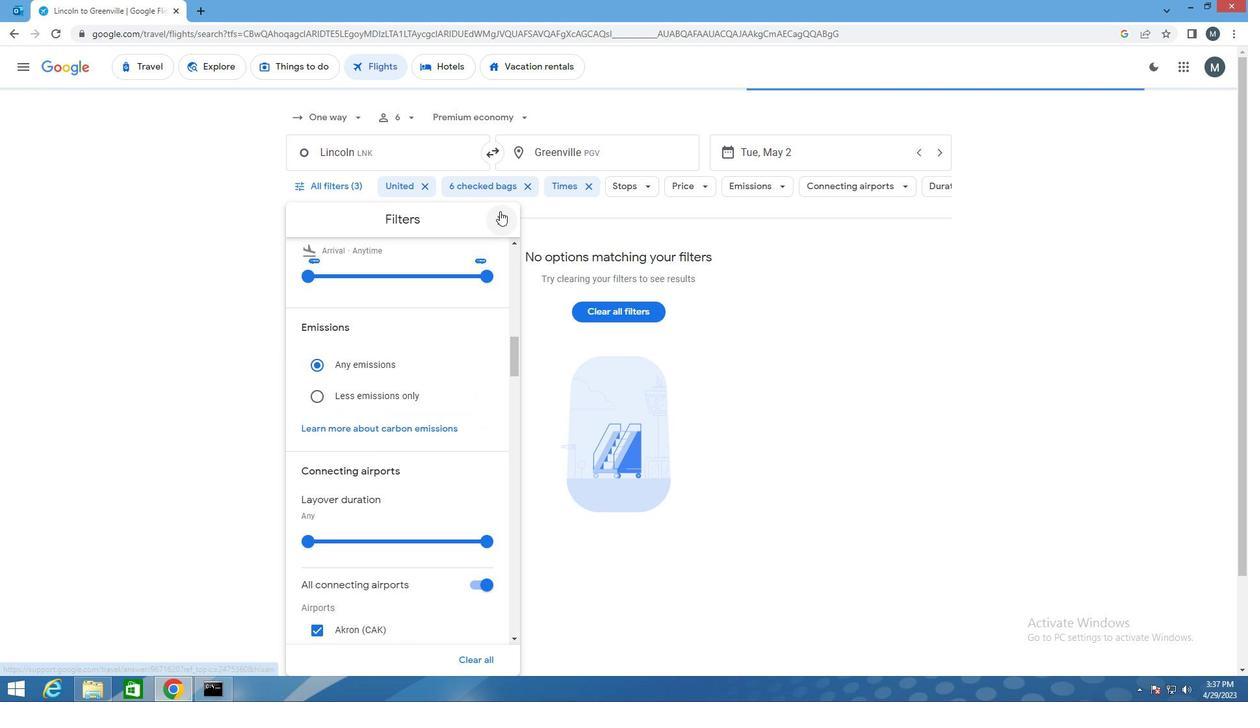 
Action: Mouse moved to (501, 213)
Screenshot: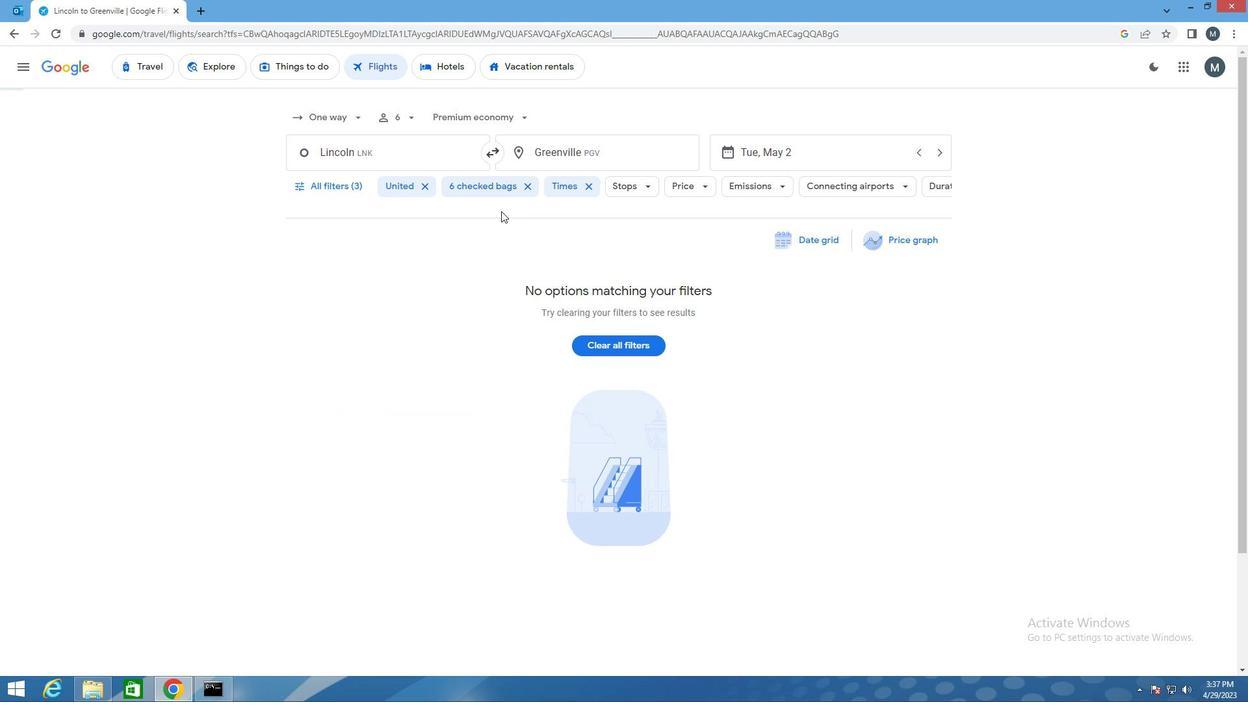 
